 Task: Add an event with the title Team Building Retreat: Leadership Development and Team Bonding, date '2024/04/17', time 9:40 AM to 11:40 AMand add a description: Participants will gain insights into leading and managing change within their teams and organizations. They will learn how to navigate change effectively, engage team members in the change process, and create a culture of adaptability and resilience.Select event color  Peacock . Add location for the event as: Jerusalem, Israel, logged in from the account softage.4@softage.netand send the event invitation to softage.5@softage.net and softage.6@softage.net. Set a reminder for the event Monthly on the third Sunday
Action: Mouse moved to (85, 128)
Screenshot: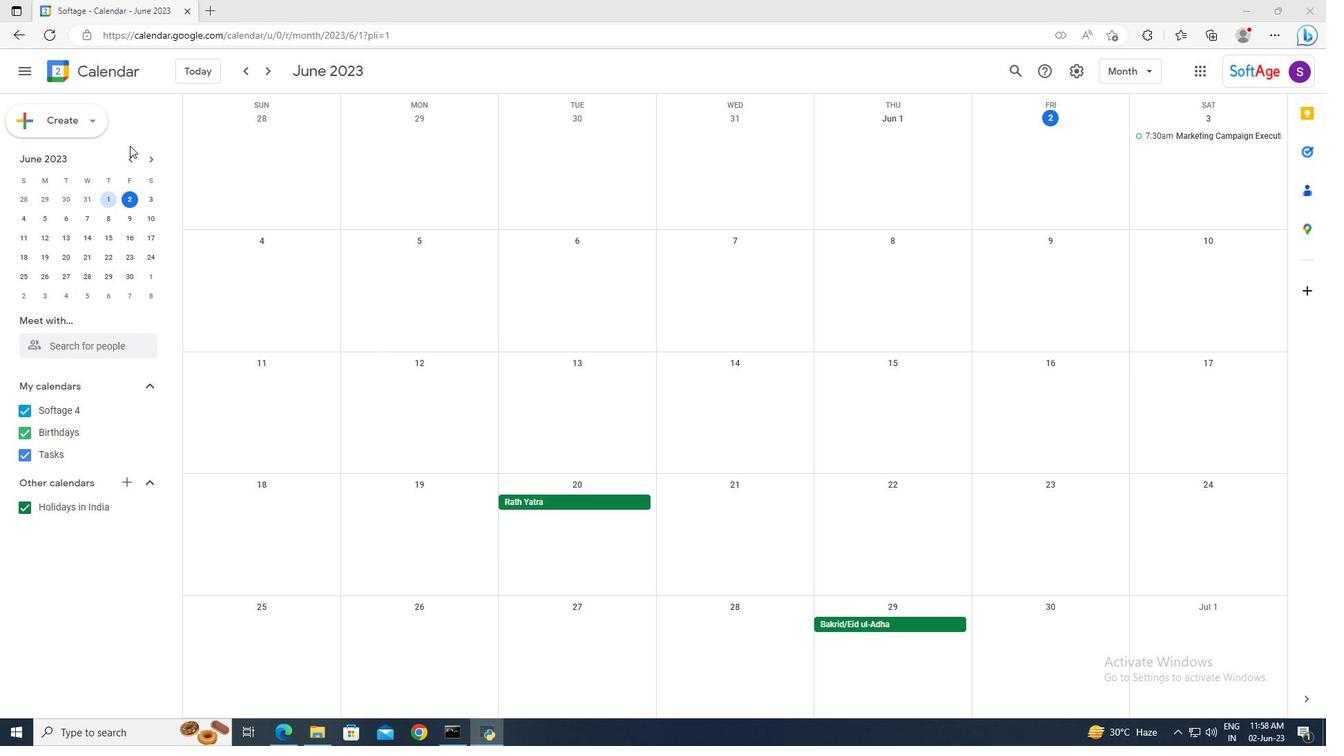 
Action: Mouse pressed left at (85, 128)
Screenshot: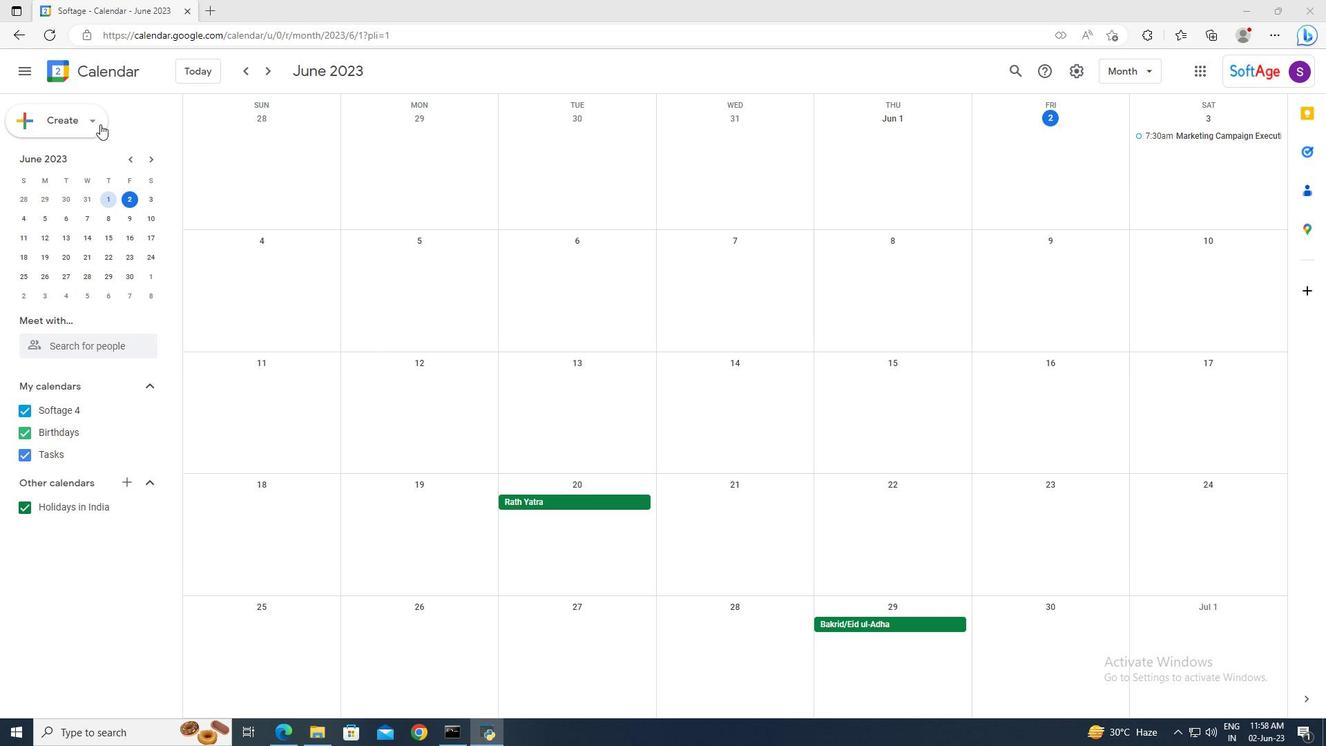
Action: Mouse moved to (88, 153)
Screenshot: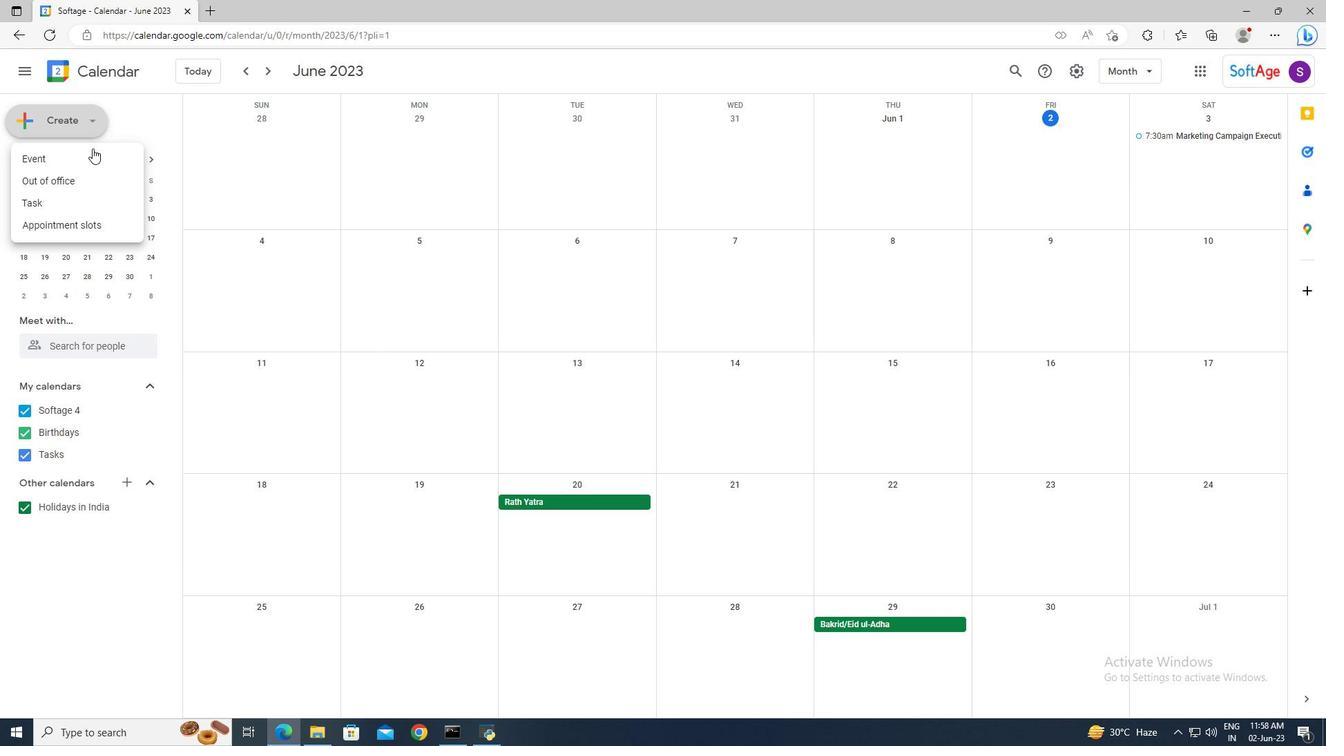 
Action: Mouse pressed left at (88, 153)
Screenshot: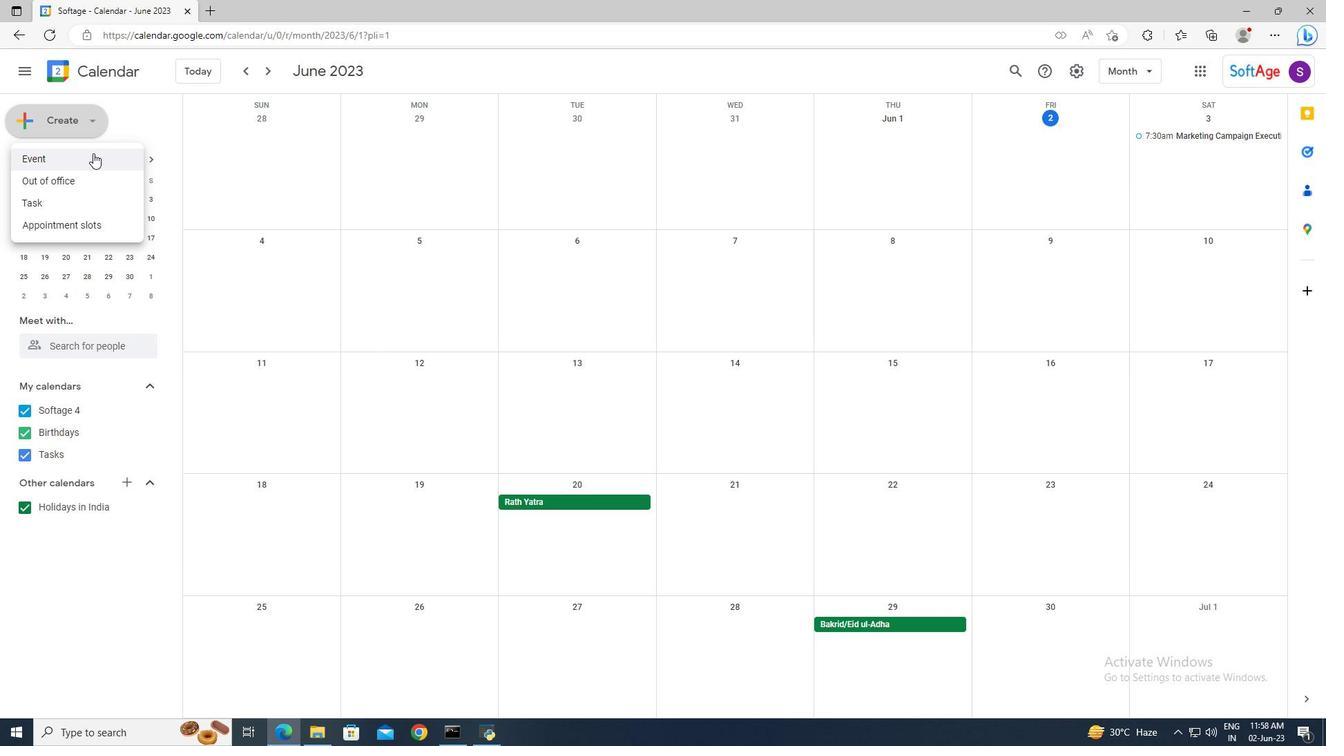 
Action: Mouse moved to (232, 460)
Screenshot: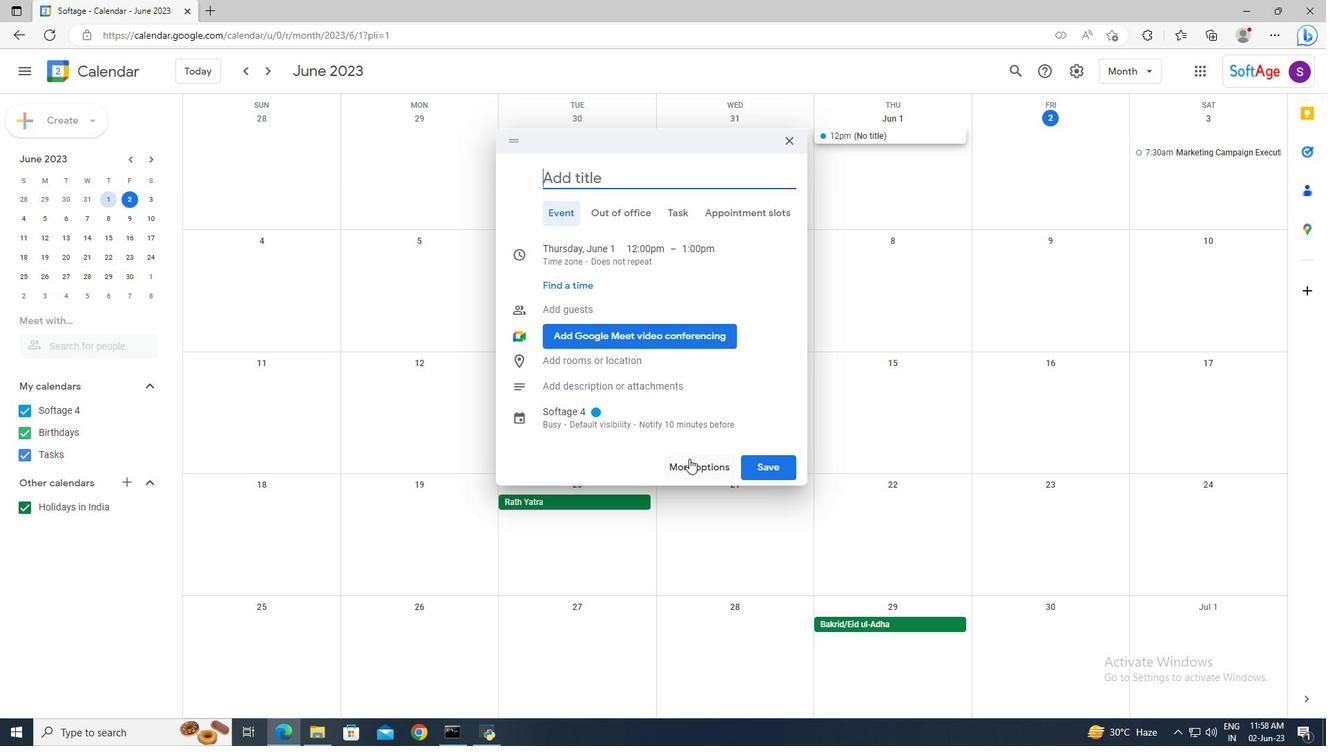 
Action: Mouse pressed left at (232, 460)
Screenshot: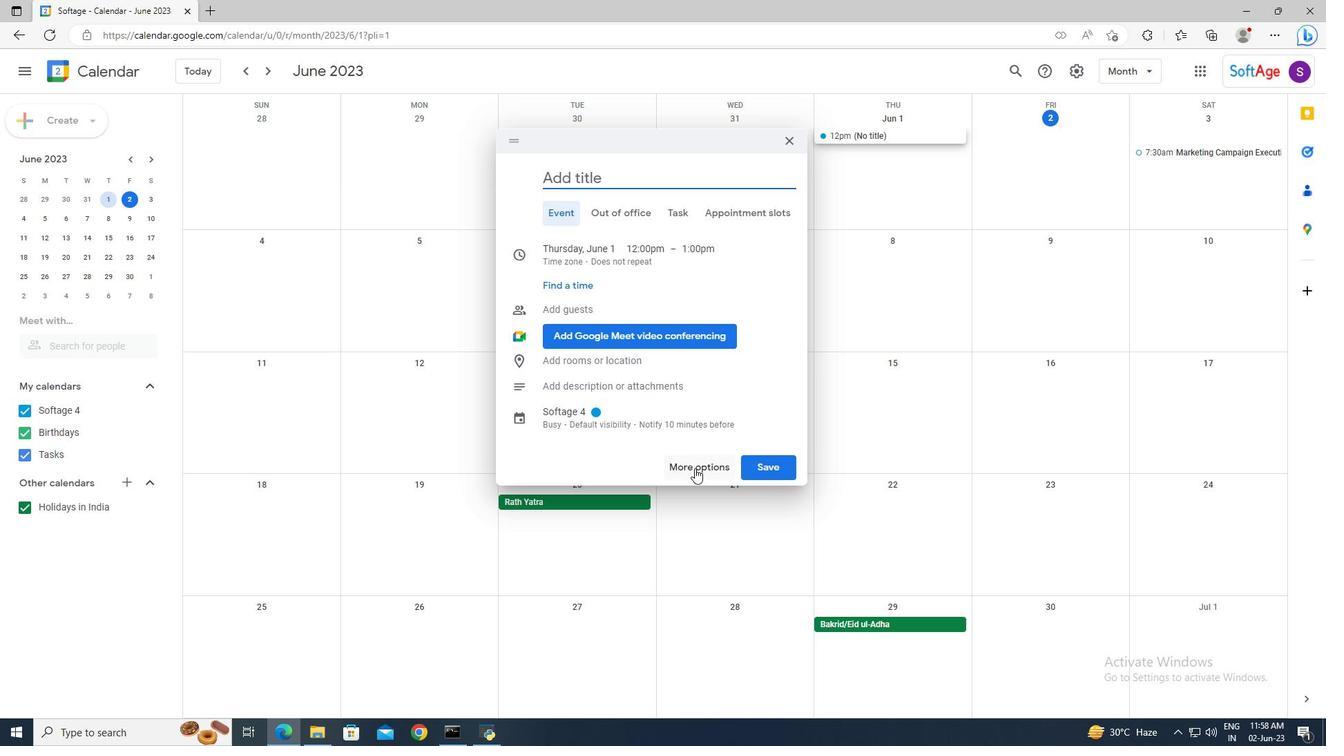 
Action: Mouse moved to (143, 77)
Screenshot: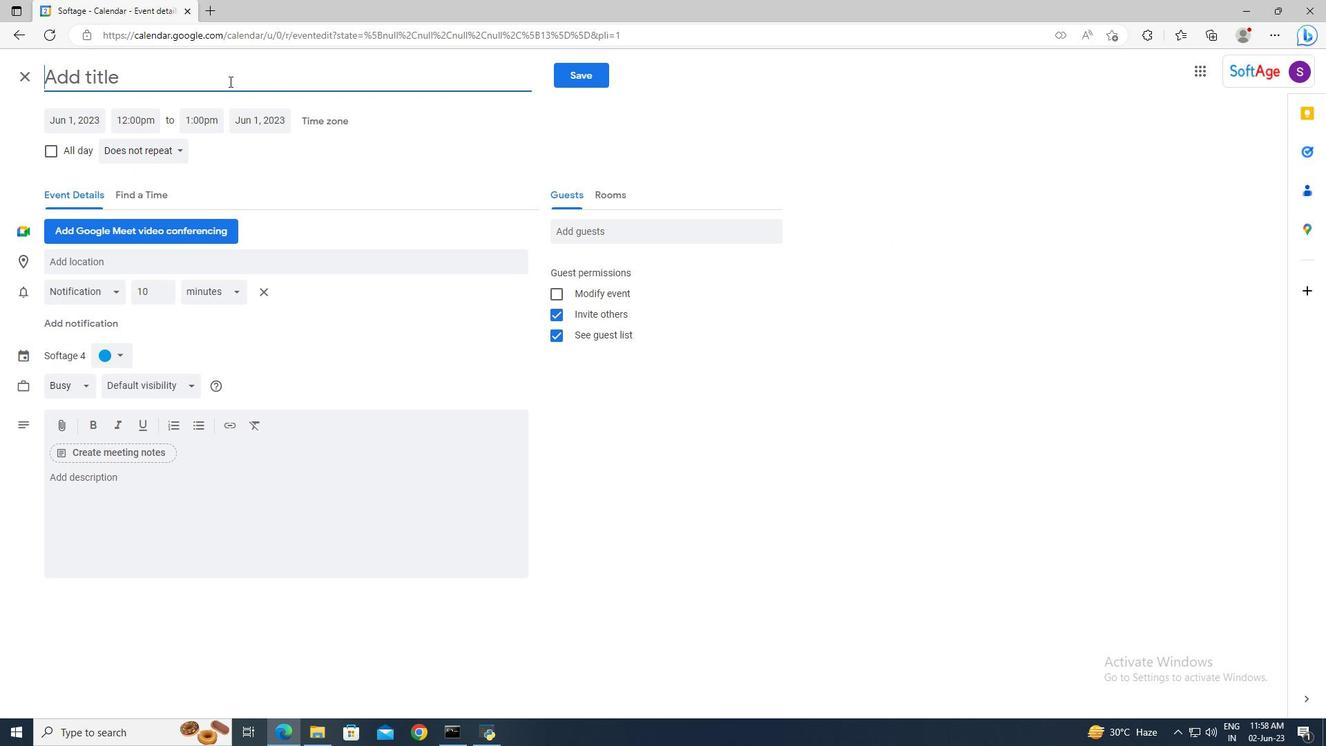 
Action: Mouse pressed left at (143, 77)
Screenshot: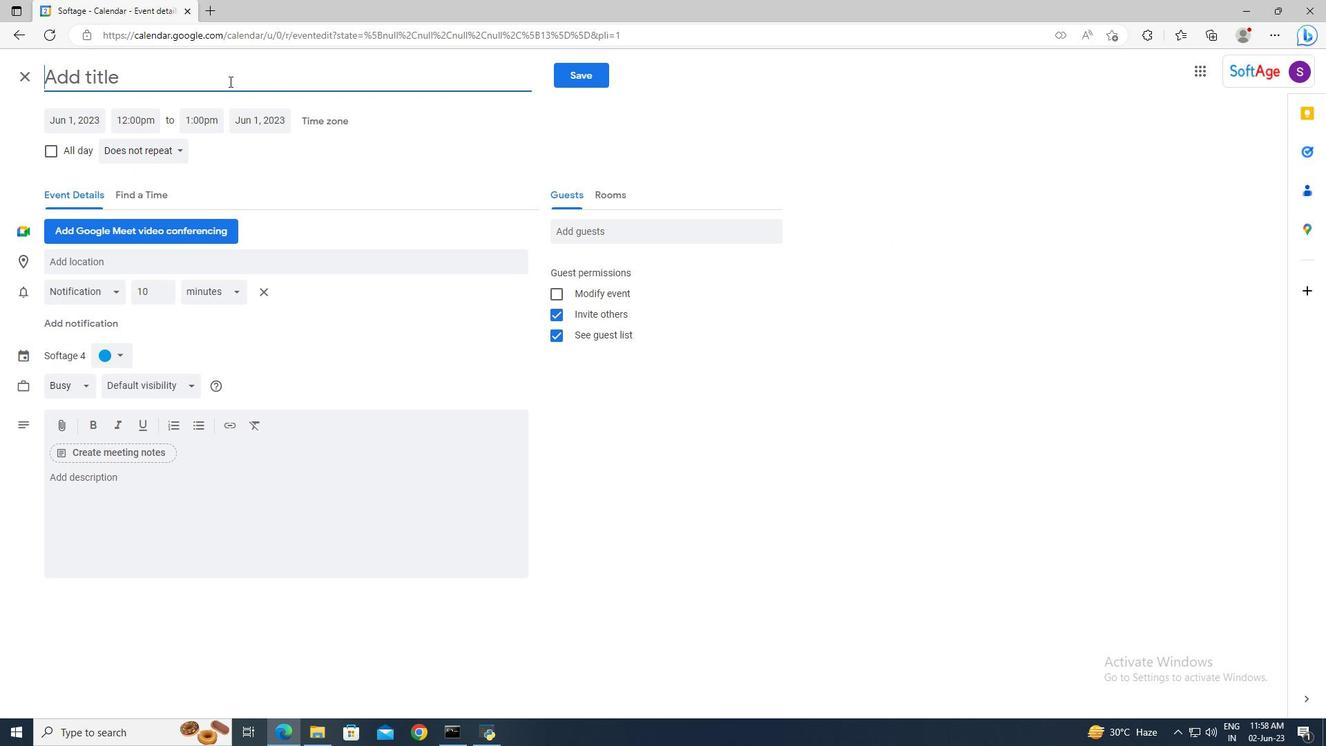 
Action: Key pressed <Key.shift>Team<Key.space><Key.shift><Key.shift>Building<Key.space><Key.shift>Retreat<Key.shift>:<Key.space><Key.shift>Leadership<Key.space><Key.shift>Development<Key.space>and<Key.space><Key.shift>Team<Key.space><Key.shift>Bonding<Key.enter>
Screenshot: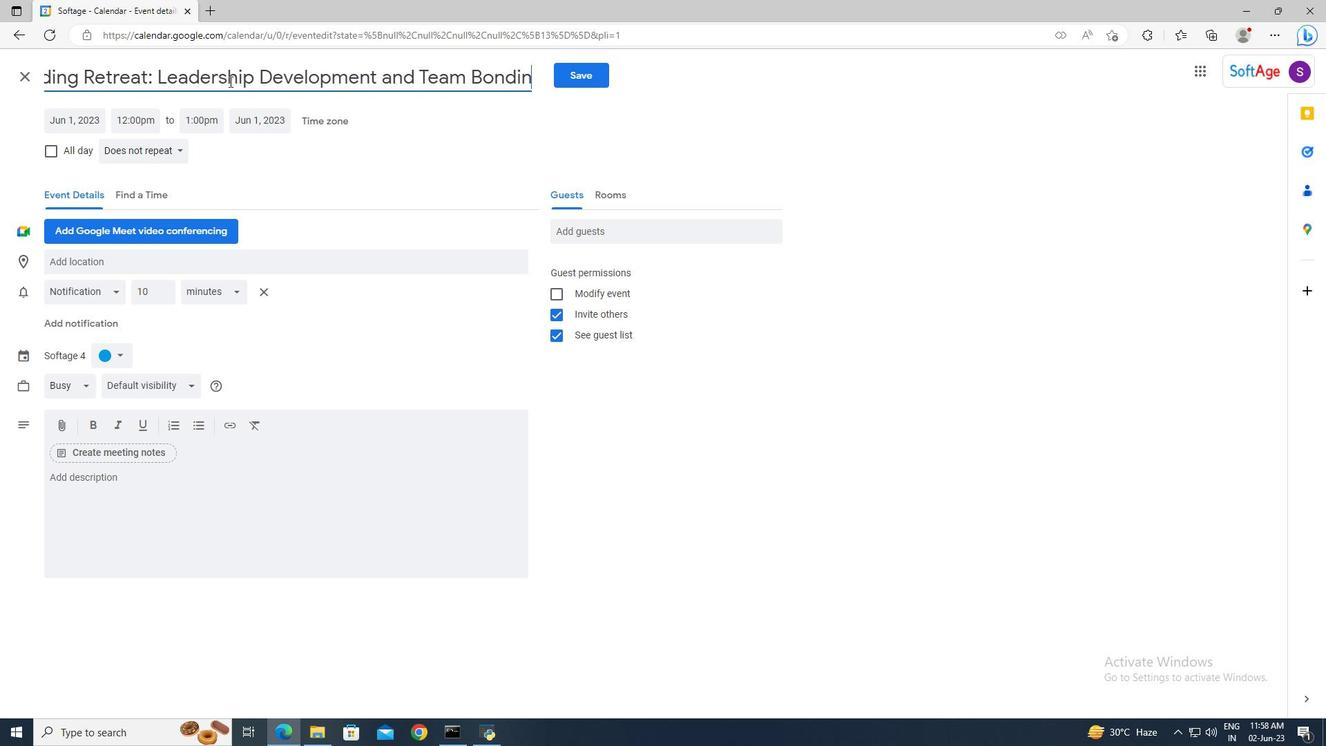 
Action: Mouse moved to (86, 111)
Screenshot: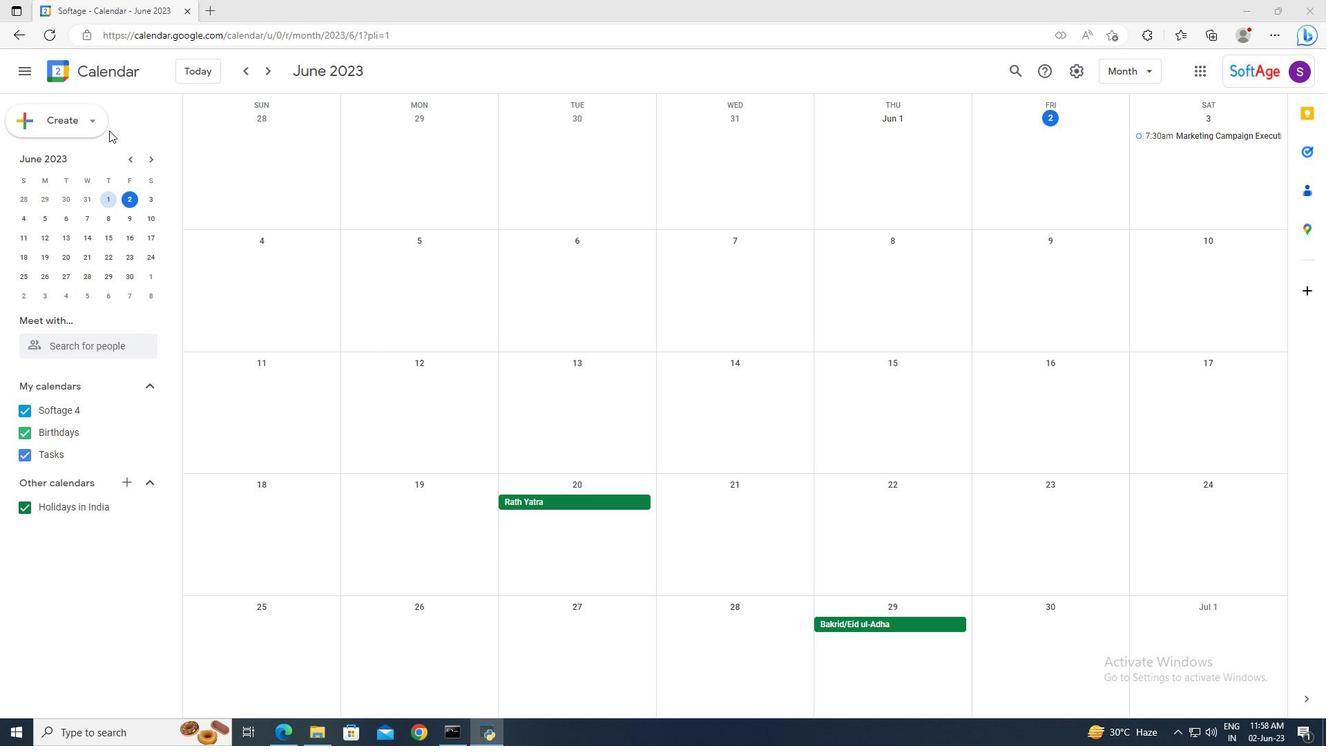 
Action: Mouse pressed left at (86, 111)
Screenshot: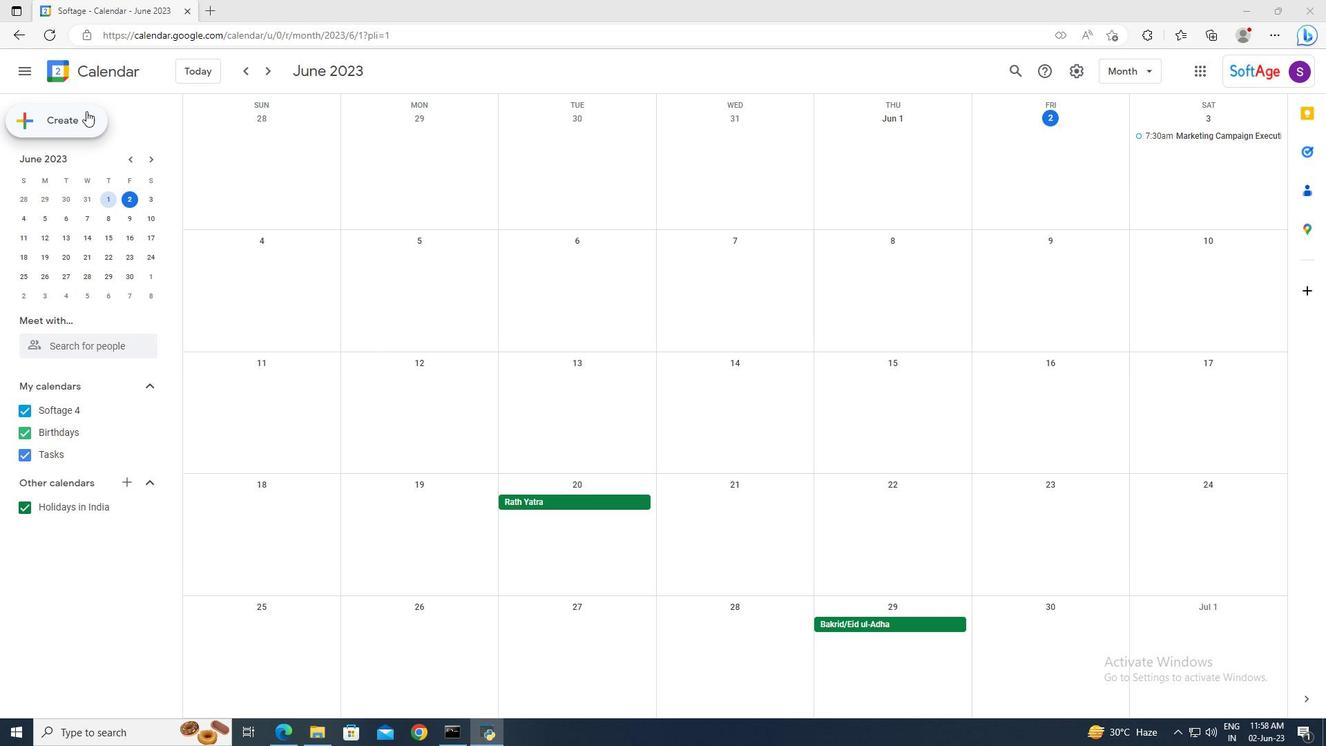 
Action: Mouse moved to (93, 153)
Screenshot: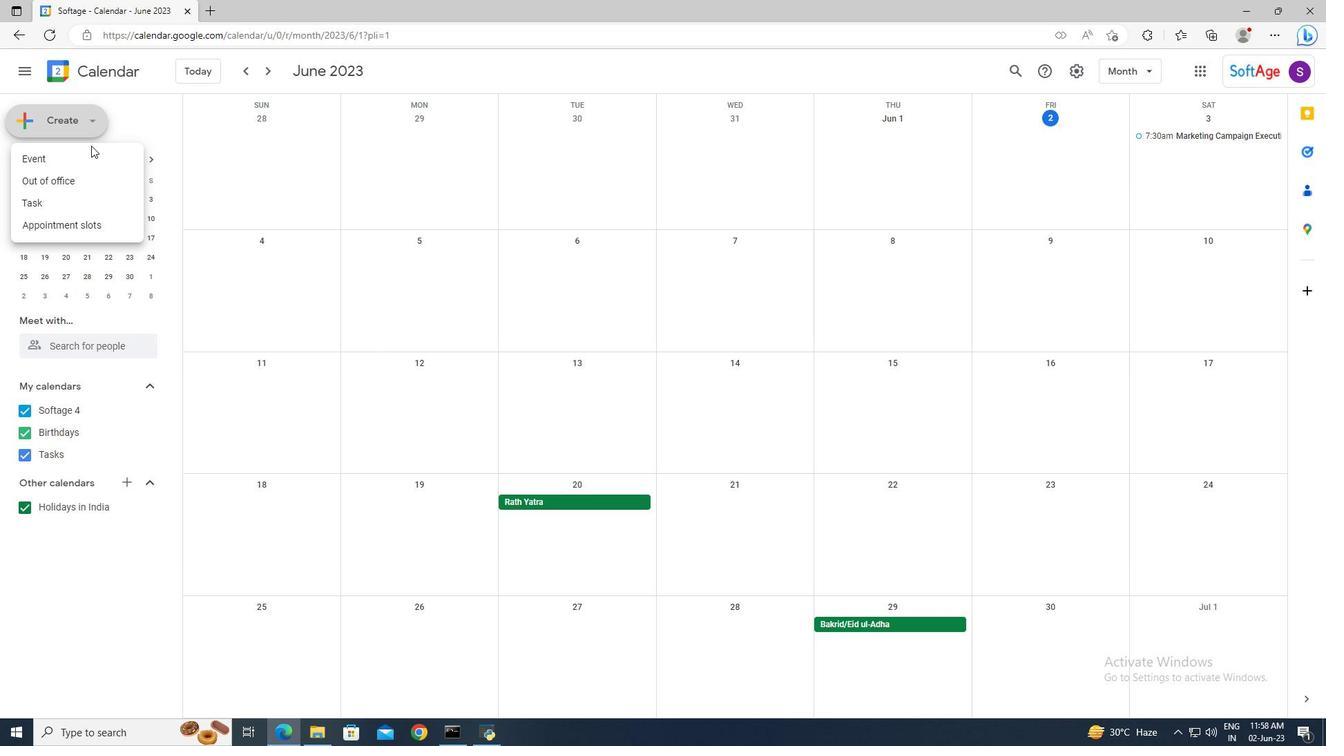 
Action: Mouse pressed left at (93, 153)
Screenshot: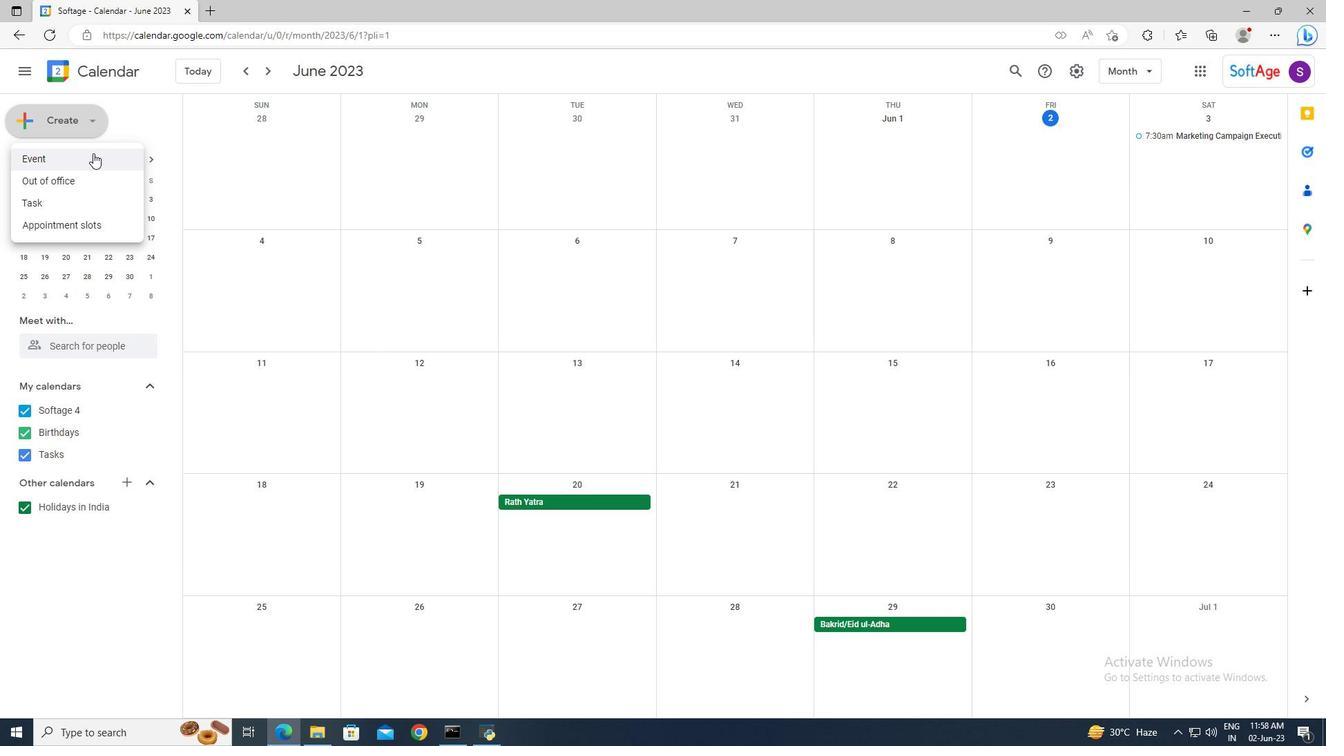 
Action: Mouse moved to (695, 468)
Screenshot: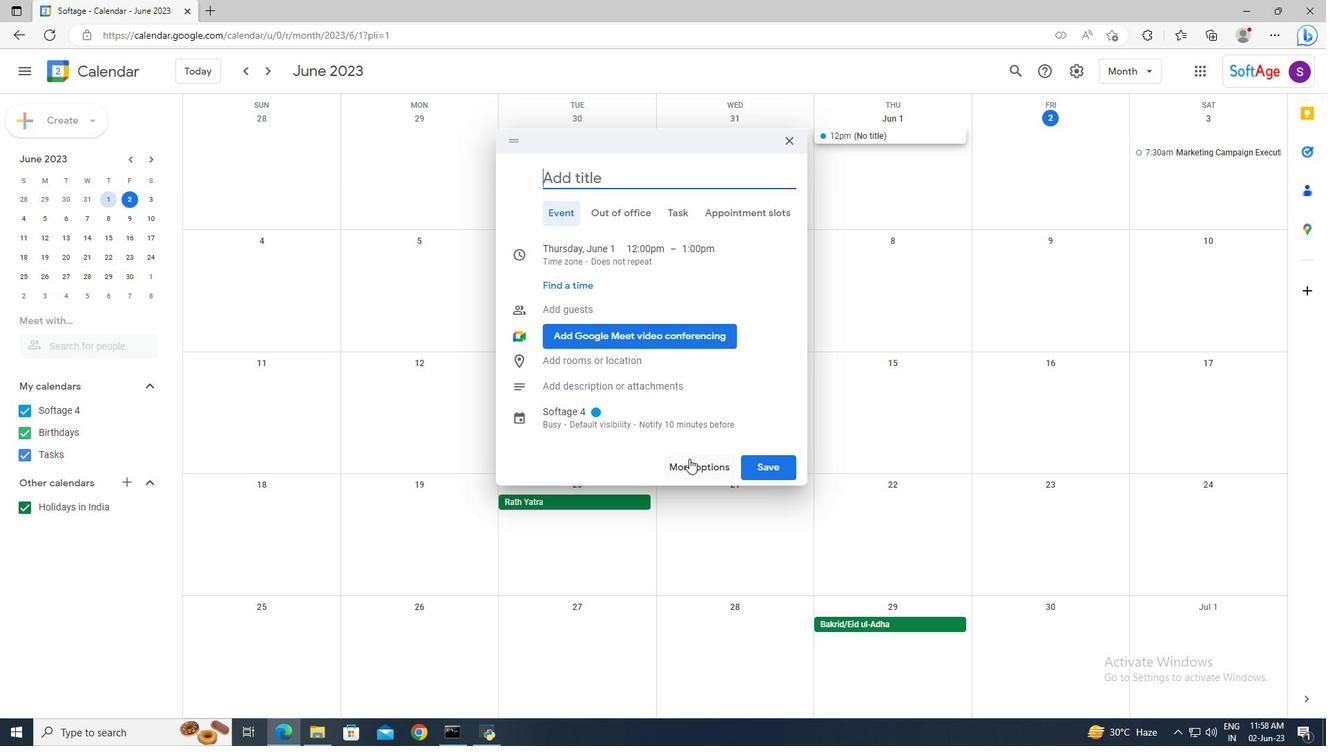 
Action: Mouse pressed left at (695, 468)
Screenshot: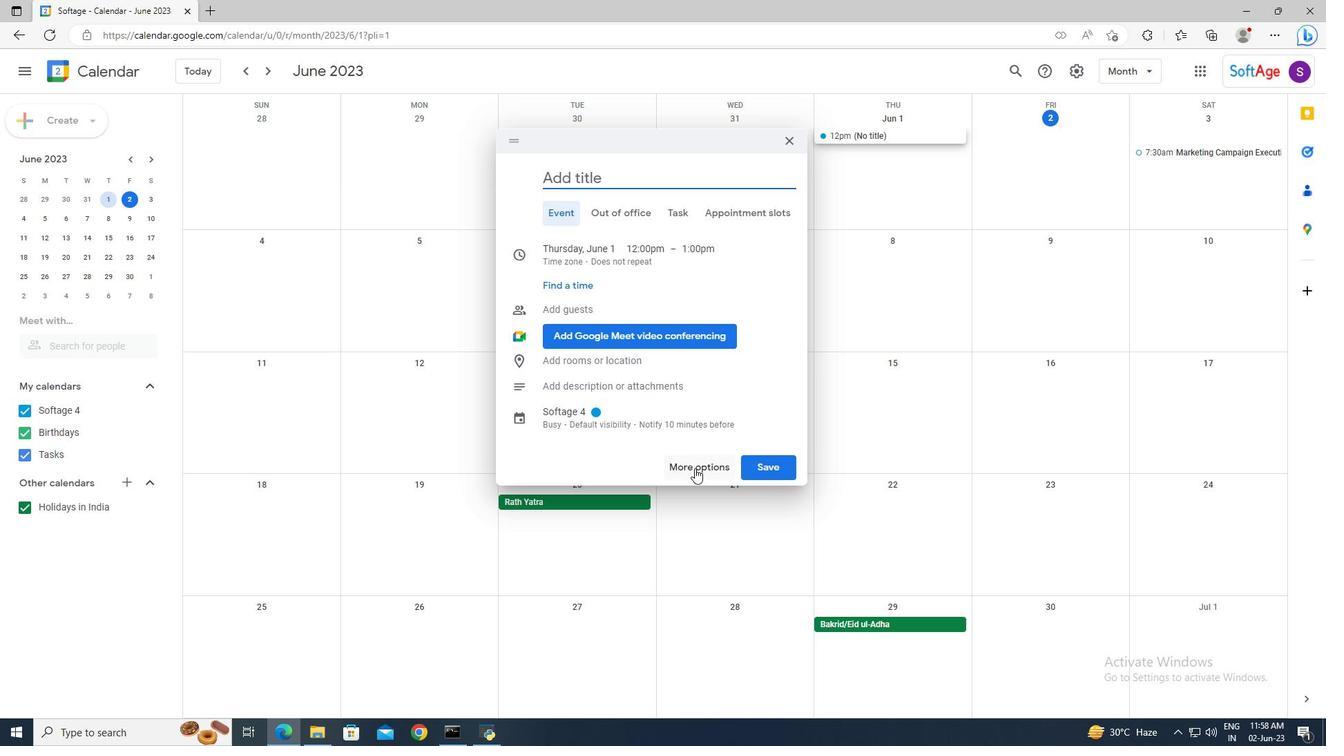 
Action: Mouse moved to (229, 81)
Screenshot: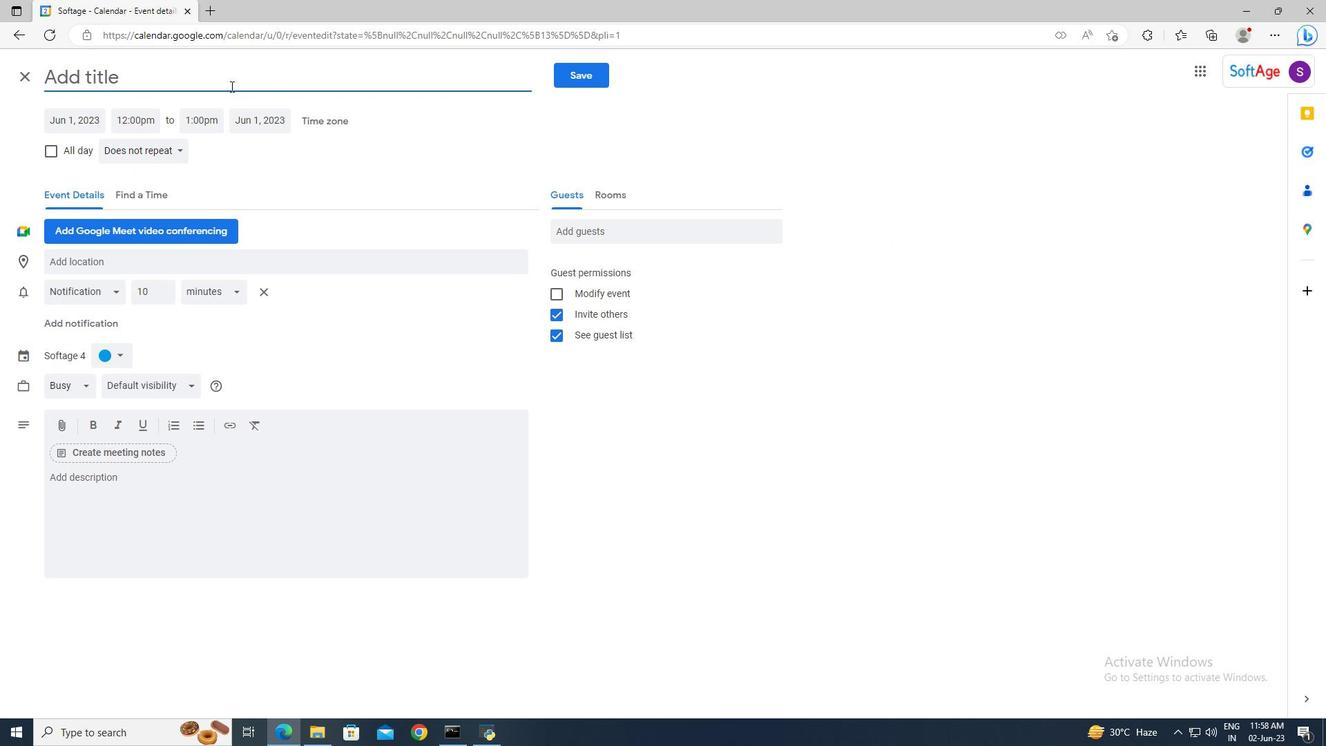 
Action: Mouse pressed left at (229, 81)
Screenshot: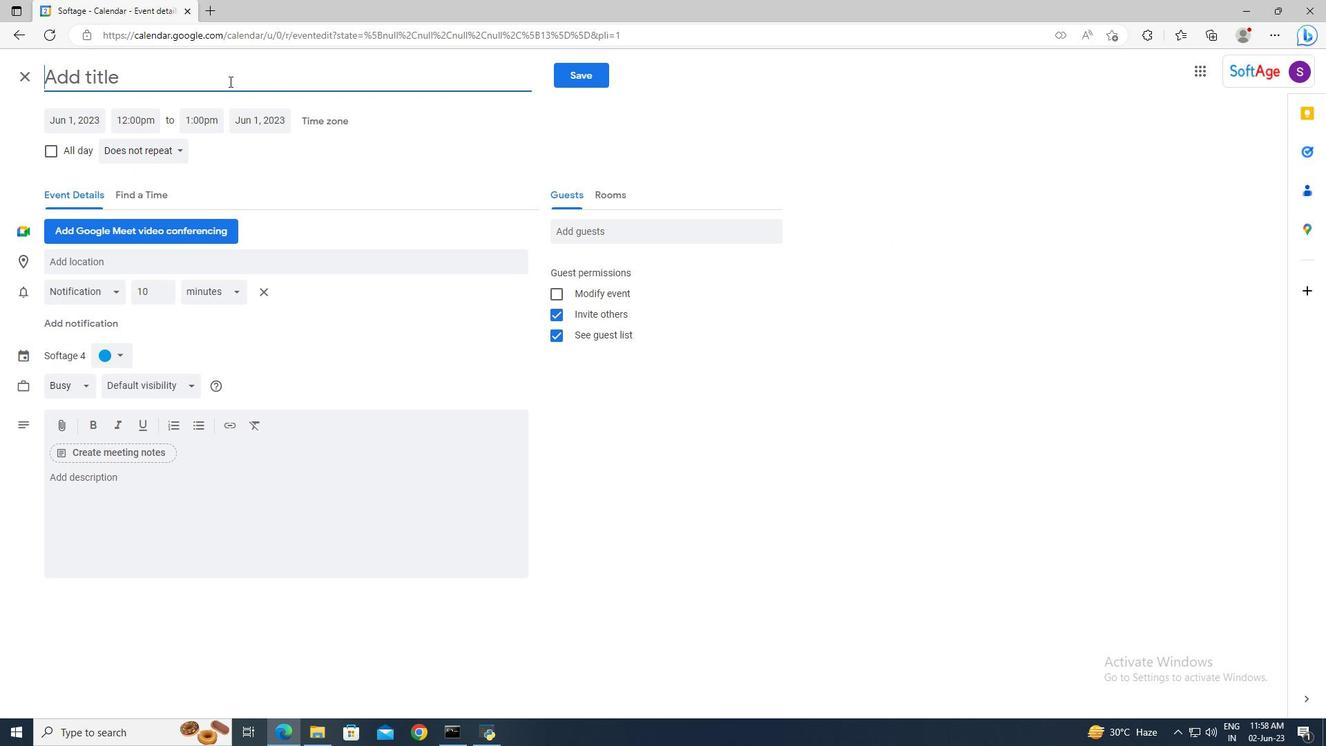
Action: Key pressed <Key.shift>Team<Key.space><Key.shift>Building<Key.space><Key.shift>Retreat<Key.shift>:<Key.space><Key.shift>Leadership<Key.space><Key.shift>Development<Key.space>and<Key.space><Key.shift>Team<Key.space><Key.shift>Bod<Key.backspace>nding
Screenshot: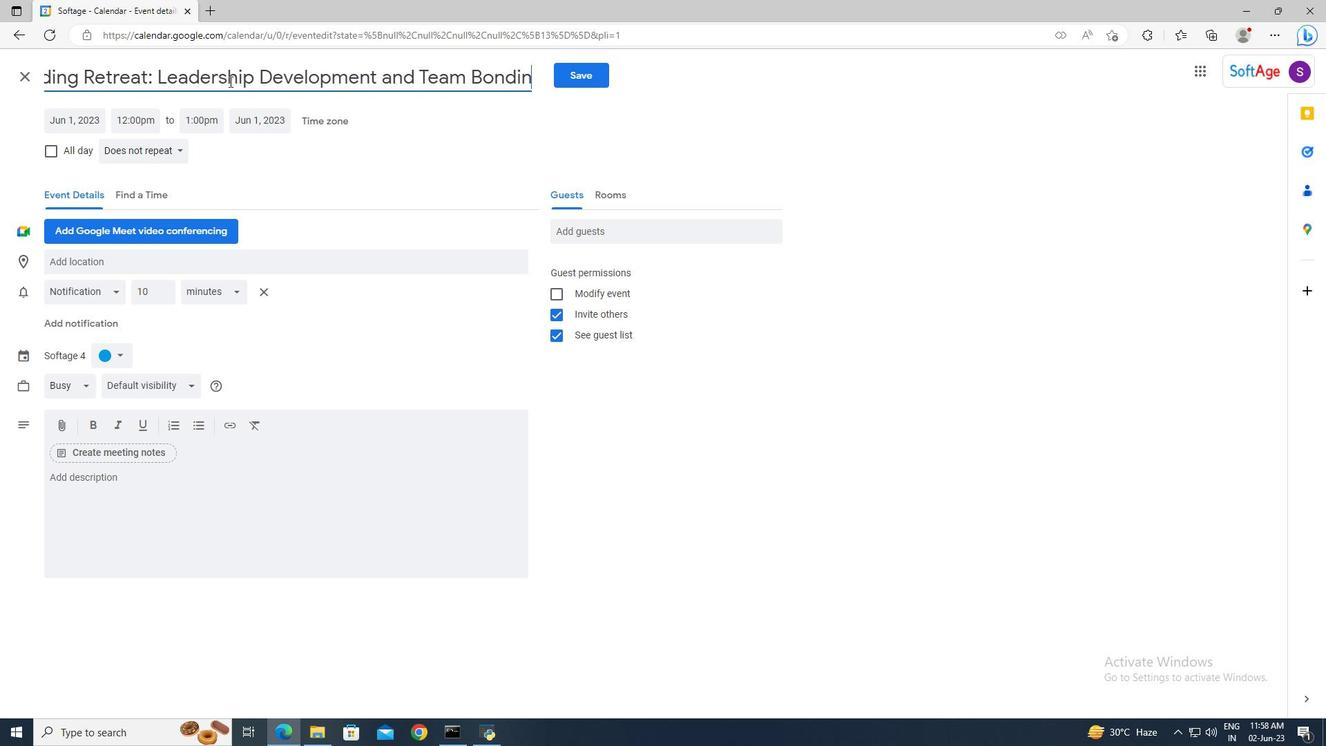 
Action: Mouse moved to (85, 122)
Screenshot: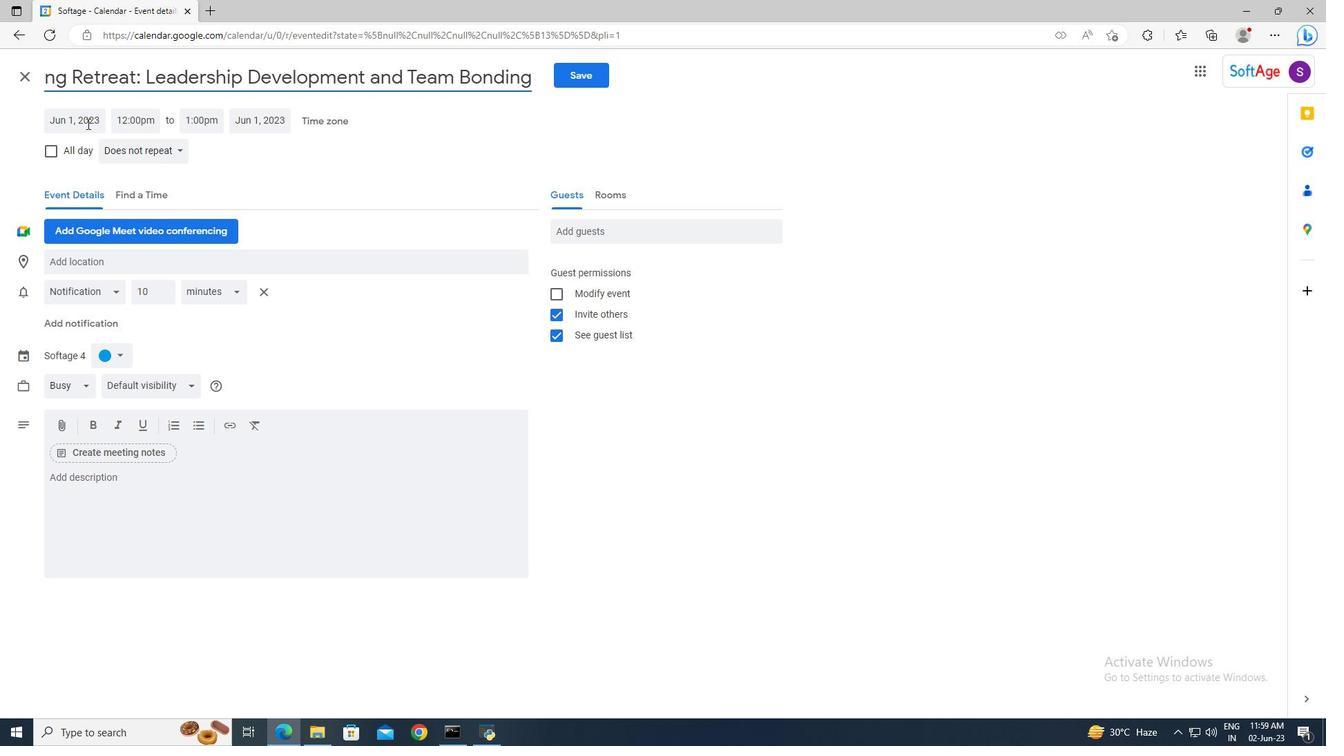 
Action: Mouse pressed left at (85, 122)
Screenshot: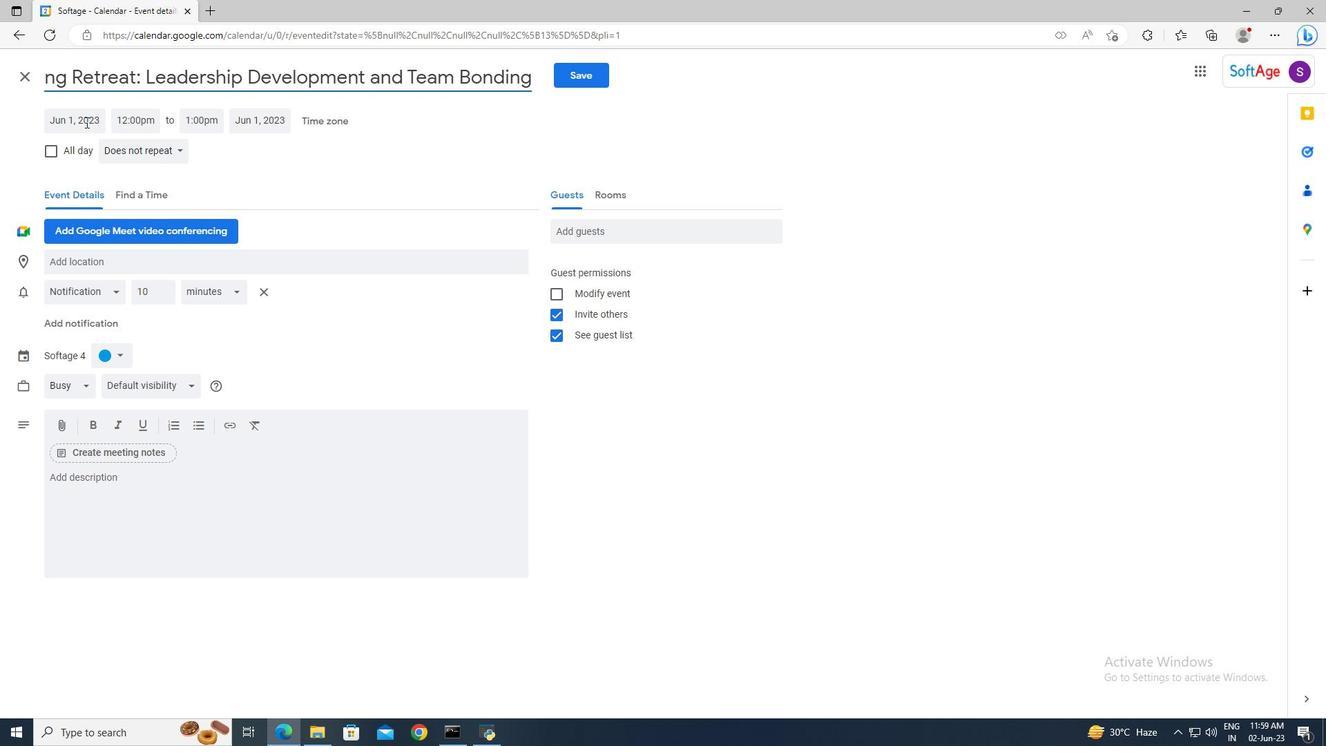 
Action: Mouse moved to (200, 153)
Screenshot: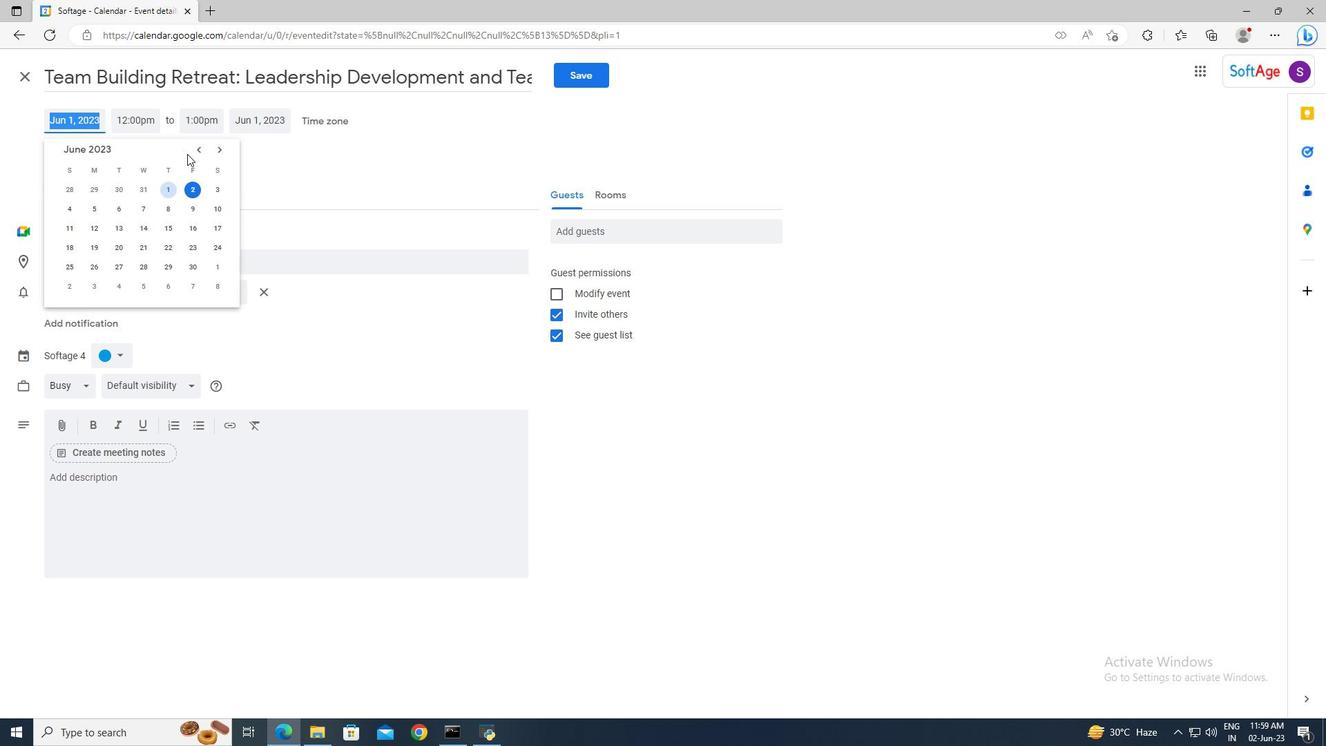 
Action: Mouse pressed left at (200, 153)
Screenshot: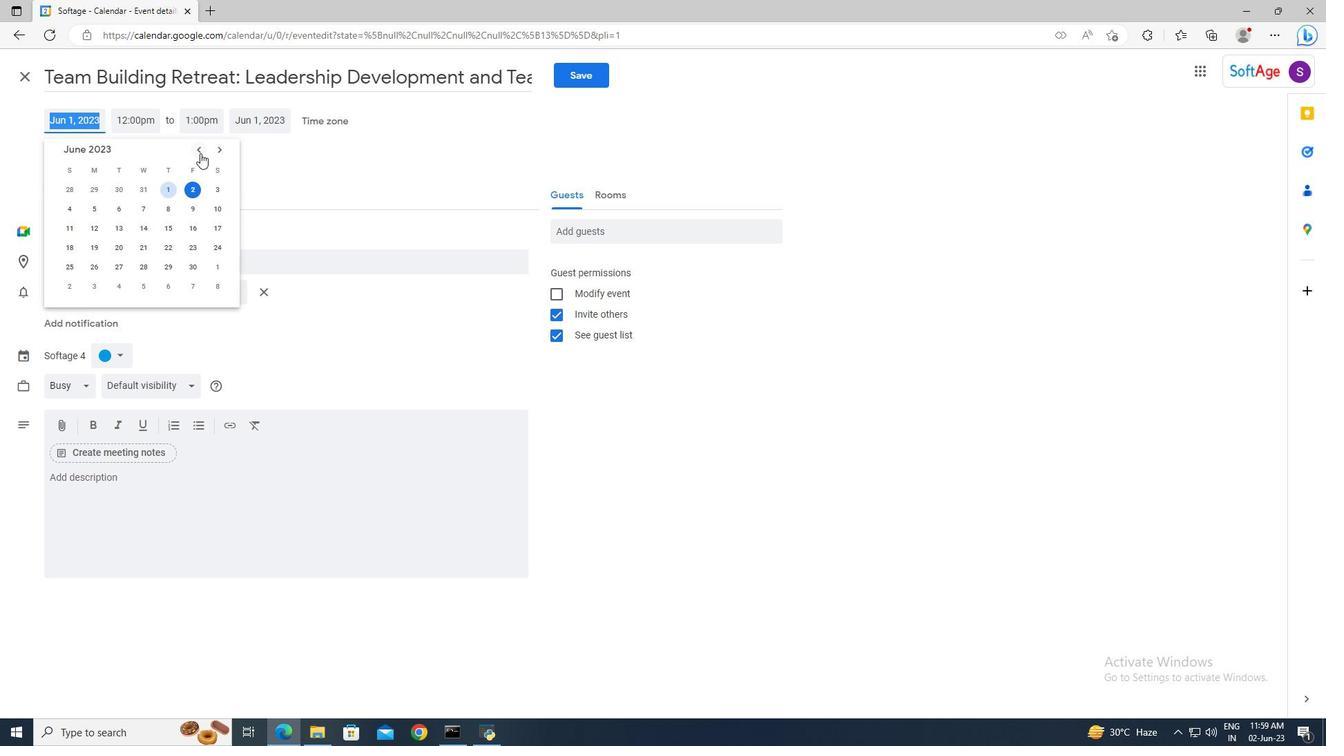 
Action: Mouse pressed left at (200, 153)
Screenshot: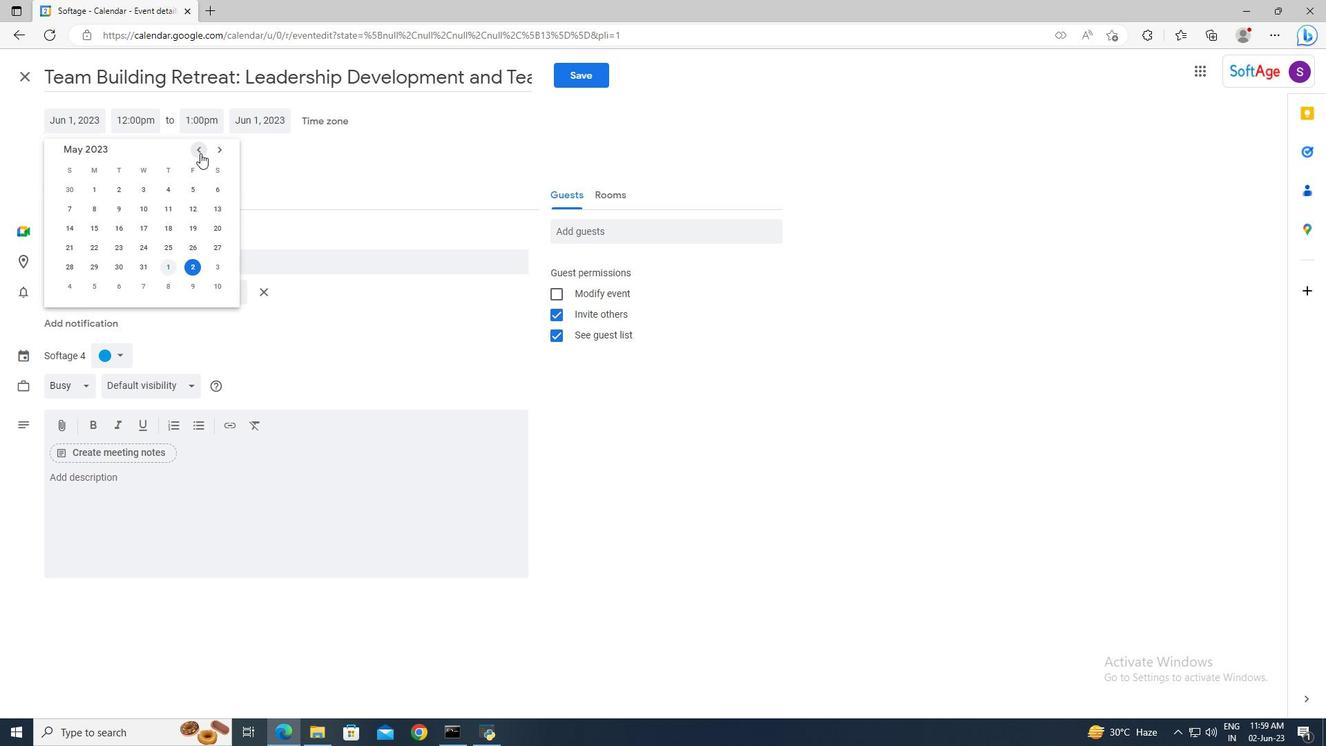 
Action: Mouse moved to (98, 243)
Screenshot: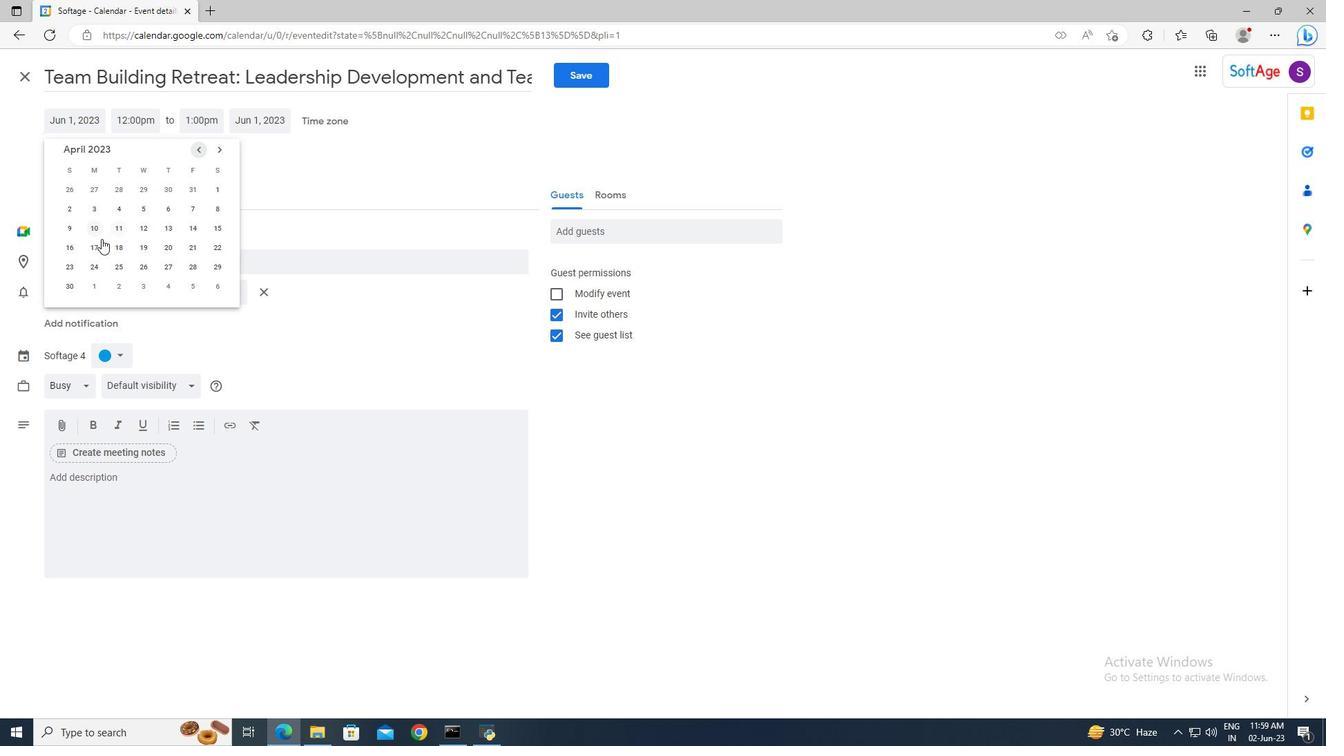 
Action: Mouse pressed left at (98, 243)
Screenshot: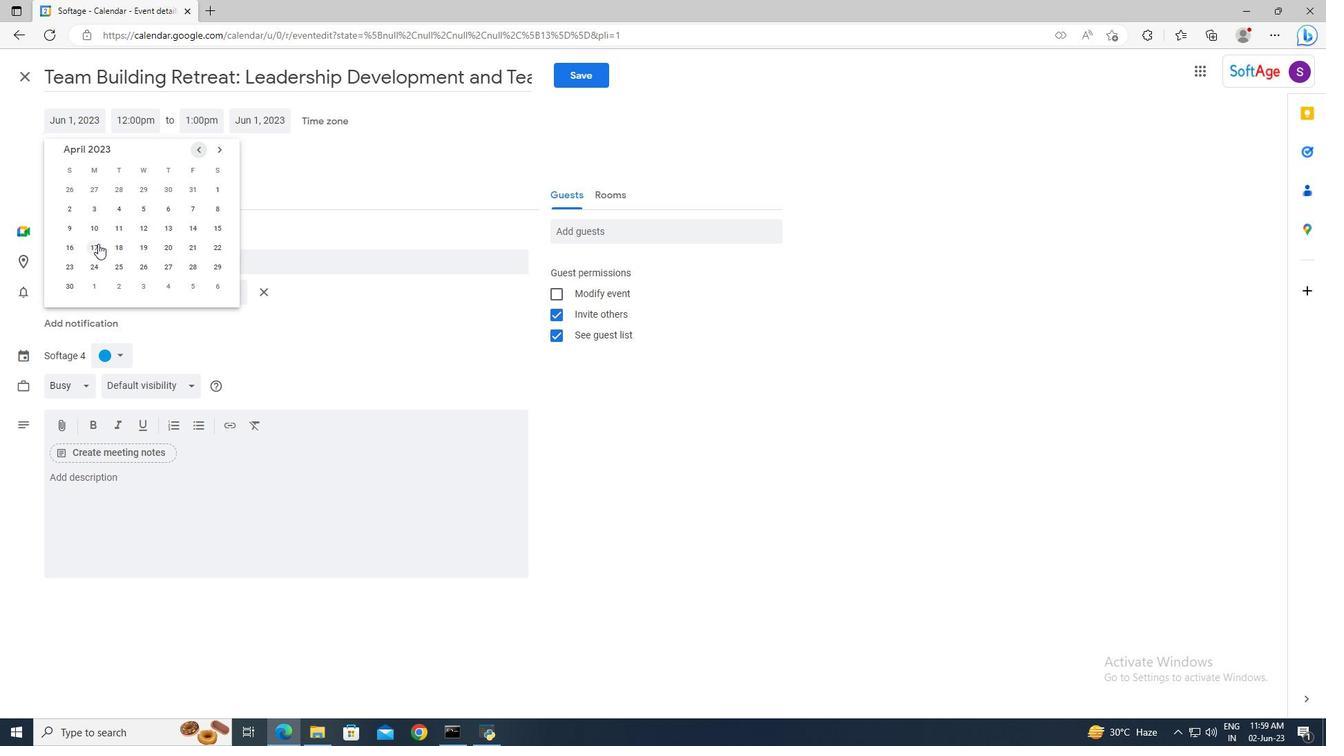 
Action: Mouse moved to (144, 121)
Screenshot: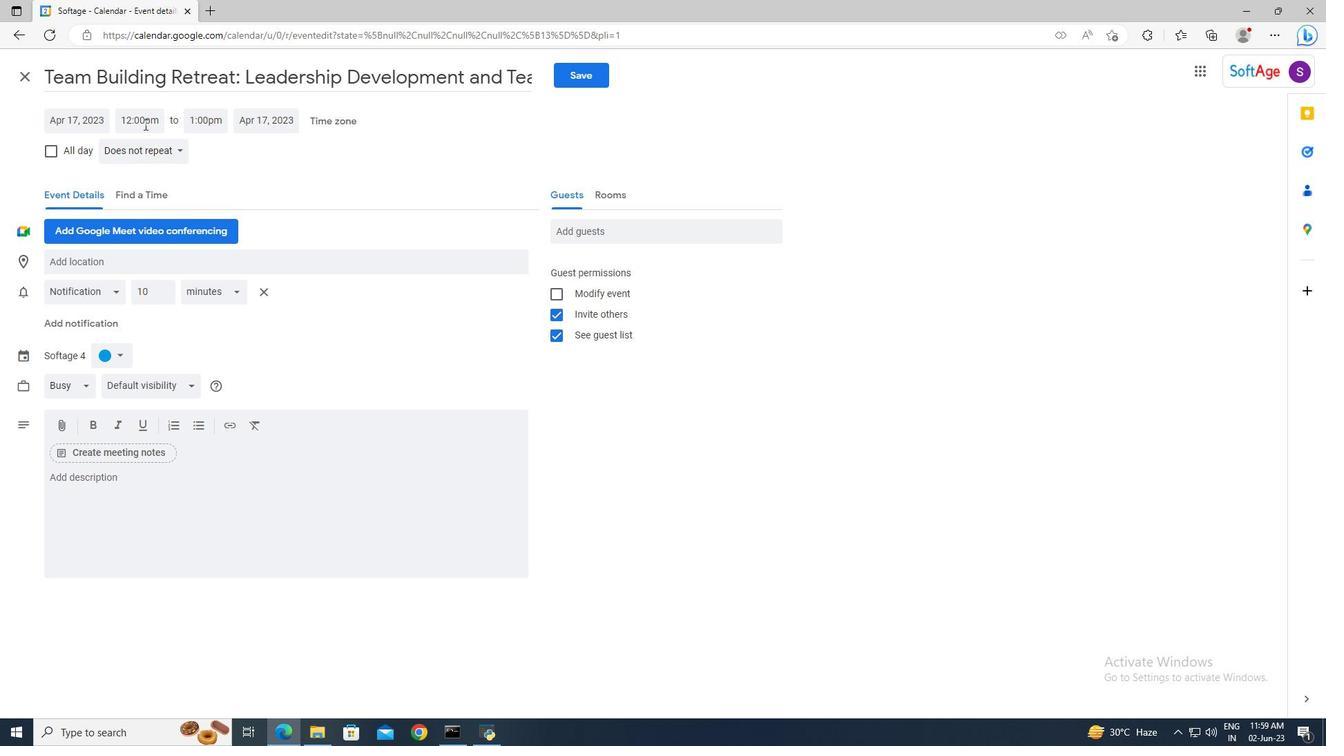 
Action: Mouse pressed left at (144, 121)
Screenshot: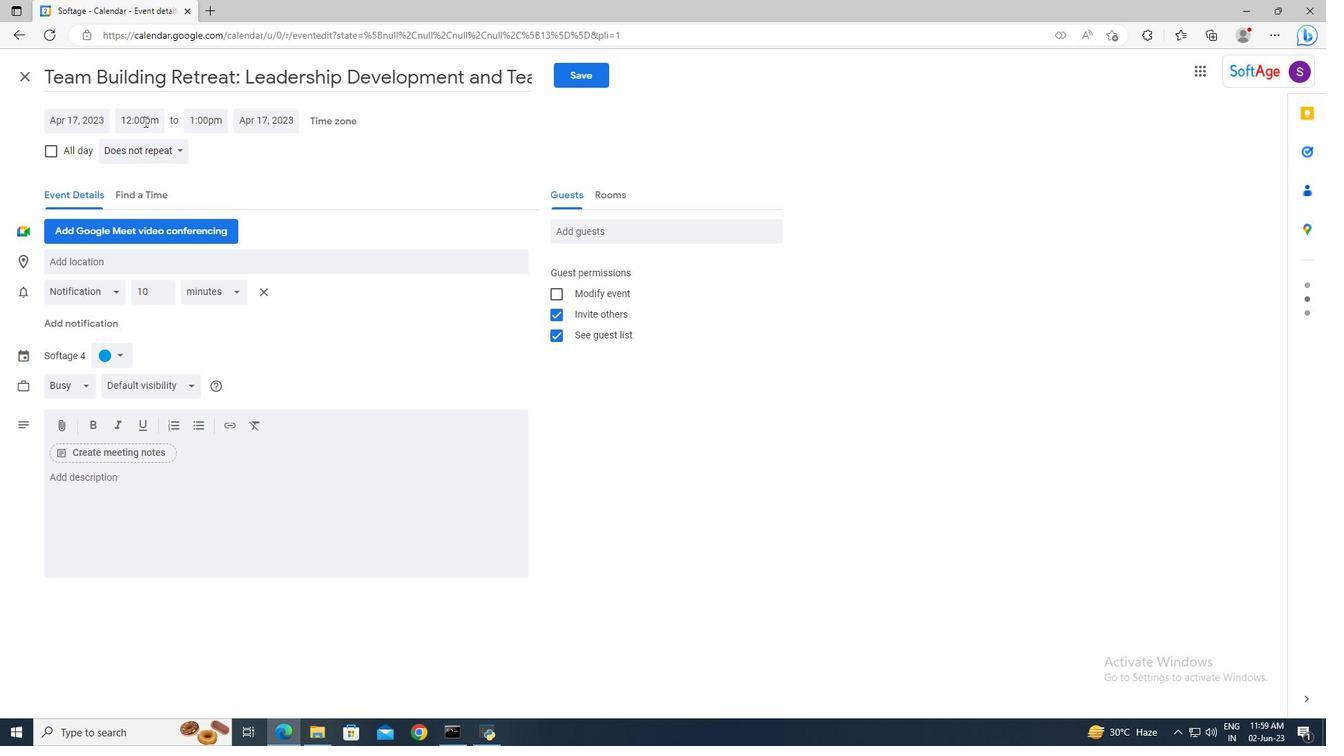 
Action: Key pressed 9<Key.shift>:40<Key.space><Key.shift><Key.shift><Key.shift>AM<Key.enter>
Screenshot: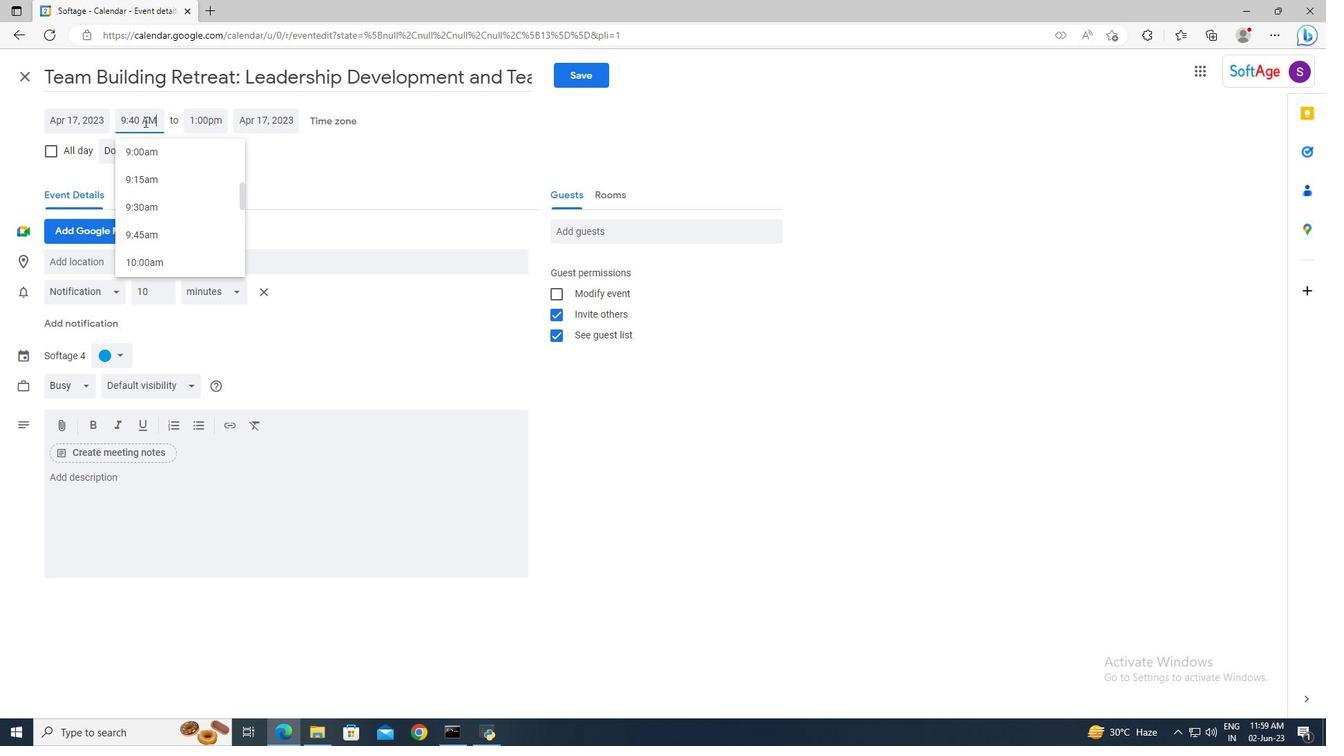 
Action: Mouse moved to (207, 115)
Screenshot: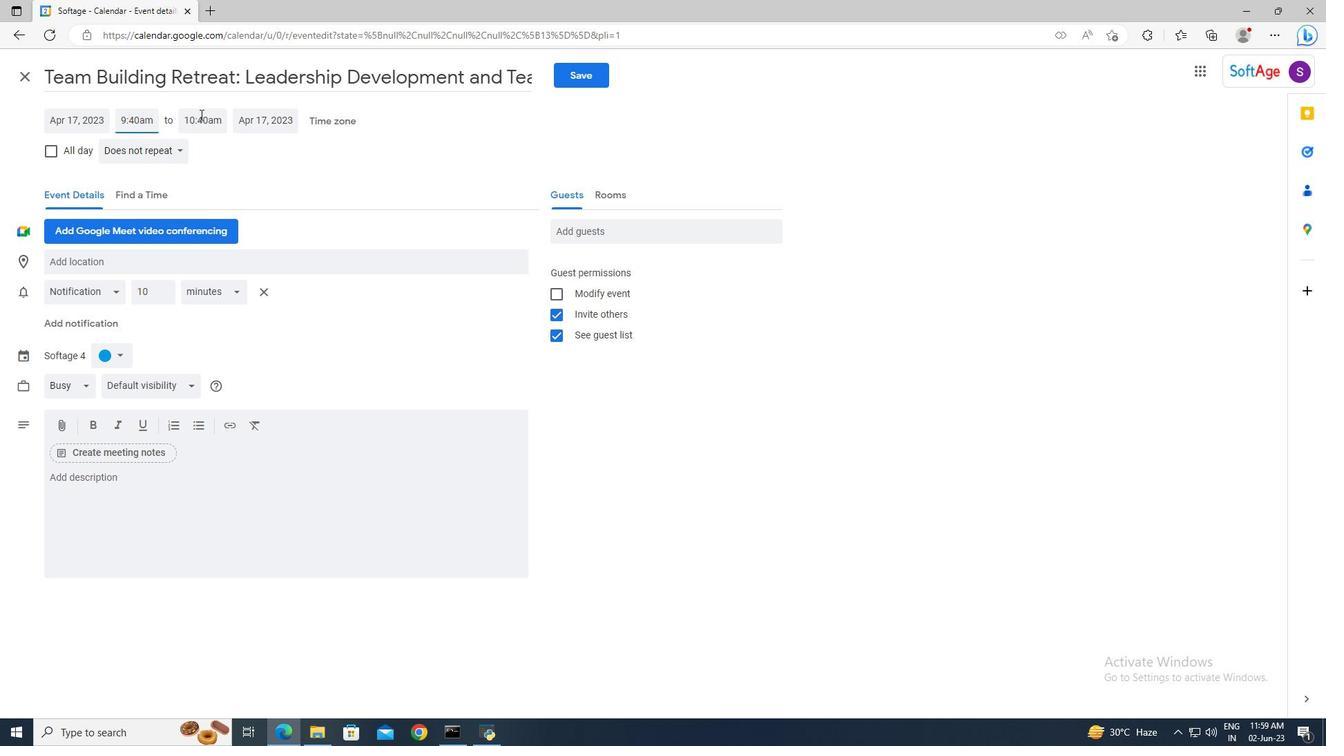 
Action: Mouse pressed left at (207, 115)
Screenshot: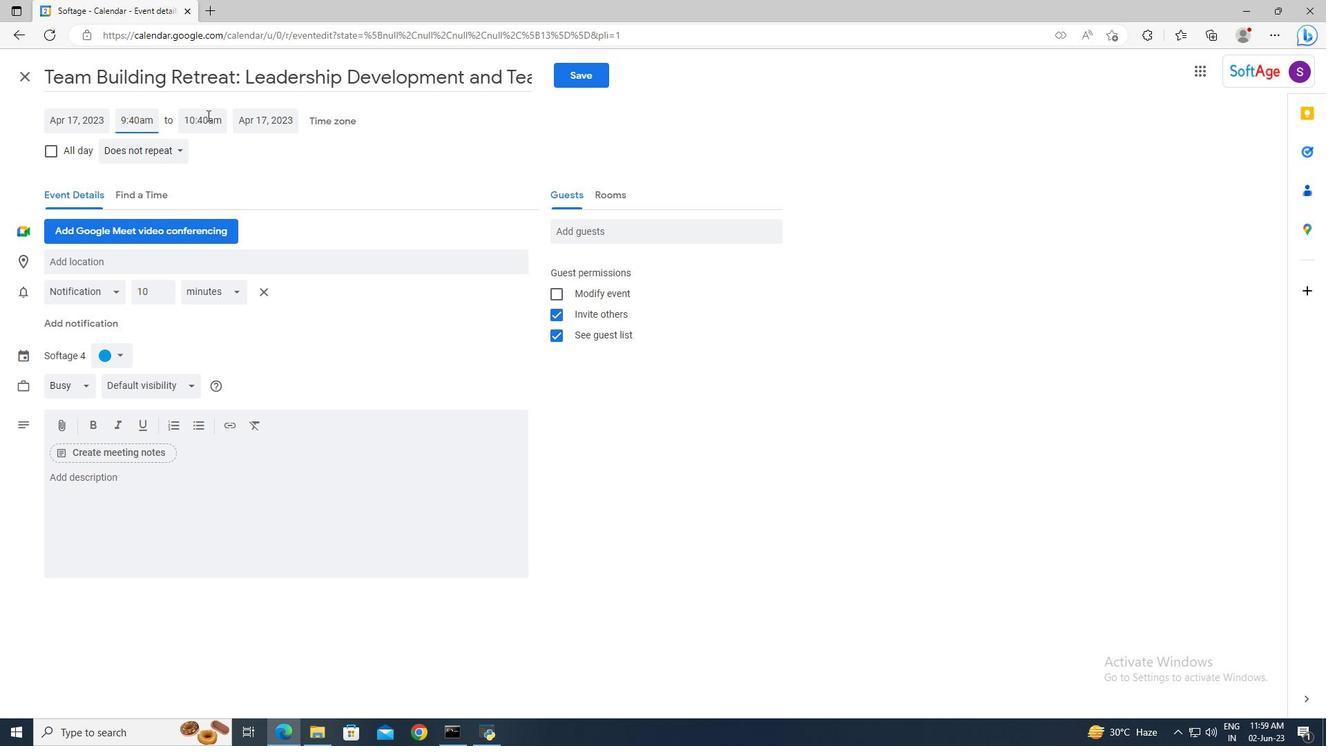 
Action: Key pressed 11<Key.shift_r>:40<Key.enter>
Screenshot: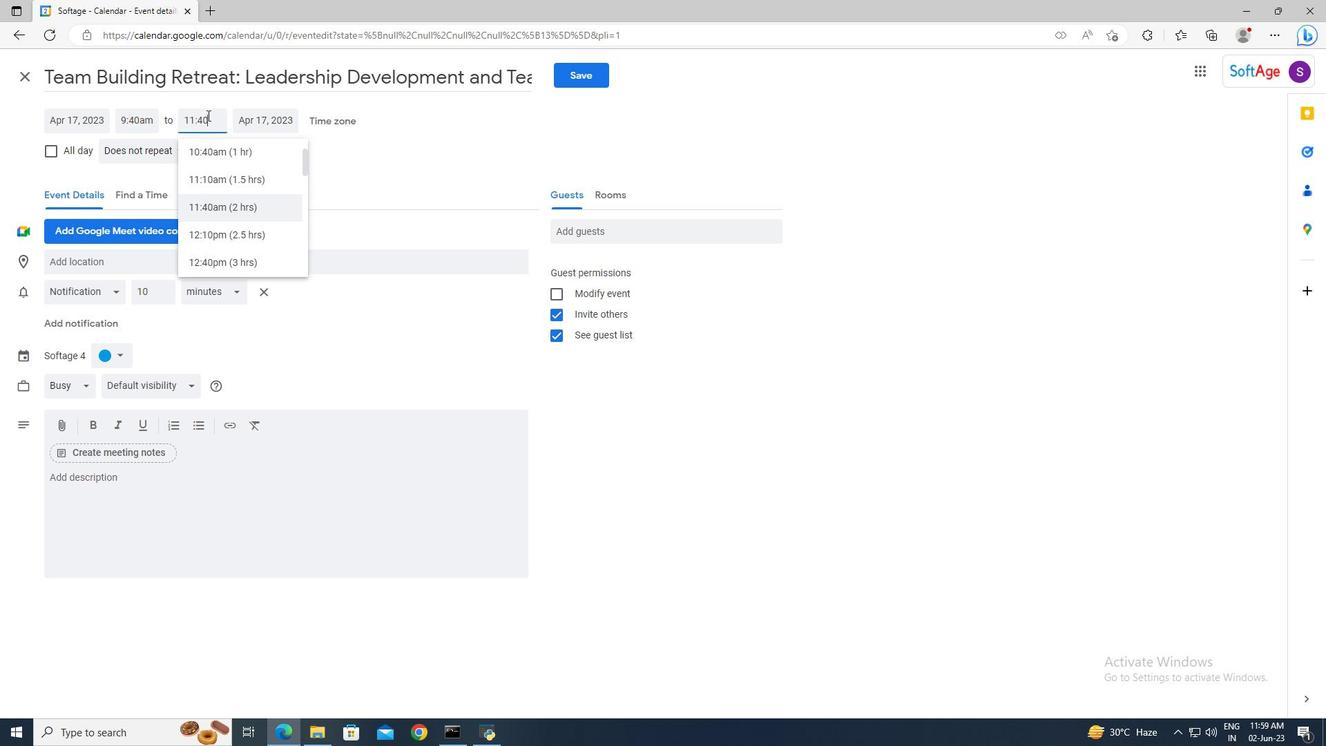 
Action: Mouse moved to (160, 481)
Screenshot: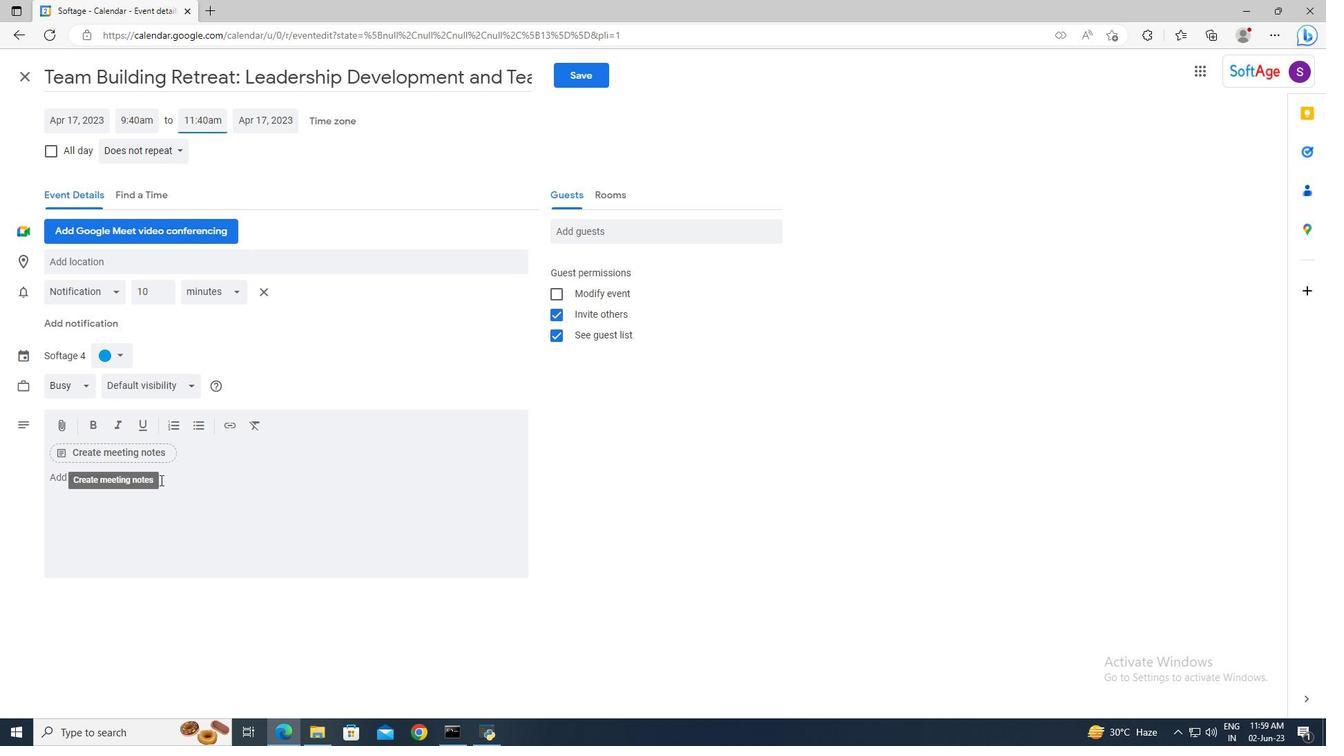 
Action: Mouse pressed left at (160, 481)
Screenshot: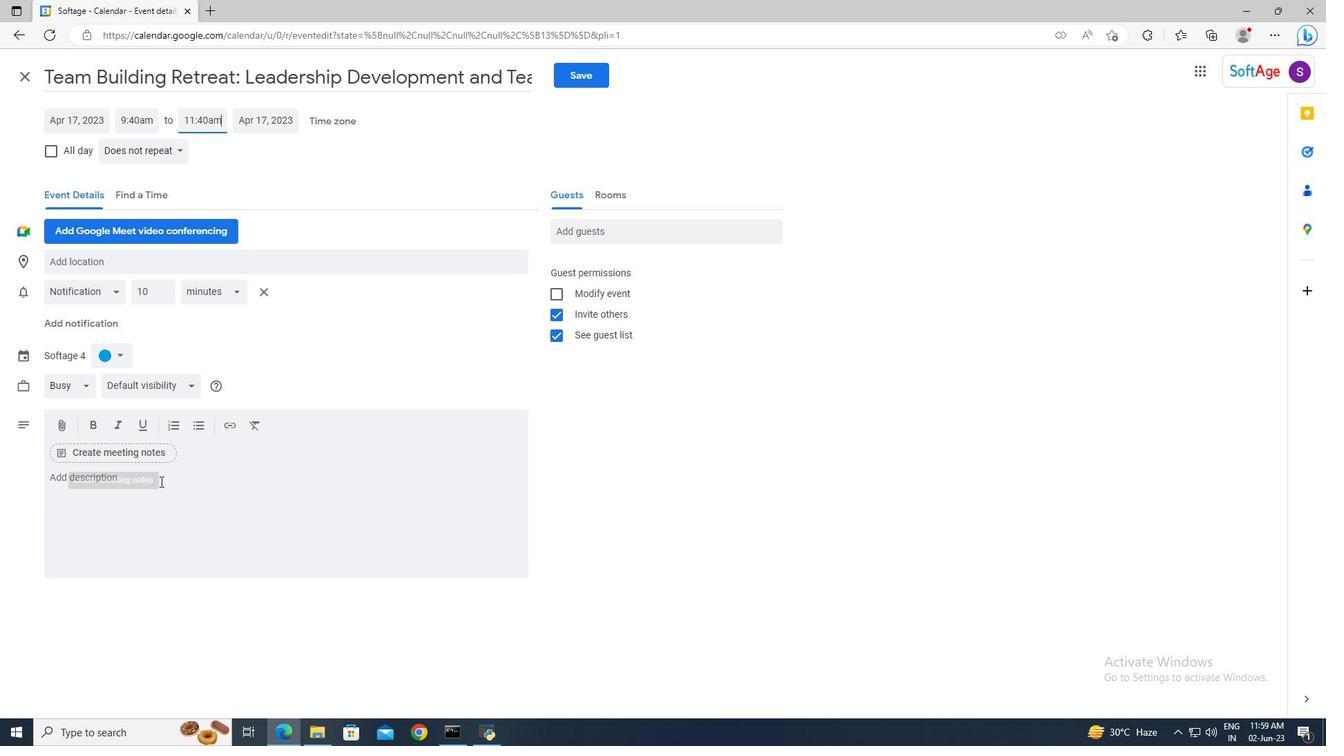 
Action: Key pressed <Key.shift>Participants<Key.space>will<Key.space>gain<Key.space>insights<Key.space>into<Key.space>leading<Key.space>and<Key.space>managing<Key.space>change<Key.space>within<Key.space>their<Key.space>teams<Key.space>and<Key.space>orga
Screenshot: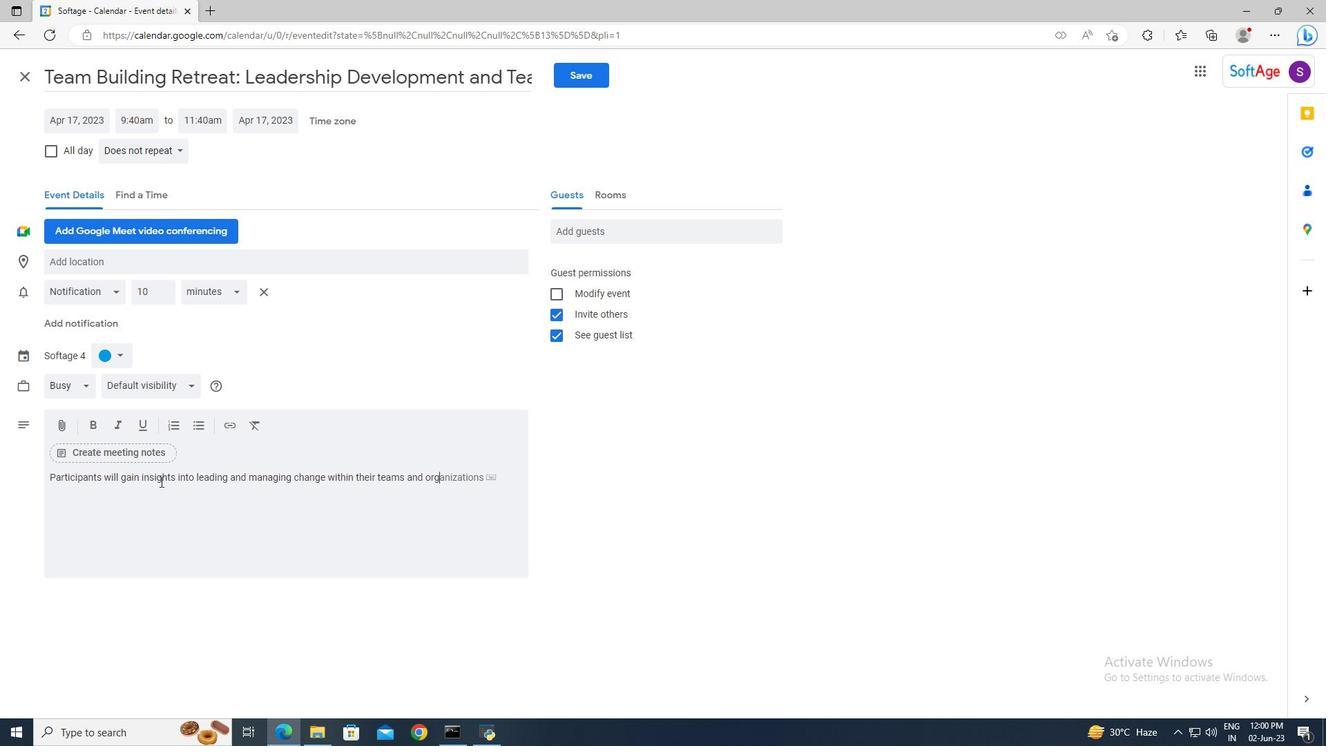 
Action: Mouse moved to (139, 158)
Screenshot: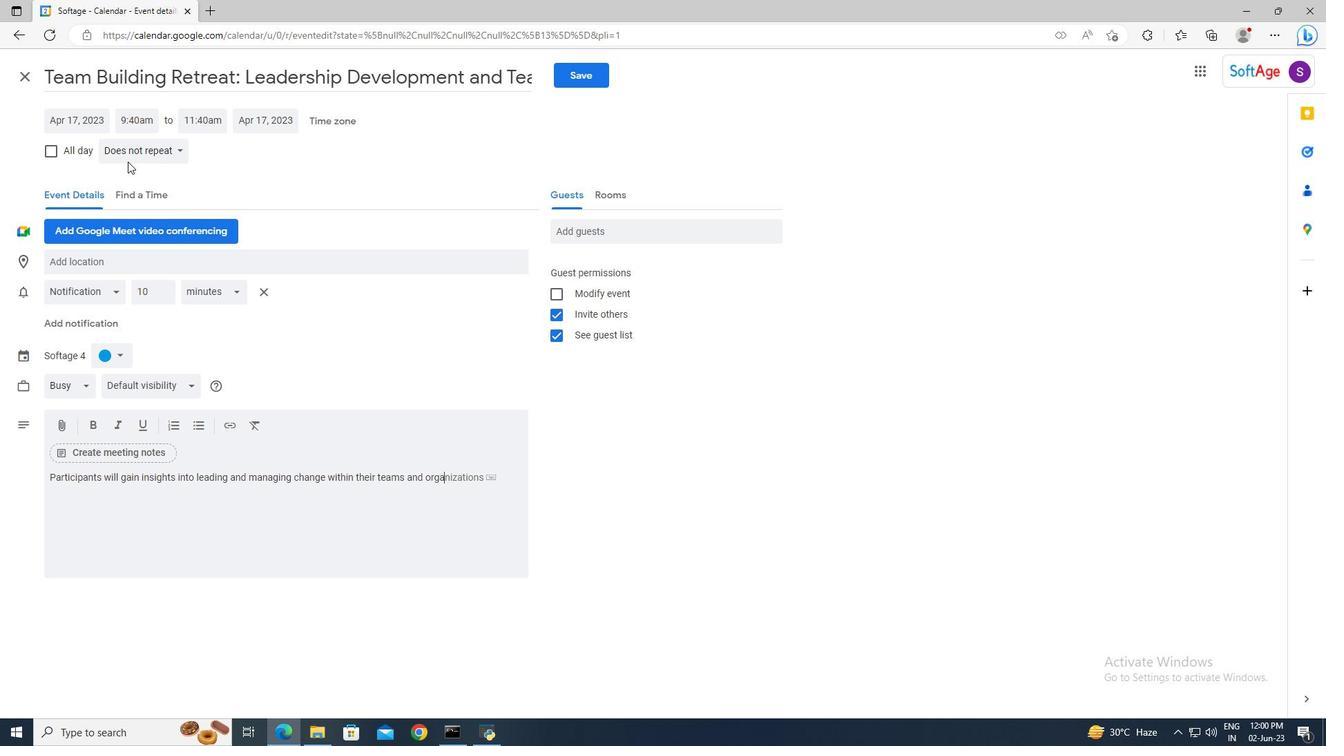
Action: Key pressed n
Screenshot: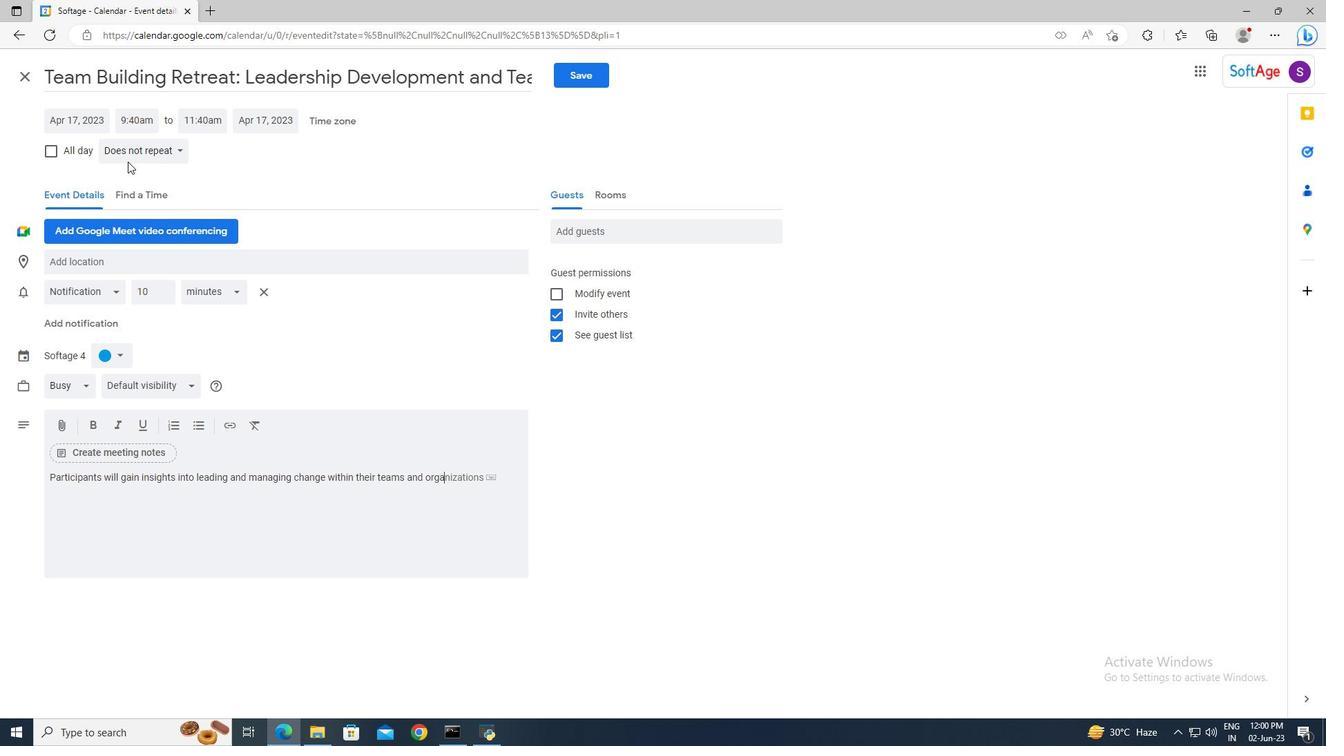 
Action: Mouse moved to (371, 225)
Screenshot: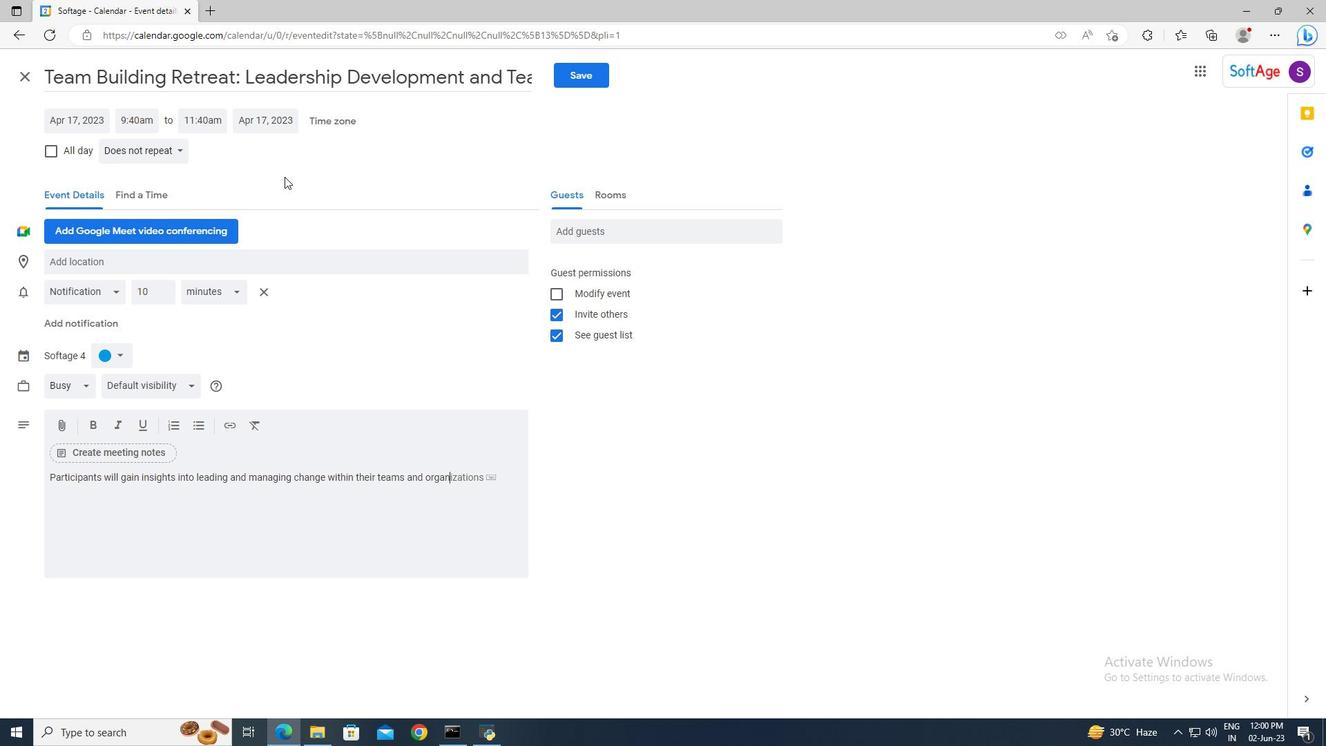 
Action: Key pressed i
Screenshot: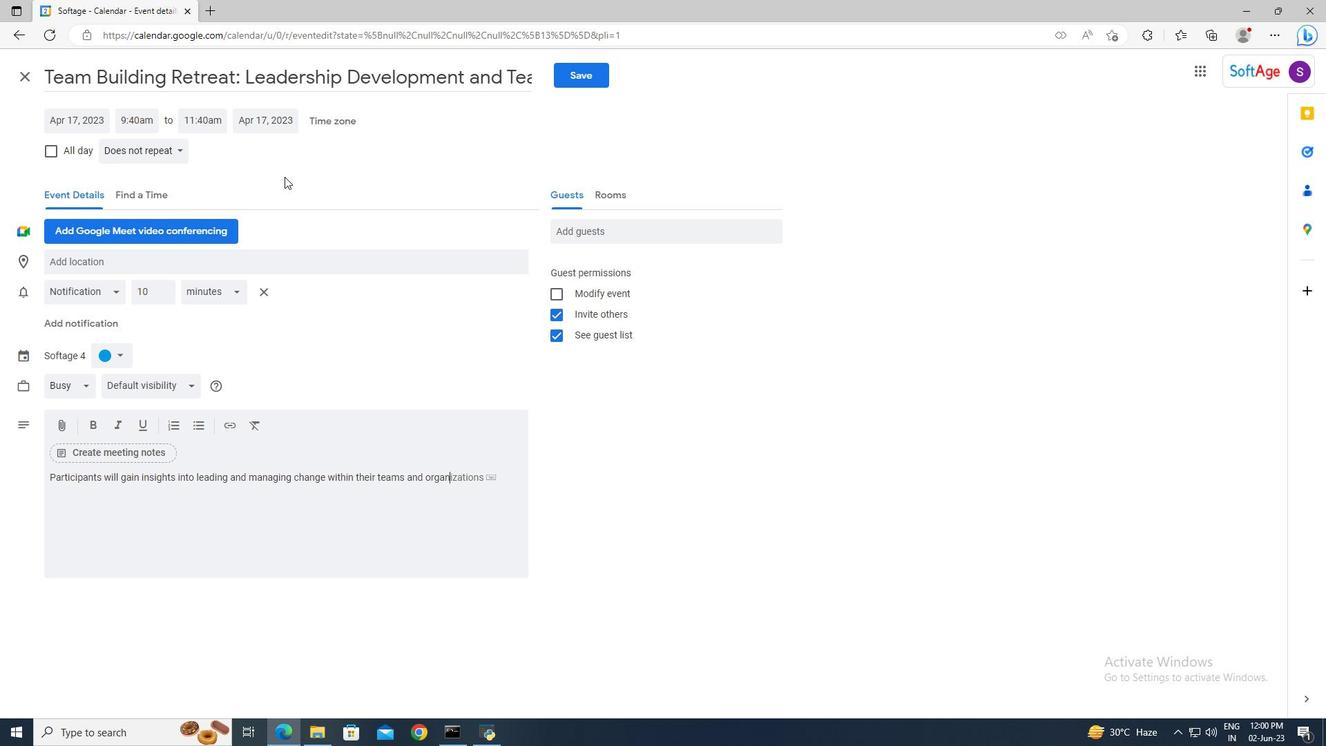 
Action: Mouse moved to (1018, 607)
Screenshot: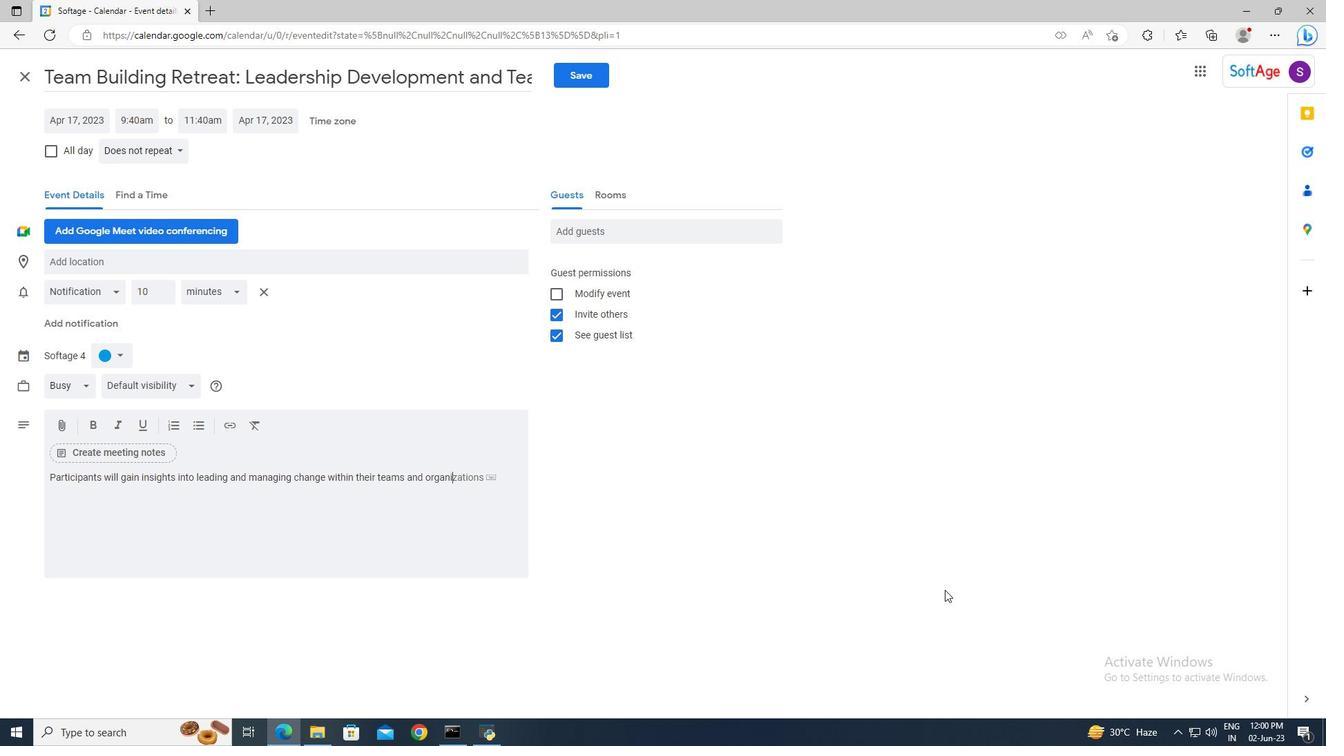 
Action: Key pressed z
Screenshot: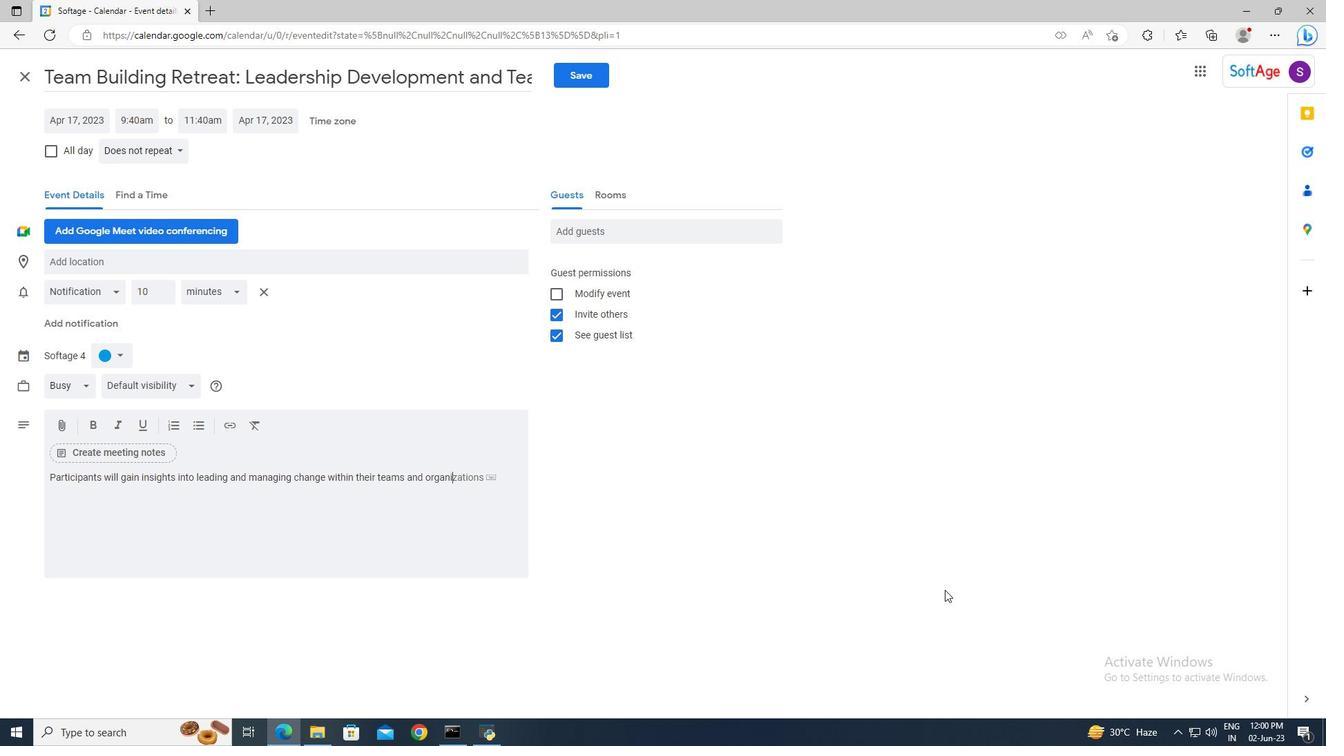 
Action: Mouse moved to (986, 534)
Screenshot: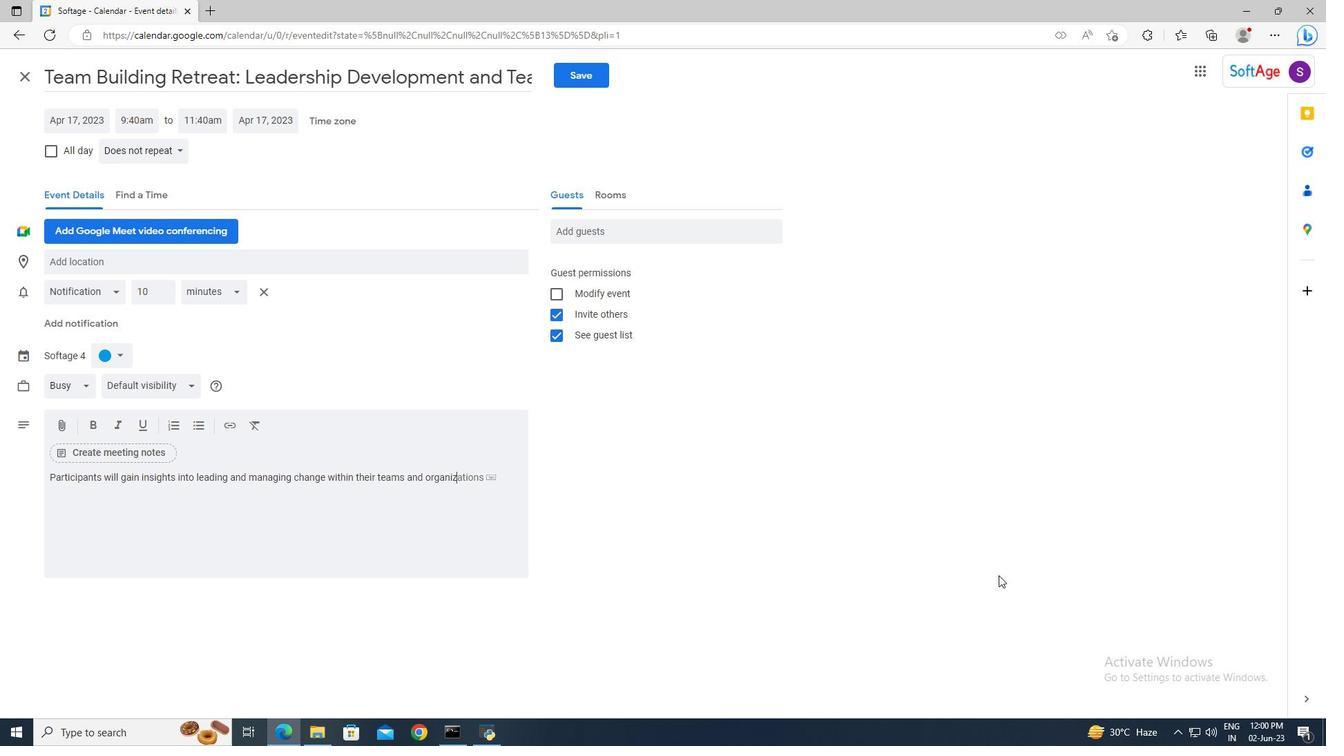 
Action: Key pressed ations.<Key.space><Key.shift>They<Key.space>will<Key.space>learn<Key.space>how<Key.space>to<Key.space>navigate<Key.space>change<Key.space>effectively,<Key.space>engage<Key.space>team<Key.space>members<Key.space>in<Key.space>the<Key.space>change<Key.space>process,<Key.space>and<Key.space>create<Key.space>a<Key.space>culture<Key.space>of<Key.space>adaptability<Key.space>and<Key.space>resilience.
Screenshot: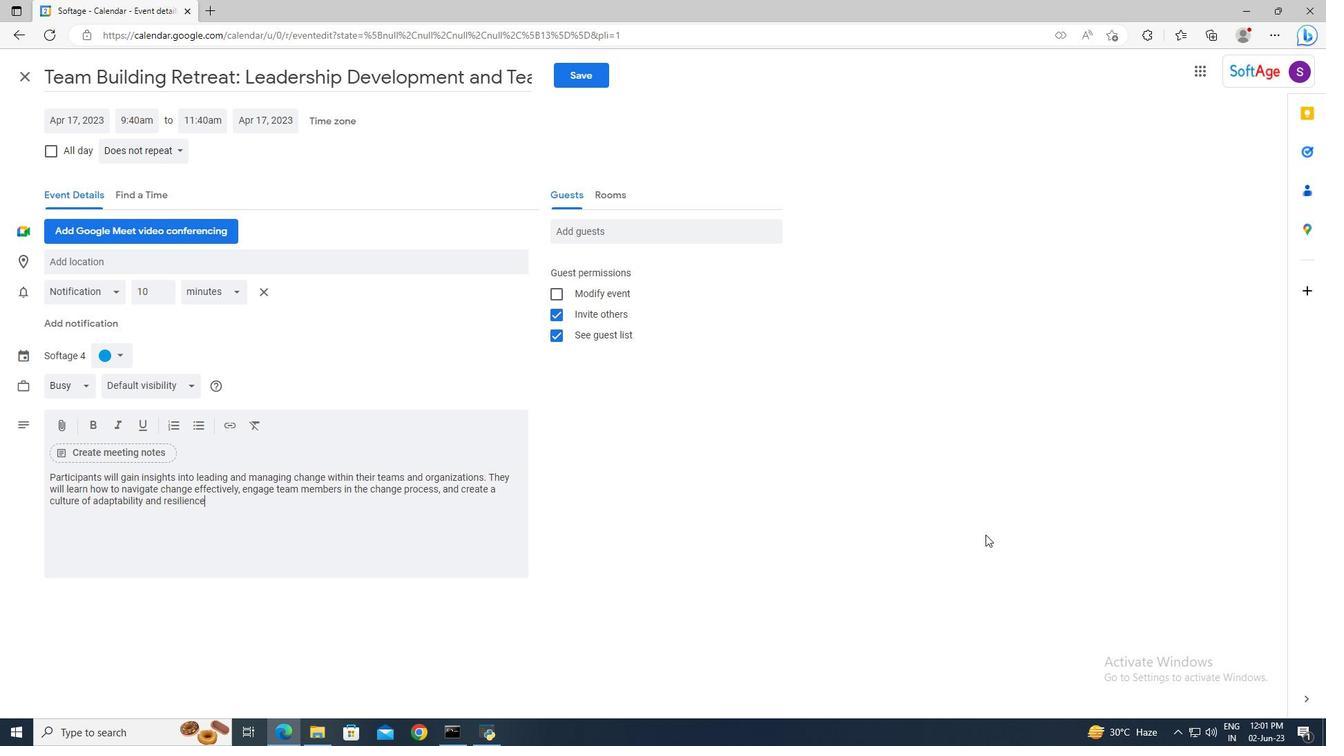 
Action: Mouse moved to (123, 357)
Screenshot: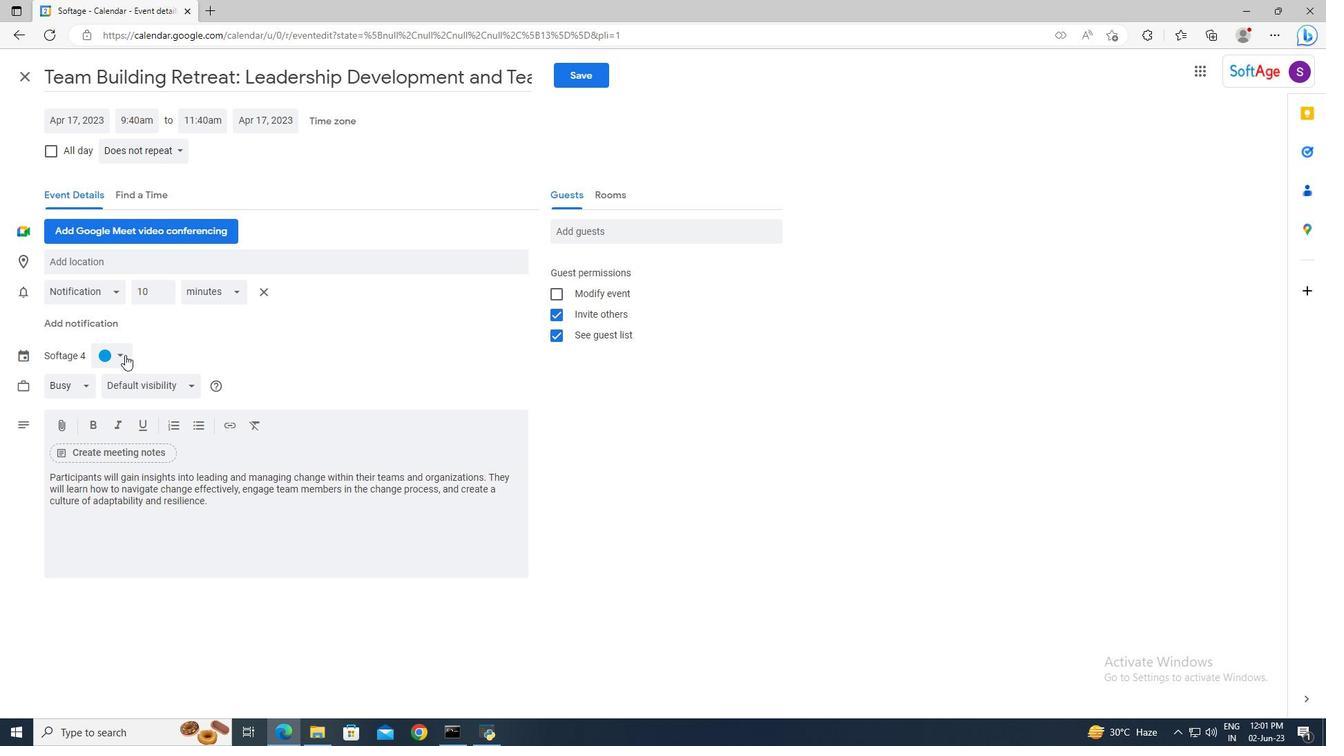 
Action: Mouse pressed left at (123, 357)
Screenshot: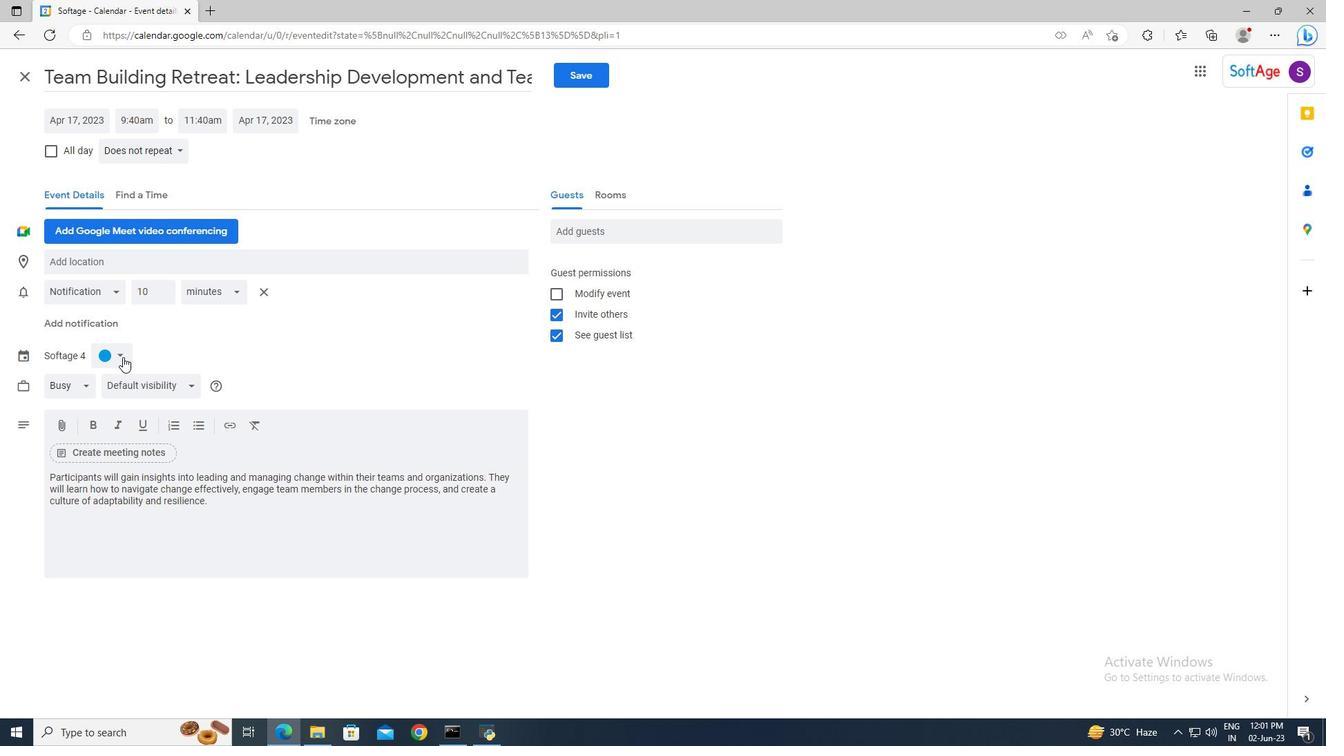 
Action: Mouse moved to (100, 407)
Screenshot: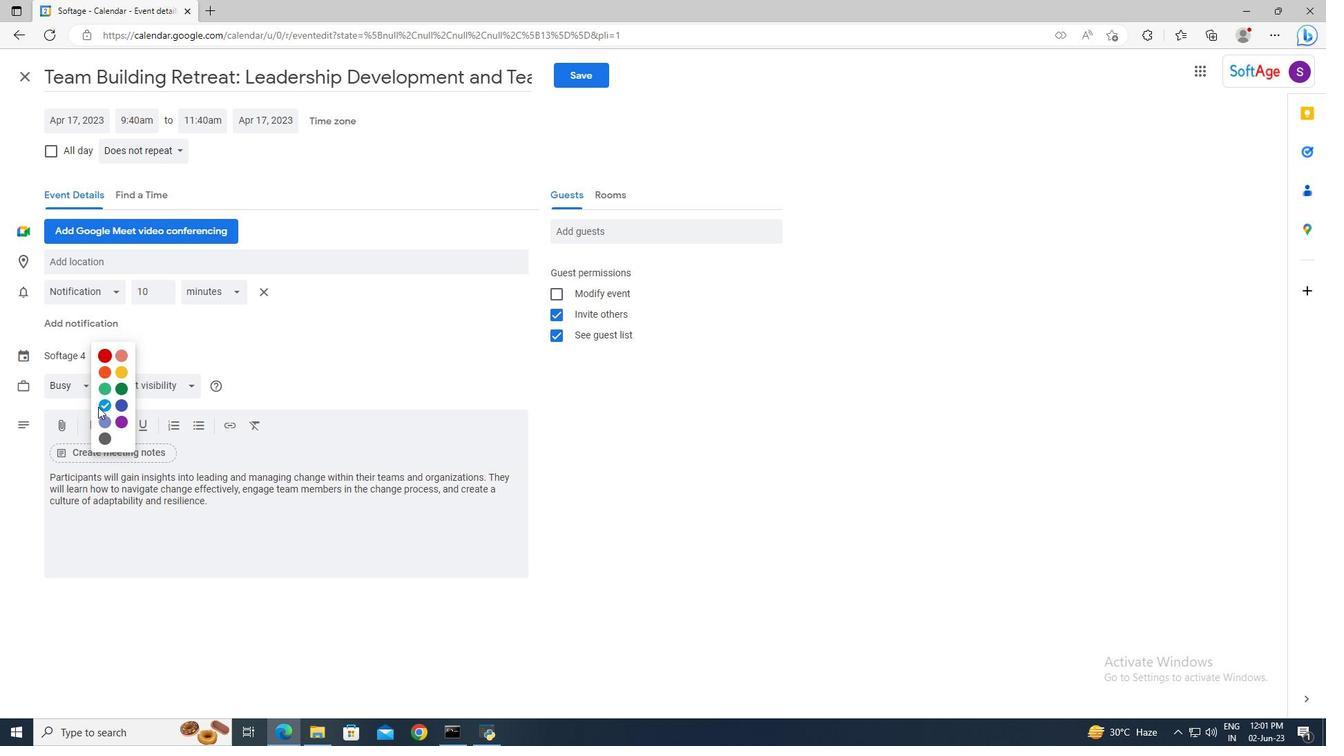 
Action: Mouse pressed left at (100, 407)
Screenshot: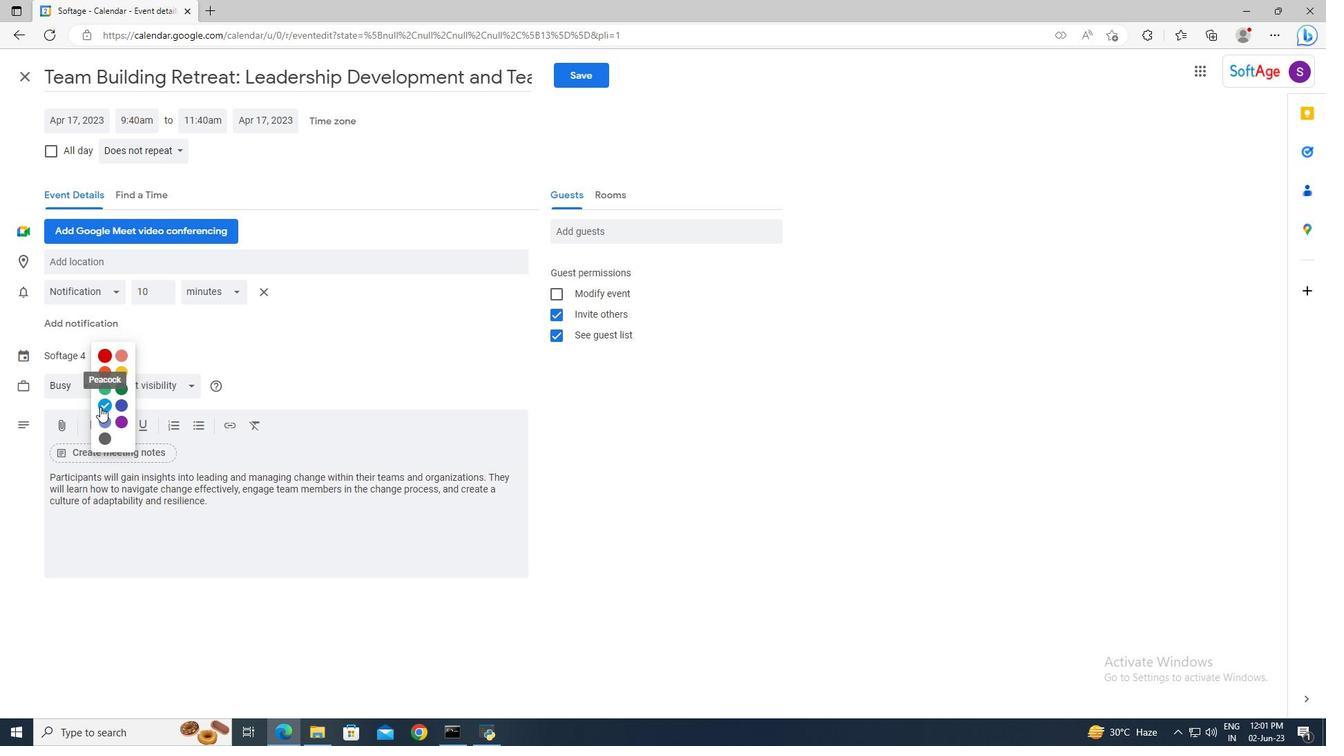 
Action: Mouse moved to (91, 272)
Screenshot: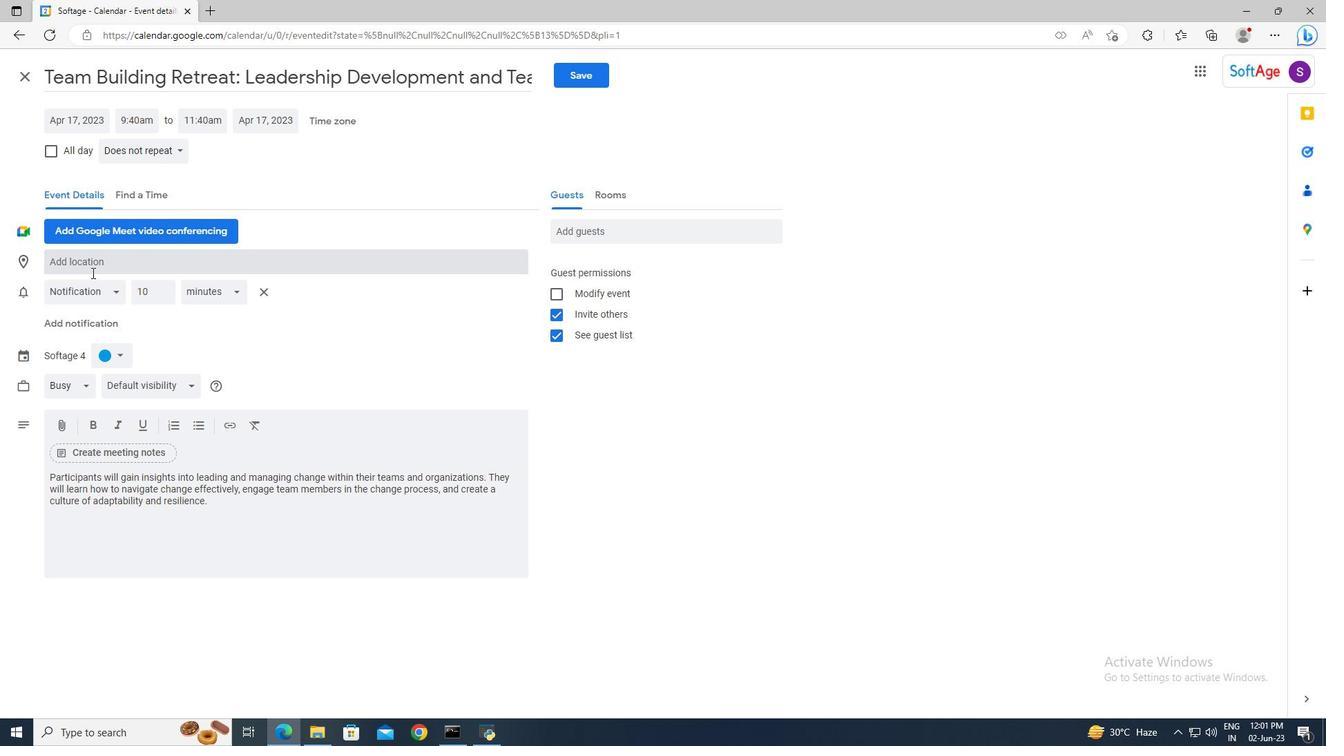 
Action: Mouse pressed left at (91, 272)
Screenshot: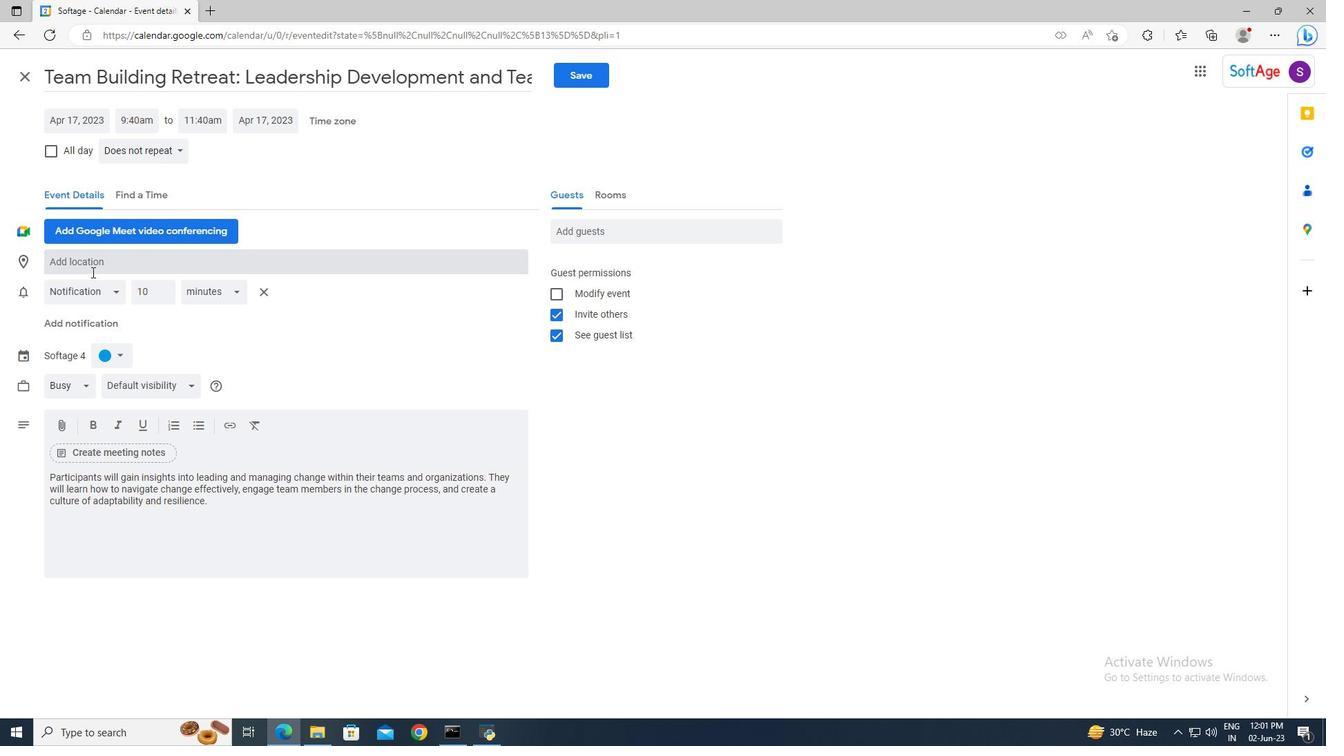 
Action: Mouse moved to (90, 270)
Screenshot: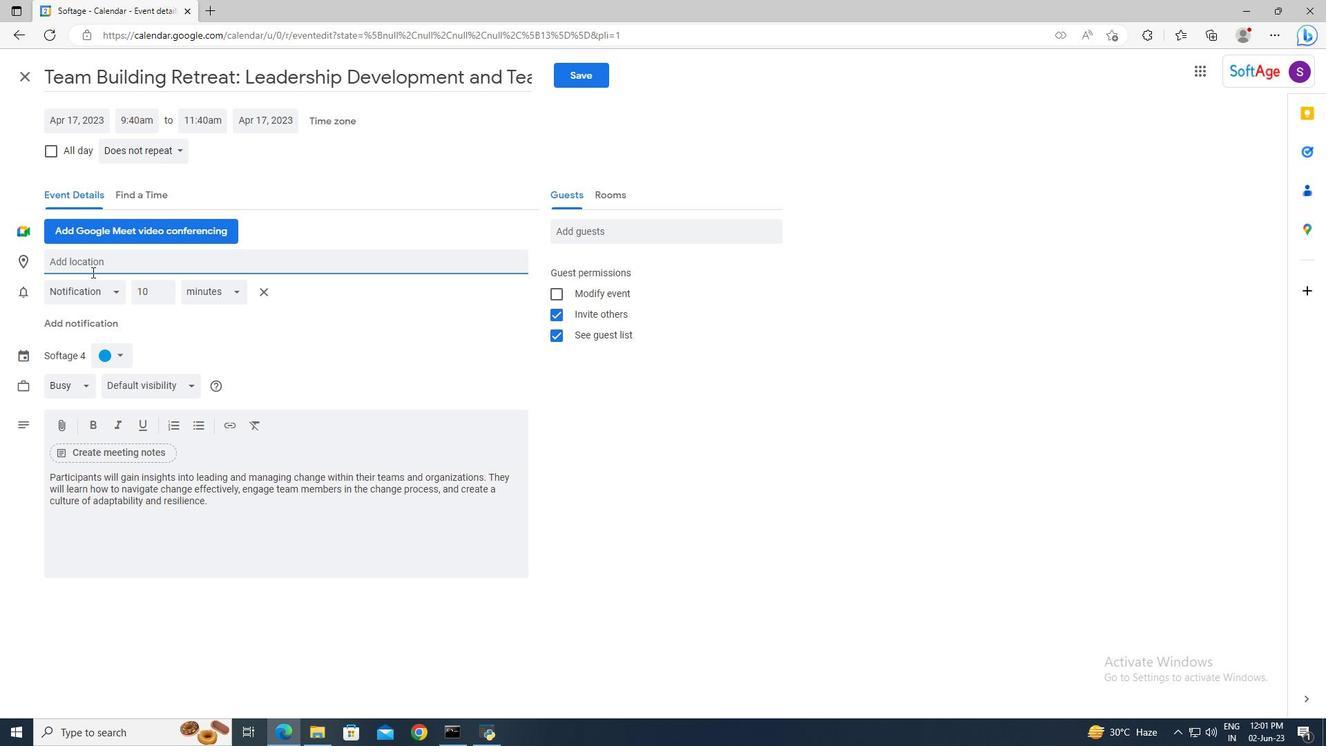 
Action: Key pressed <Key.shift_r>Jerusalem,<Key.space><Key.shift>Israel
Screenshot: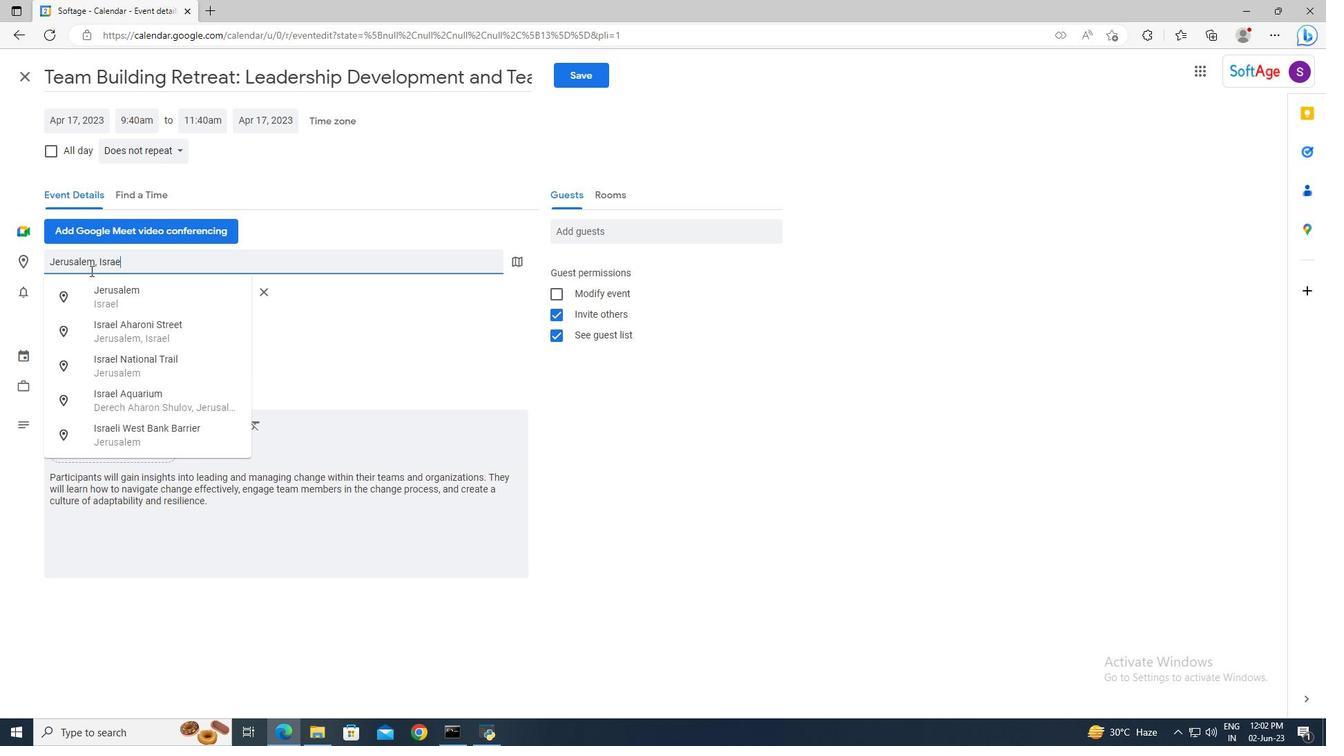 
Action: Mouse moved to (104, 295)
Screenshot: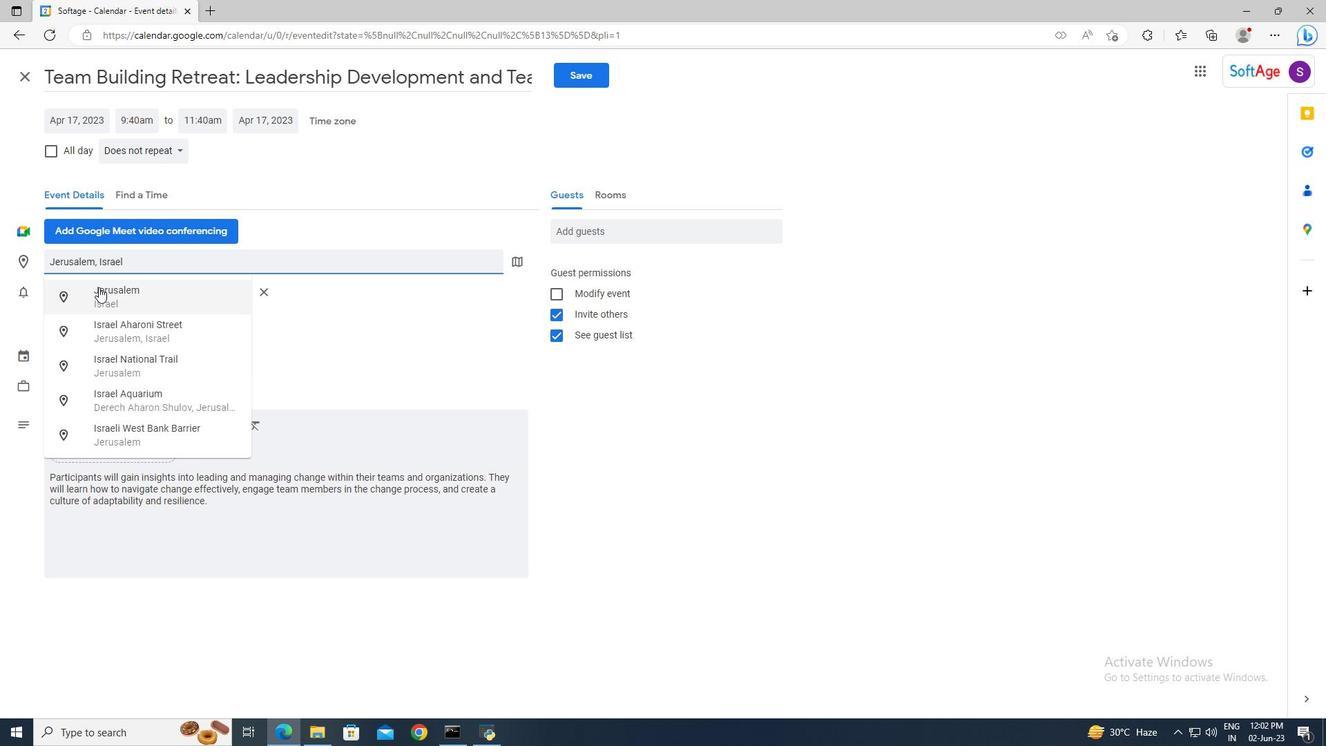 
Action: Mouse pressed left at (104, 295)
Screenshot: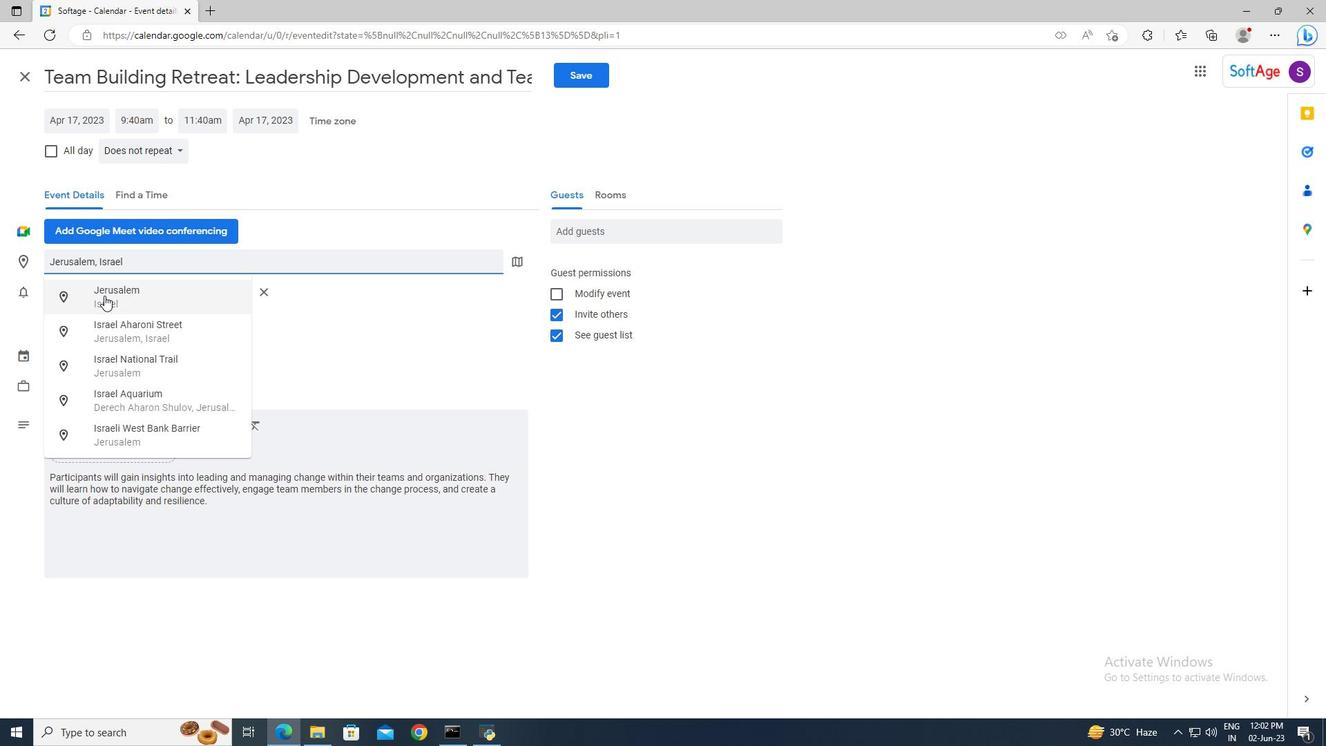 
Action: Mouse moved to (570, 232)
Screenshot: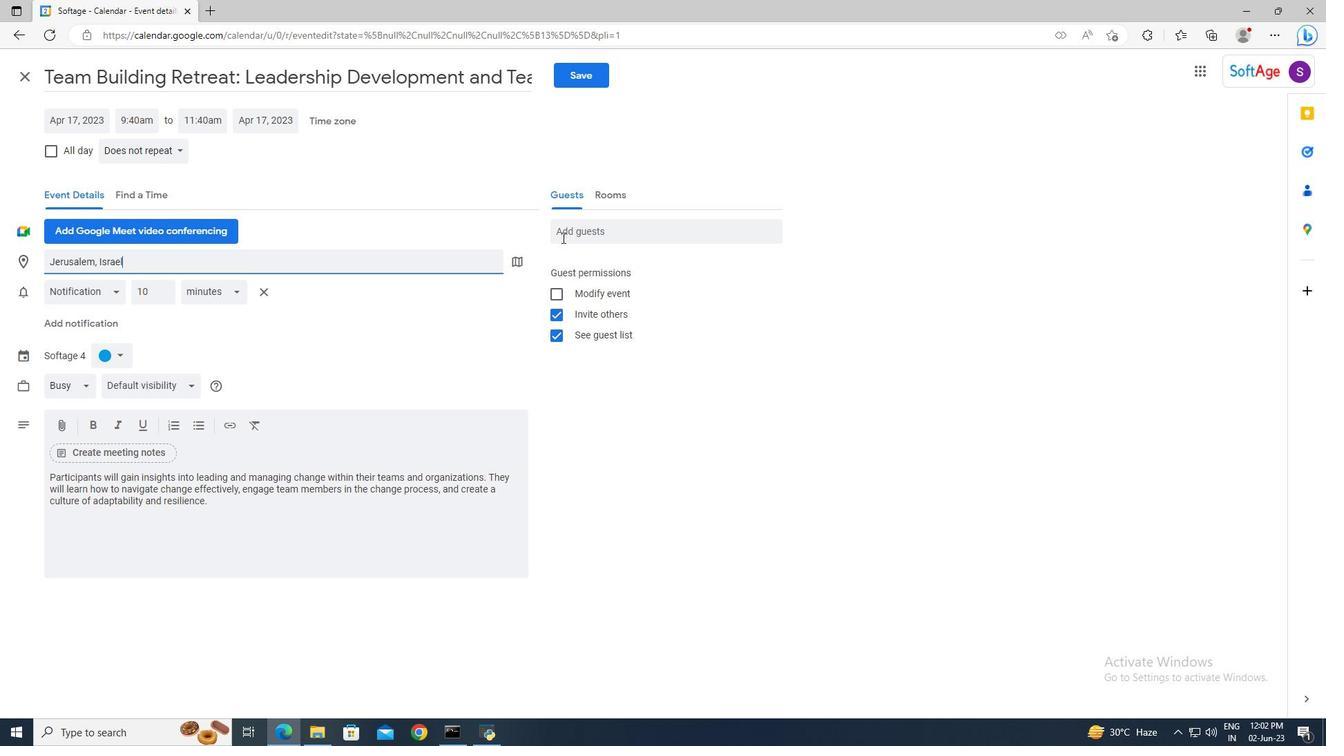 
Action: Mouse pressed left at (570, 232)
Screenshot: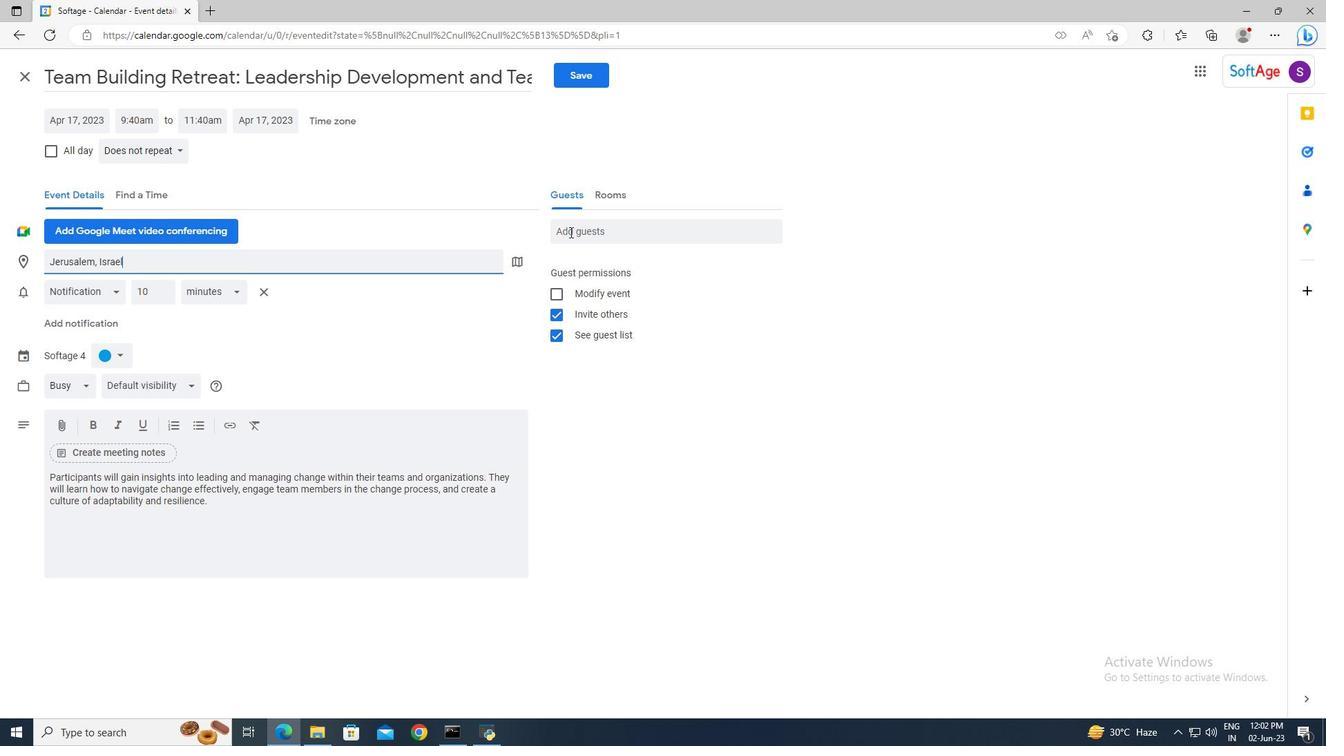 
Action: Mouse moved to (569, 230)
Screenshot: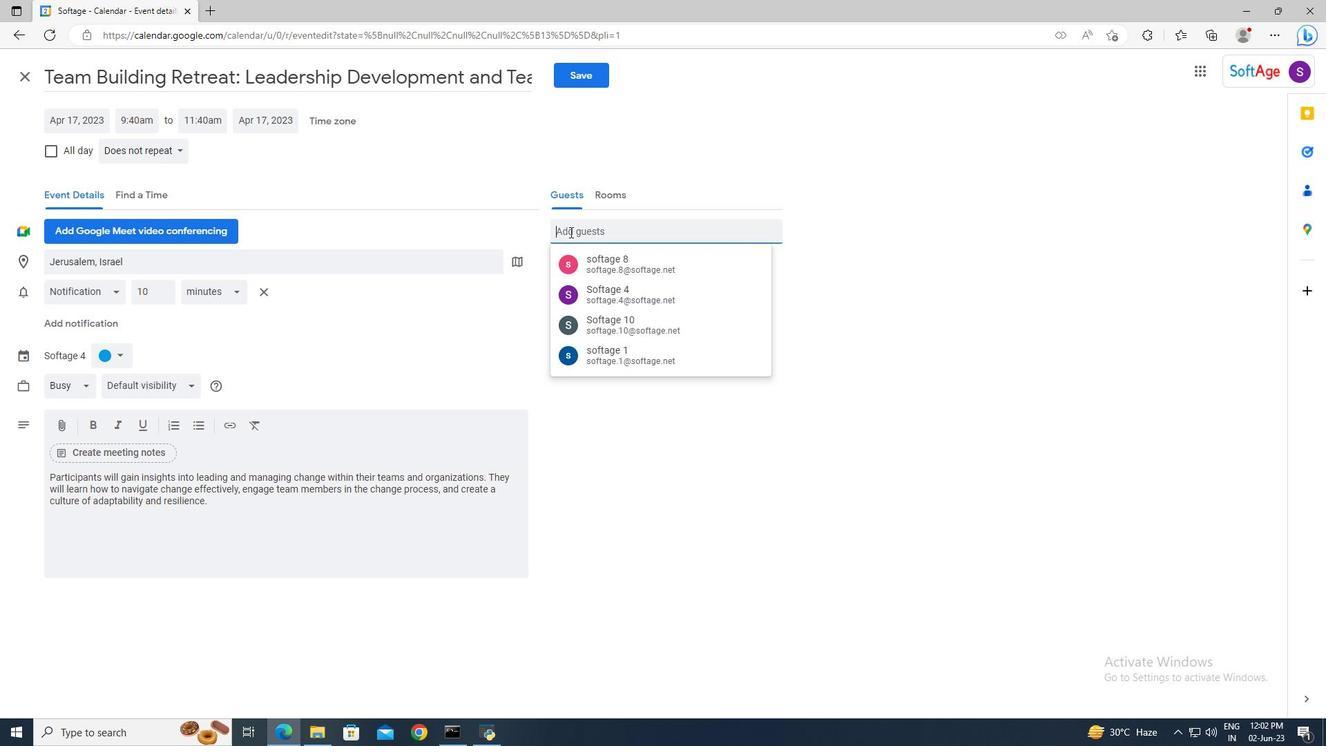 
Action: Key pressed softage.5<Key.shift><Key.shift><Key.shift><Key.shift><Key.shift><Key.shift><Key.shift><Key.shift><Key.shift><Key.shift><Key.shift><Key.shift><Key.shift><Key.shift><Key.shift><Key.shift><Key.shift><Key.shift><Key.shift><Key.shift><Key.shift><Key.shift>@softage.net<Key.enter>softage.6<Key.shift><Key.shift><Key.shift><Key.shift><Key.shift><Key.shift><Key.shift><Key.shift><Key.shift><Key.shift><Key.shift><Key.shift><Key.shift><Key.shift><Key.shift><Key.shift><Key.shift><Key.shift><Key.shift><Key.shift><Key.shift><Key.shift><Key.shift><Key.shift><Key.shift>@softage.net<Key.enter>
Screenshot: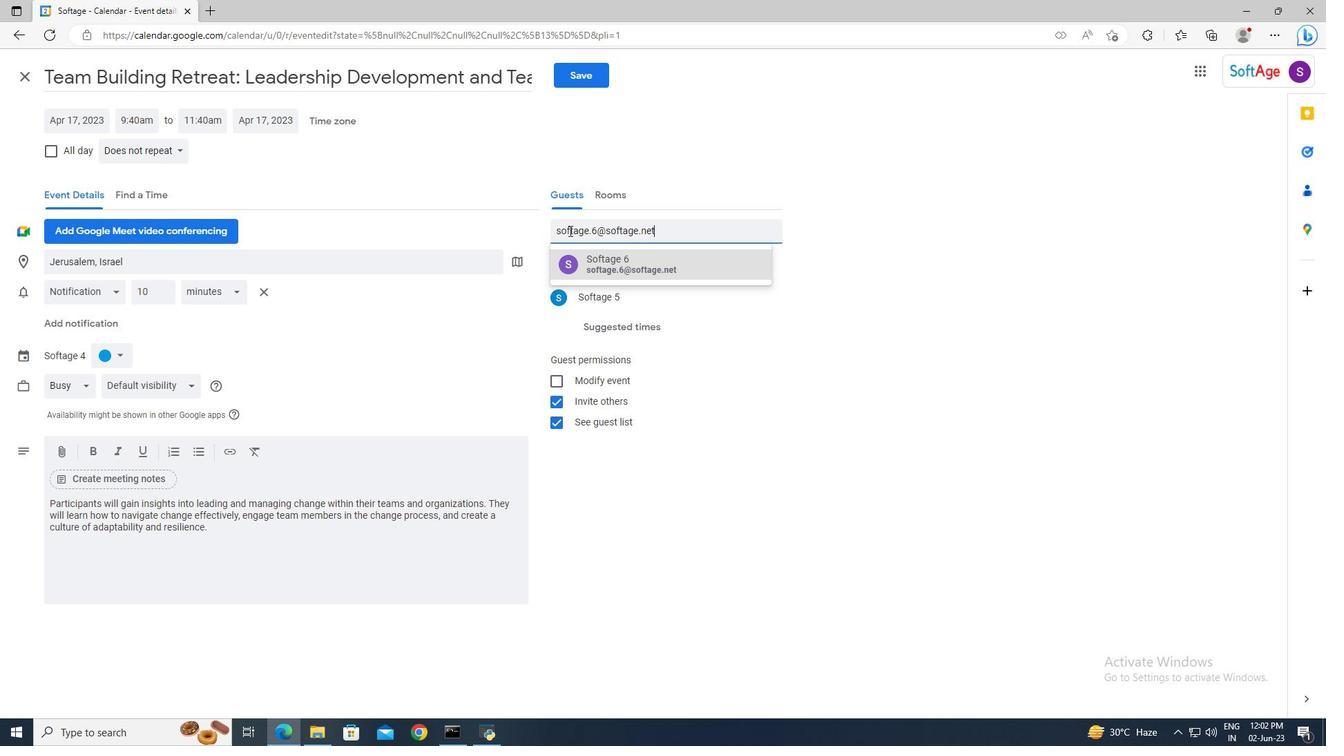 
Action: Mouse moved to (174, 154)
Screenshot: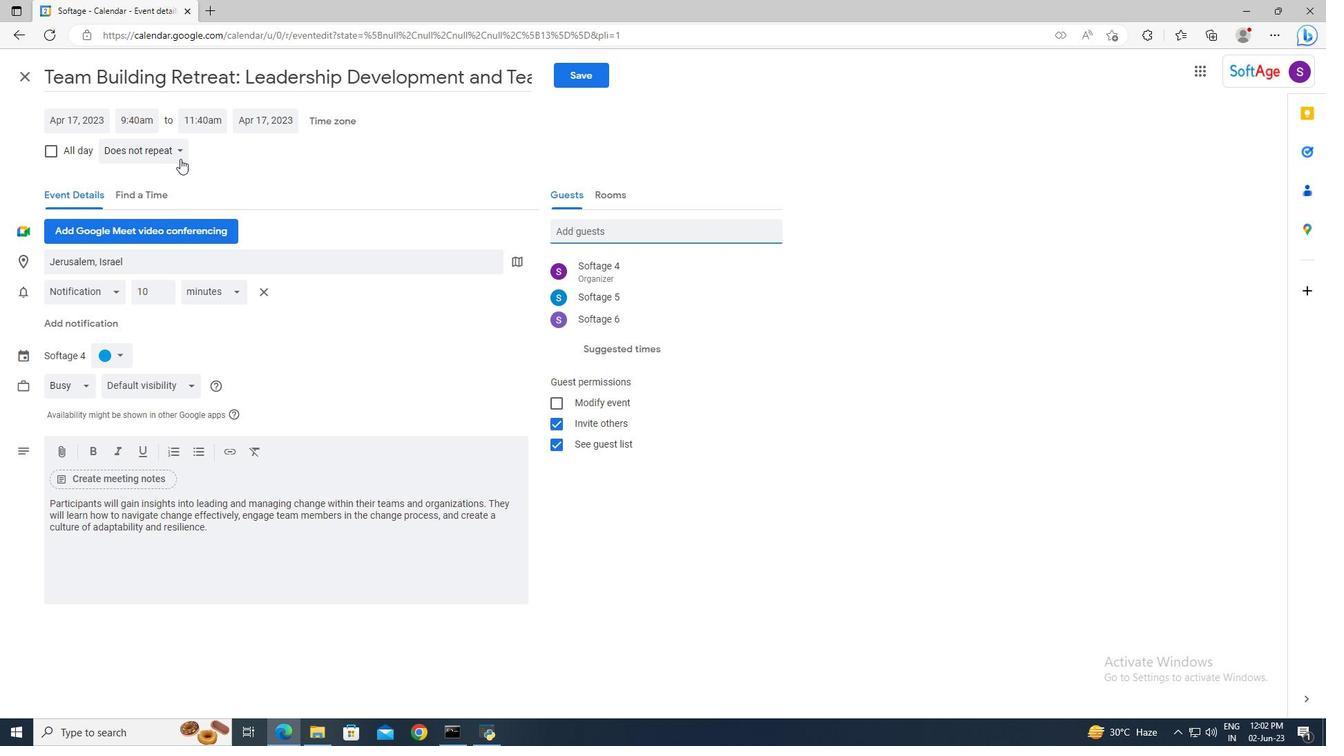 
Action: Mouse pressed left at (174, 154)
Screenshot: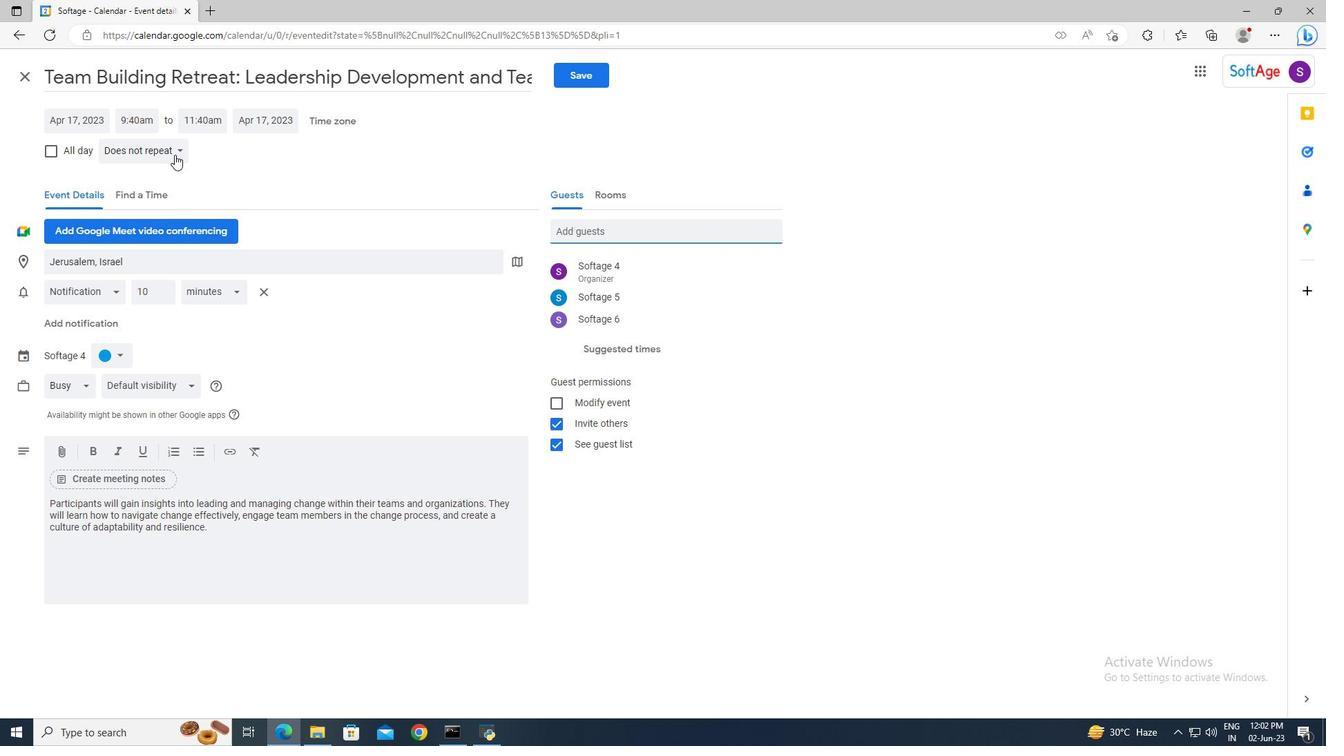 
Action: Mouse moved to (157, 295)
Screenshot: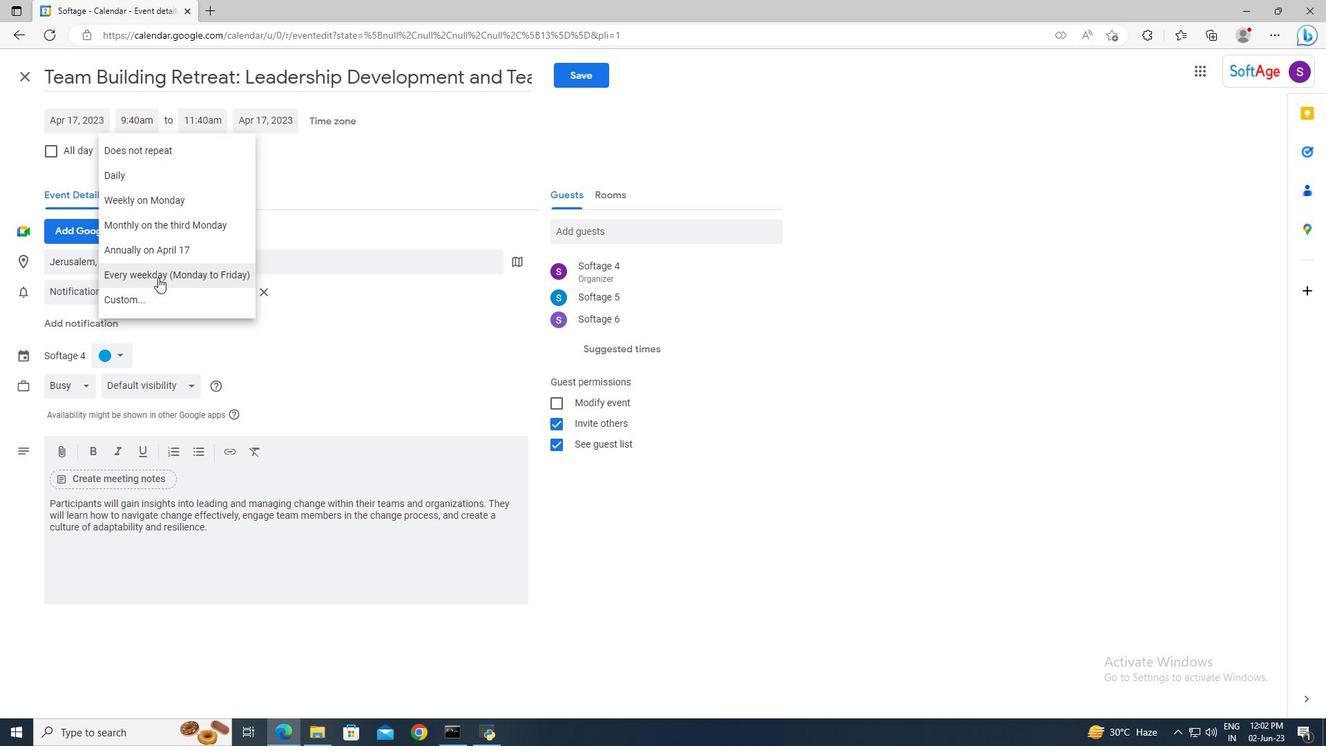 
Action: Mouse pressed left at (157, 295)
Screenshot: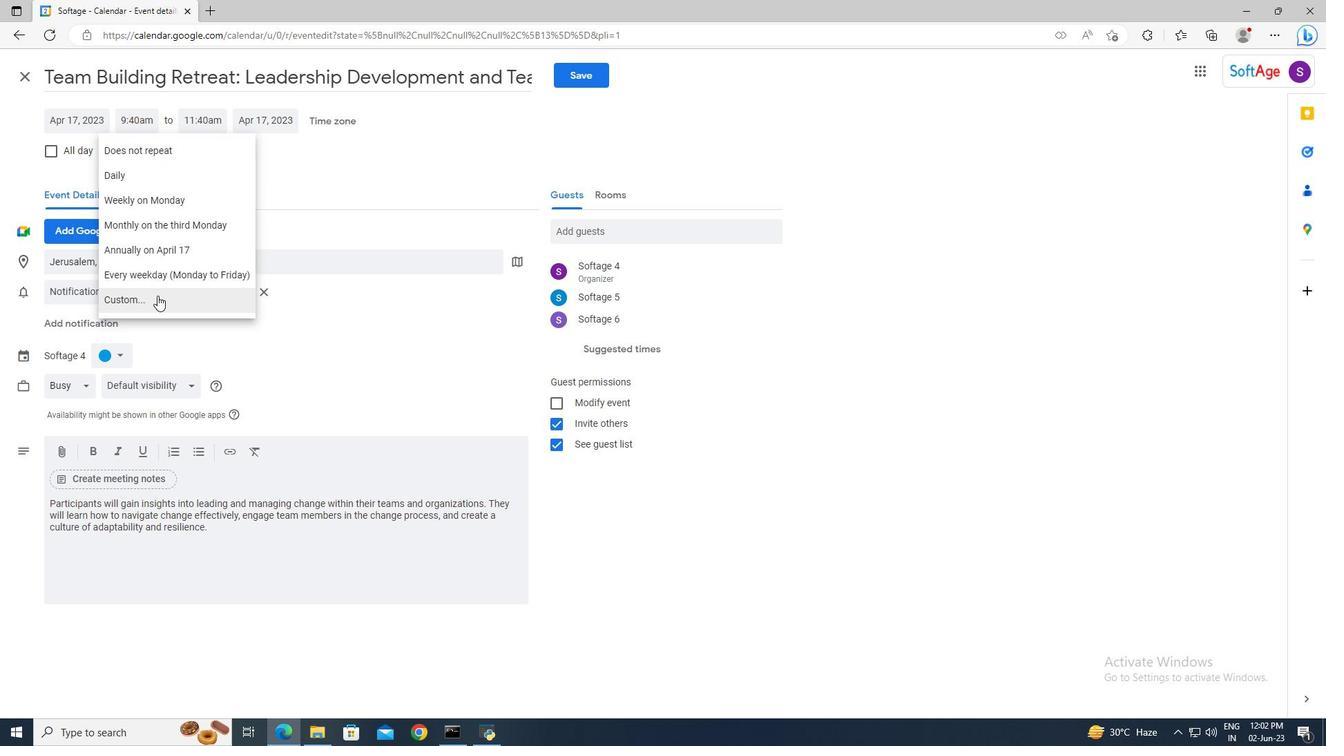 
Action: Mouse moved to (681, 297)
Screenshot: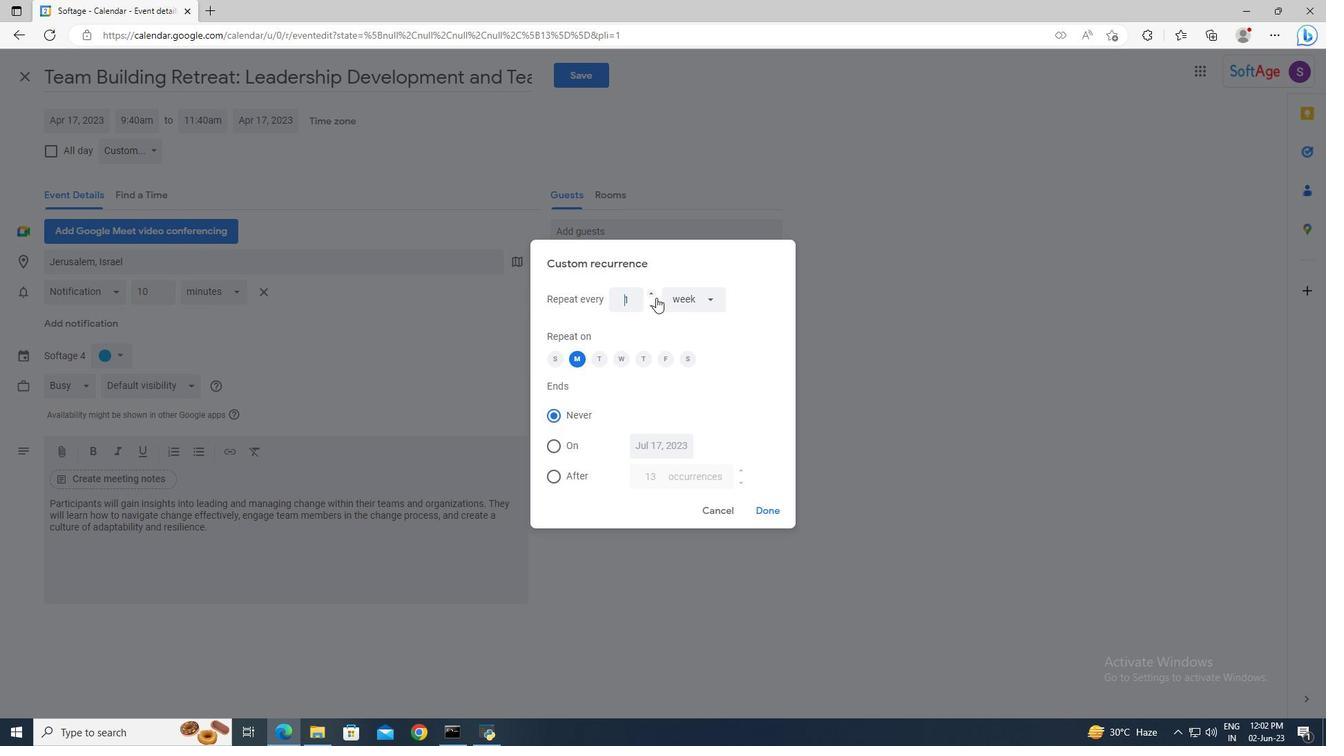 
Action: Mouse pressed left at (681, 297)
Screenshot: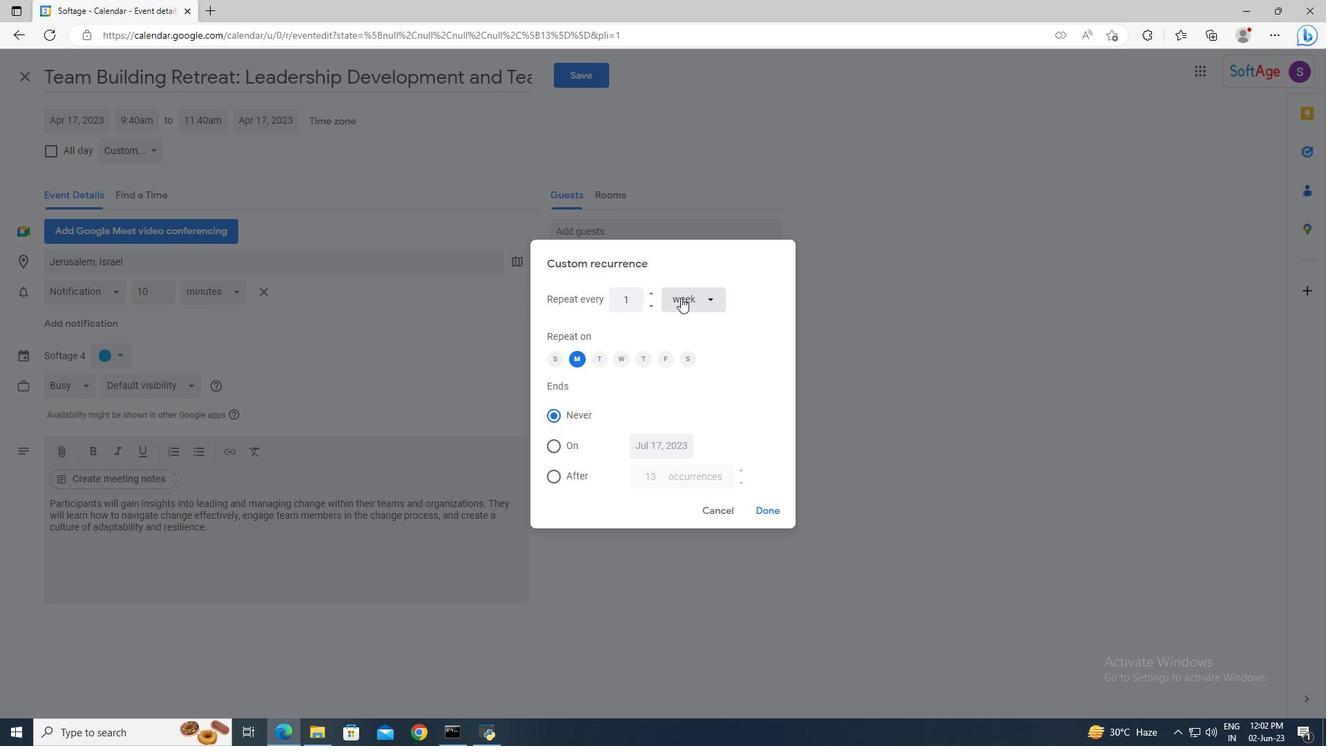 
Action: Mouse moved to (686, 367)
Screenshot: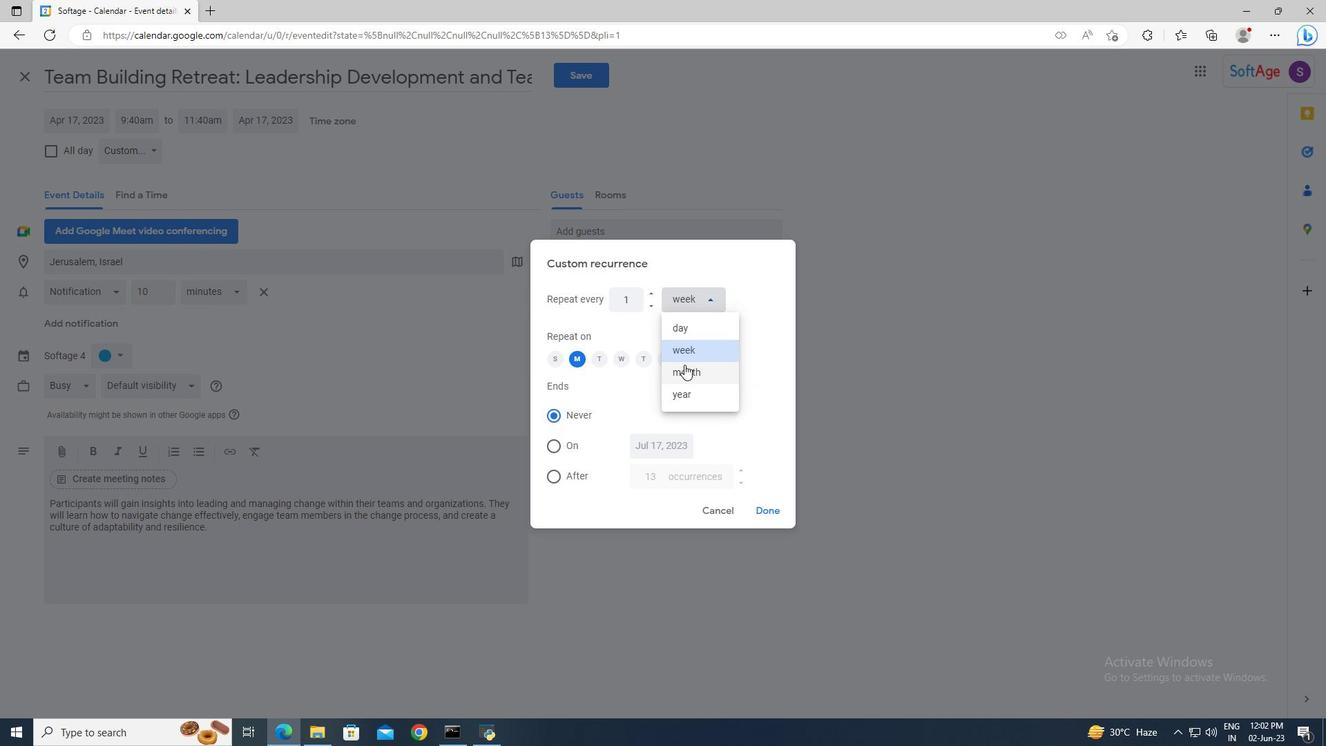 
Action: Mouse pressed left at (686, 367)
Screenshot: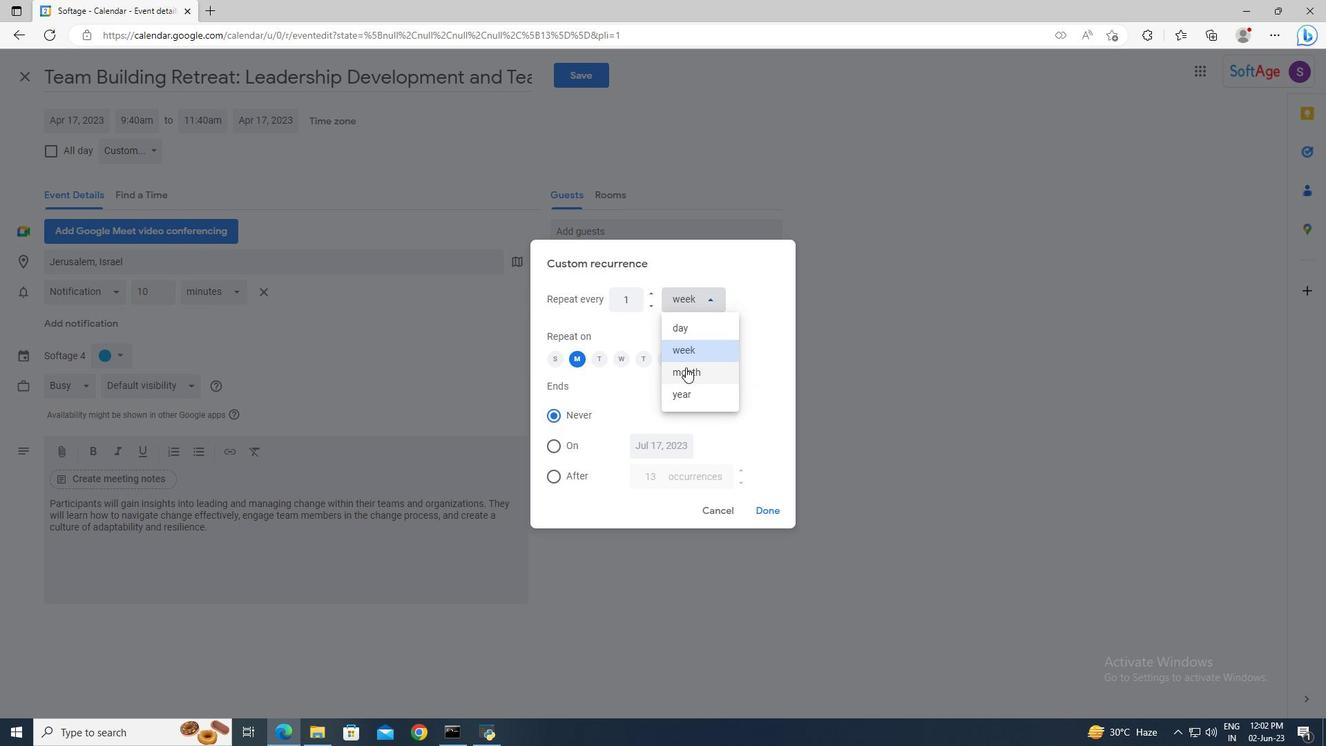 
Action: Mouse moved to (651, 346)
Screenshot: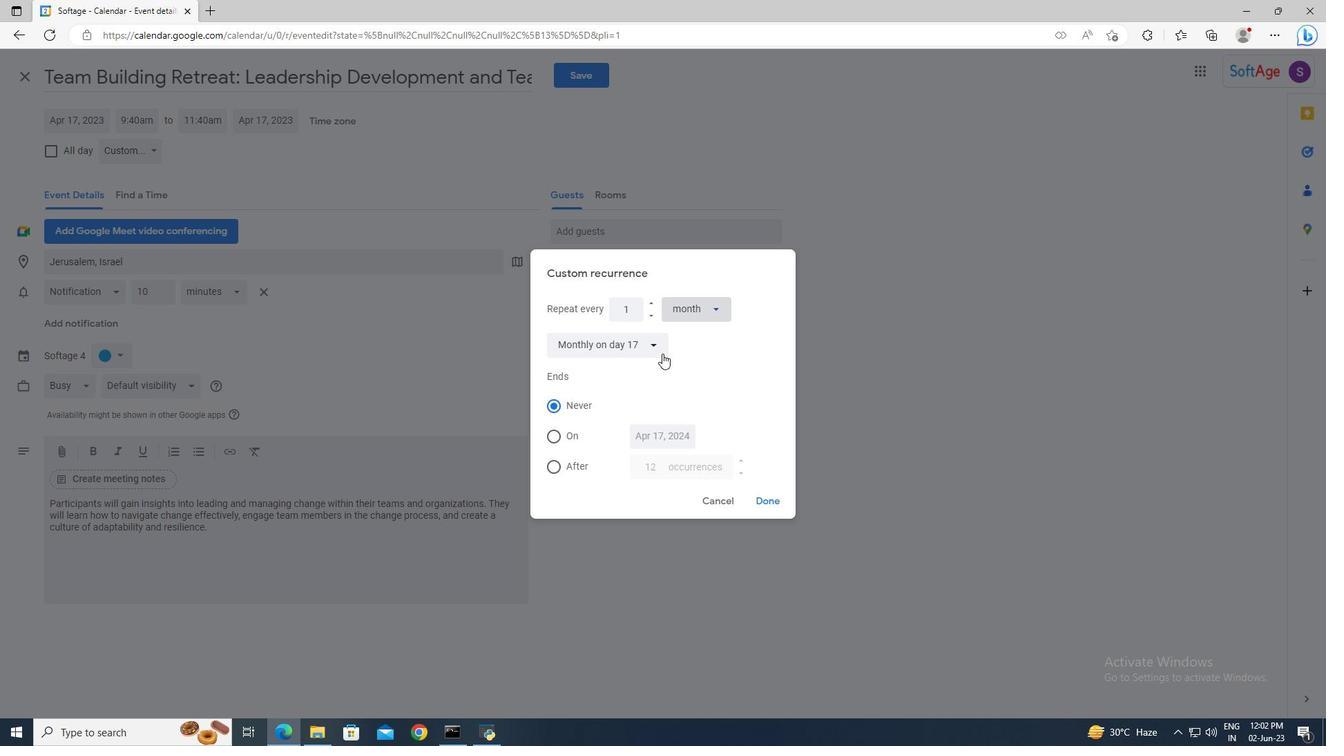 
Action: Mouse pressed left at (651, 346)
Screenshot: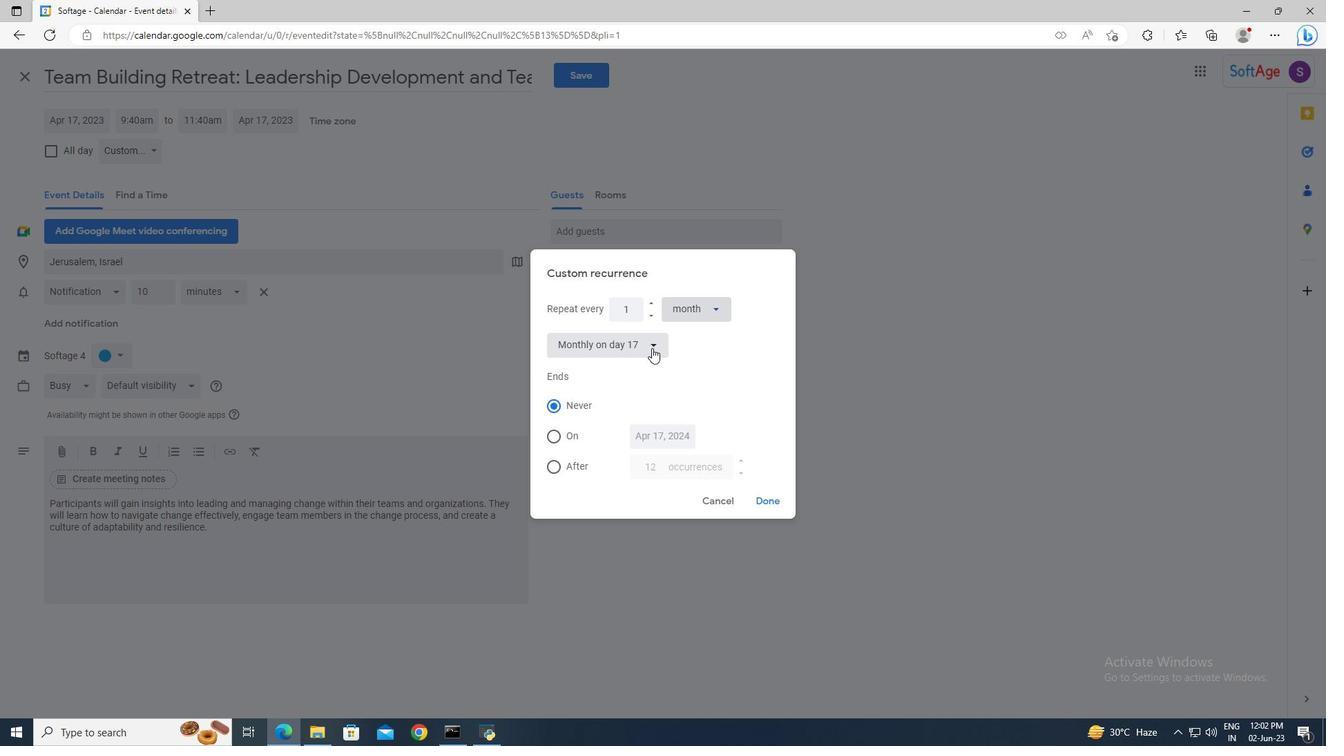 
Action: Mouse moved to (655, 395)
Screenshot: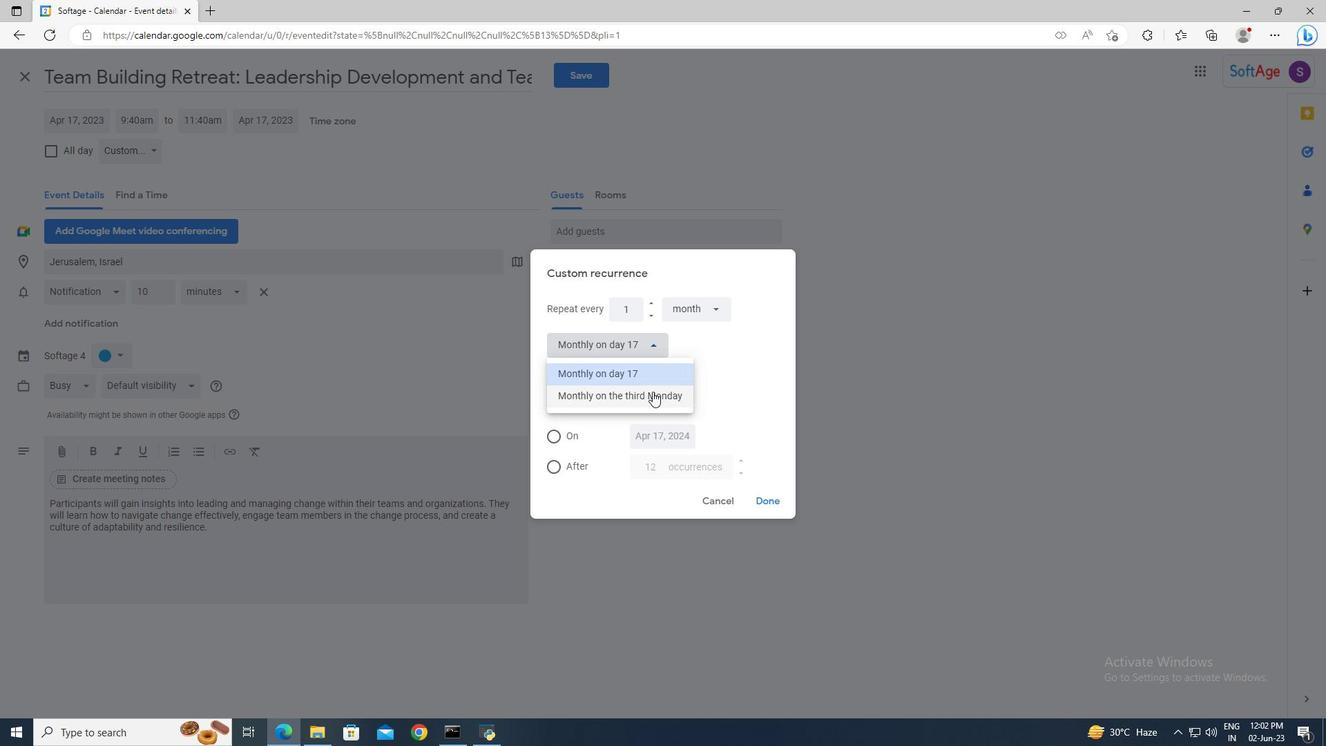 
Action: Mouse pressed left at (655, 395)
Screenshot: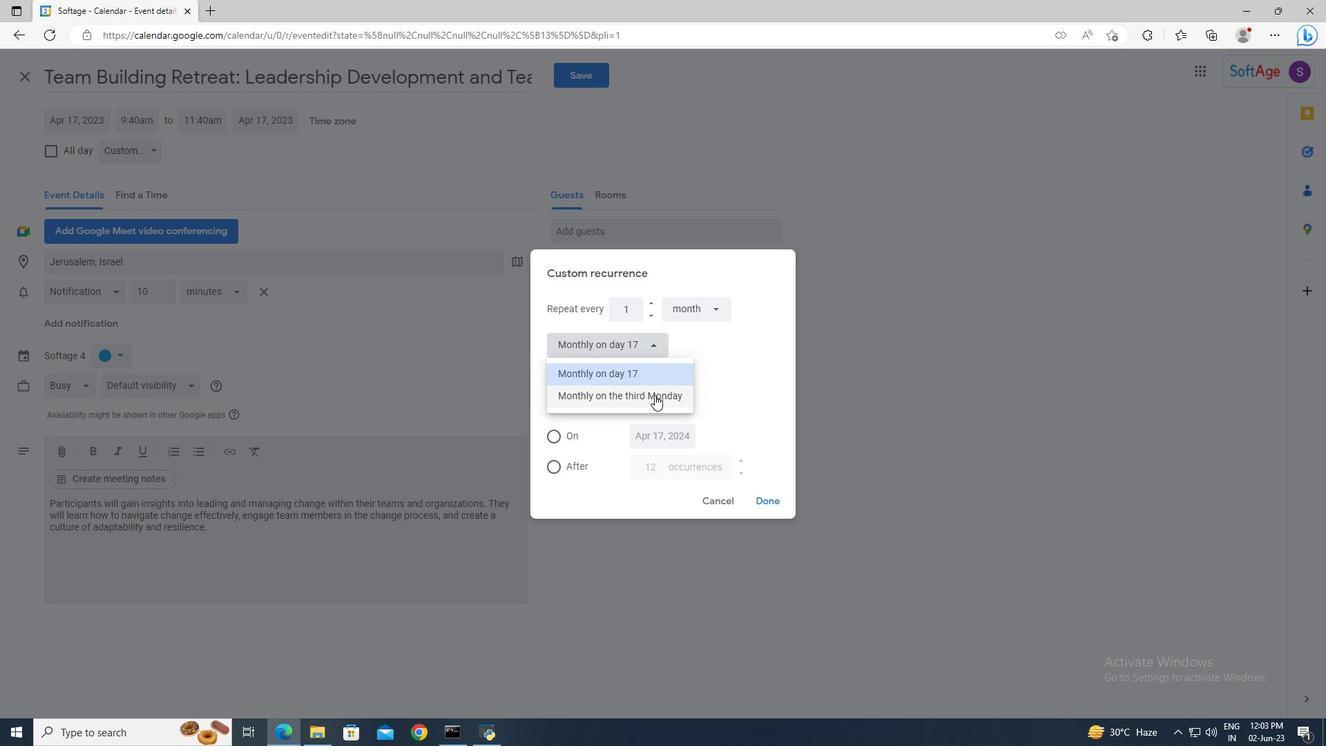 
Action: Mouse moved to (766, 496)
Screenshot: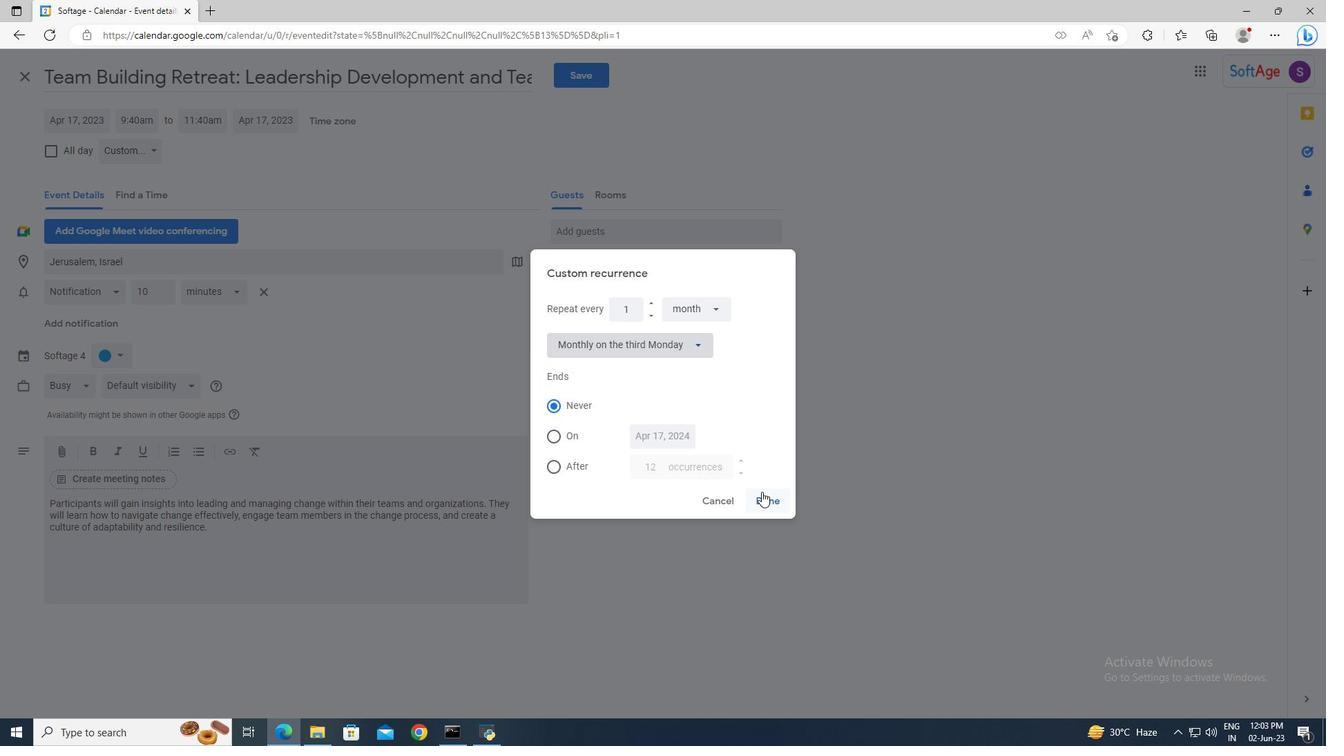 
Action: Mouse pressed left at (766, 496)
Screenshot: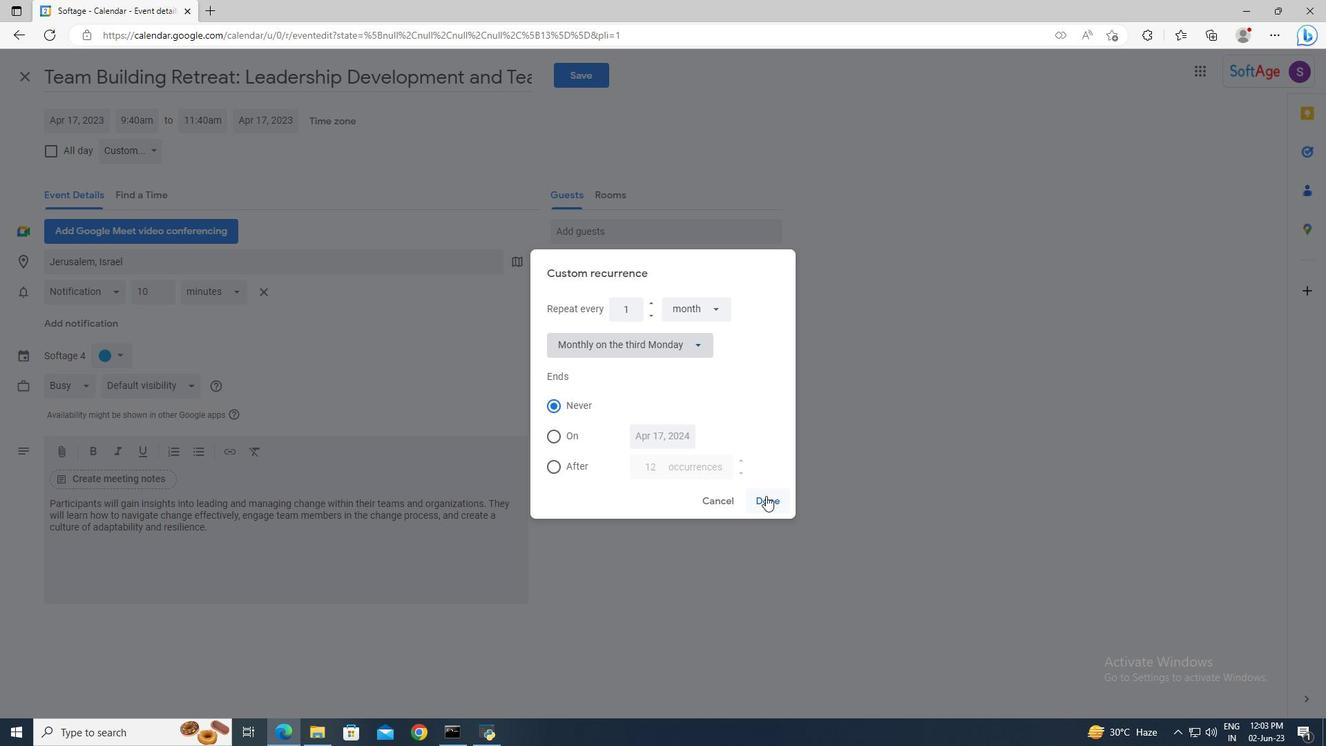 
Action: Mouse moved to (594, 79)
Screenshot: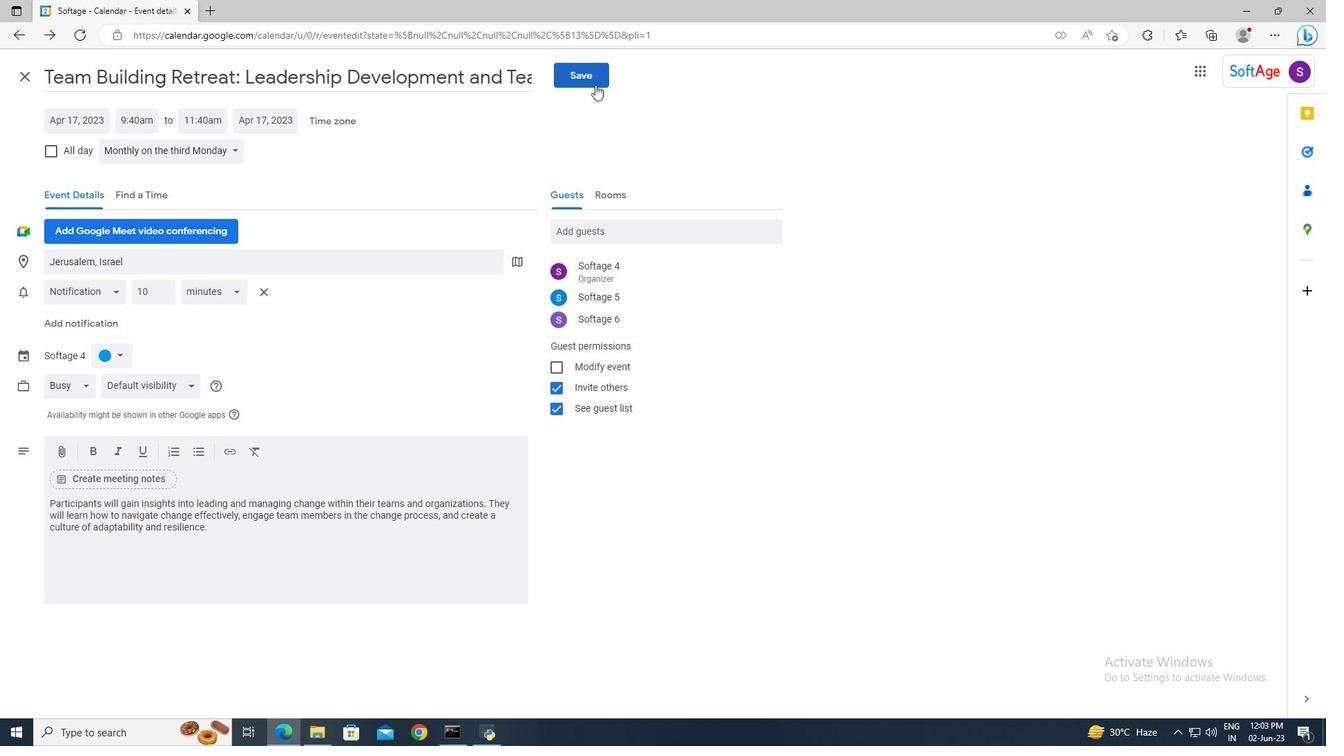 
Action: Mouse pressed left at (594, 79)
Screenshot: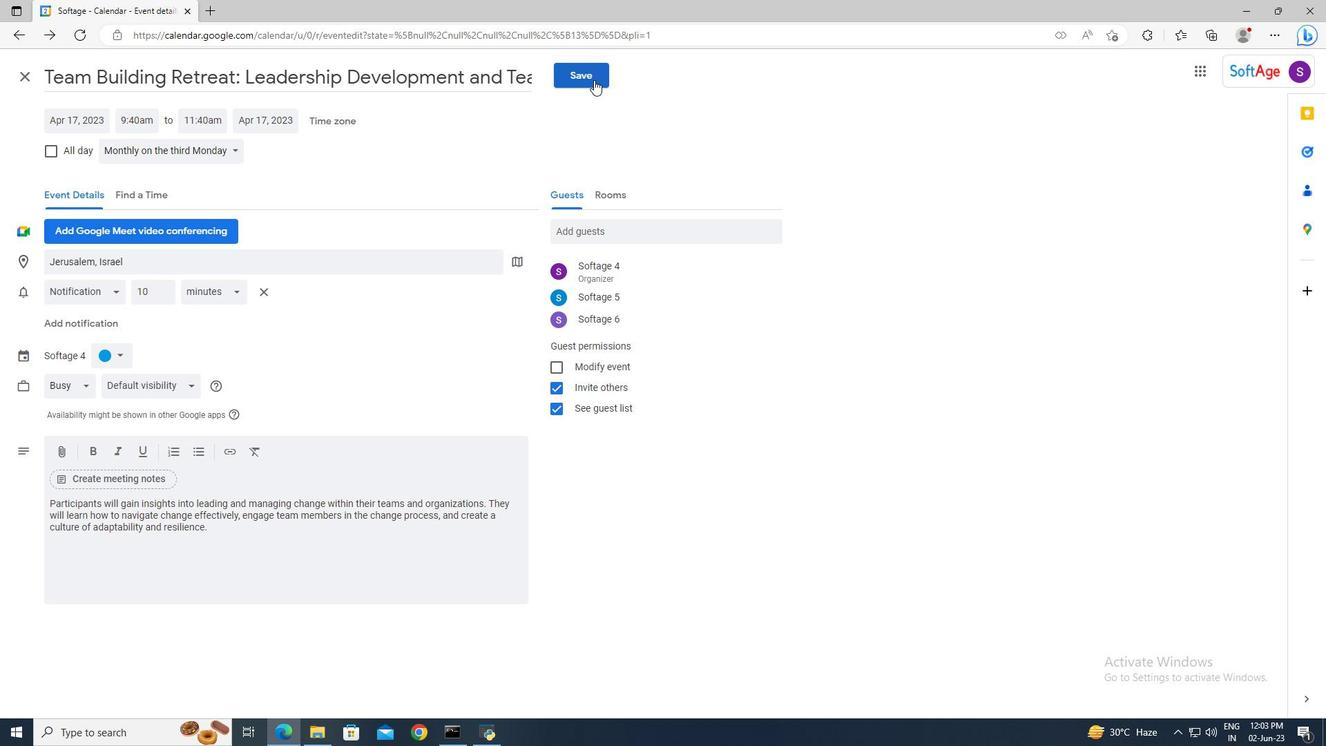 
Action: Mouse moved to (786, 414)
Screenshot: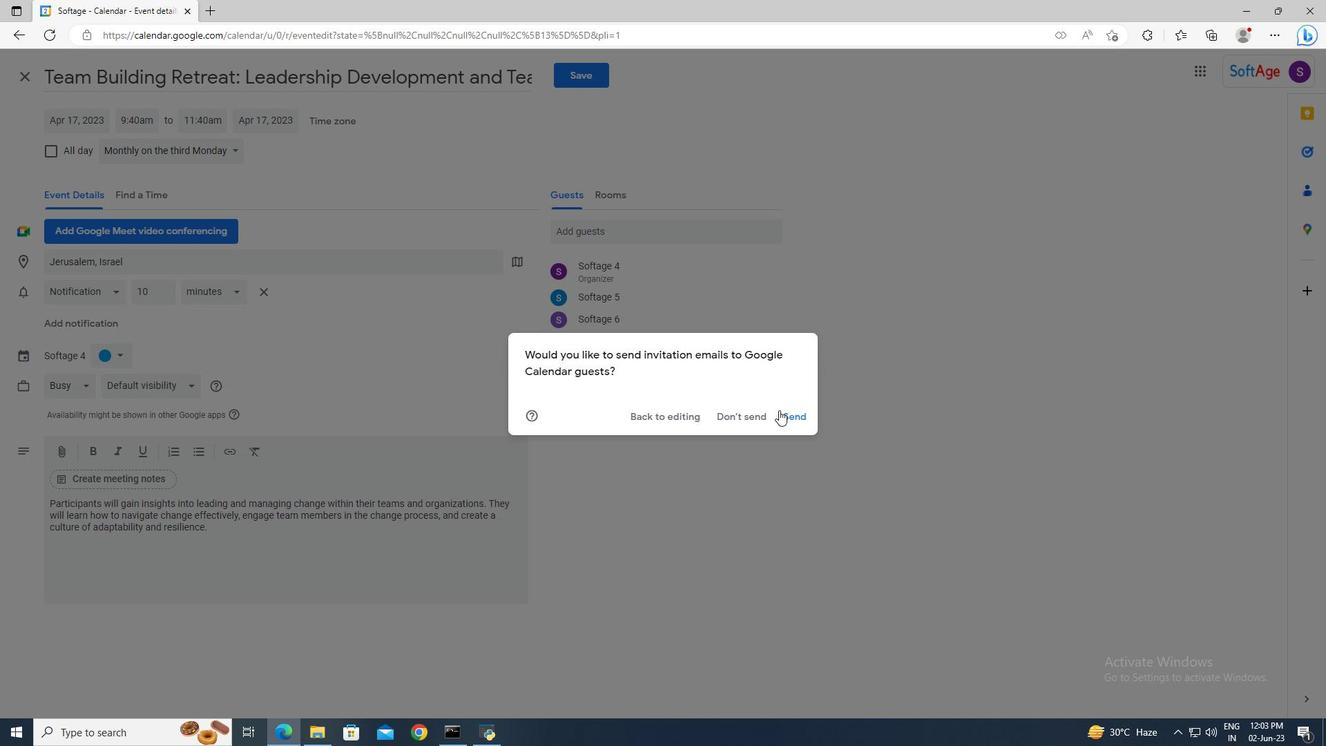 
Action: Mouse pressed left at (786, 414)
Screenshot: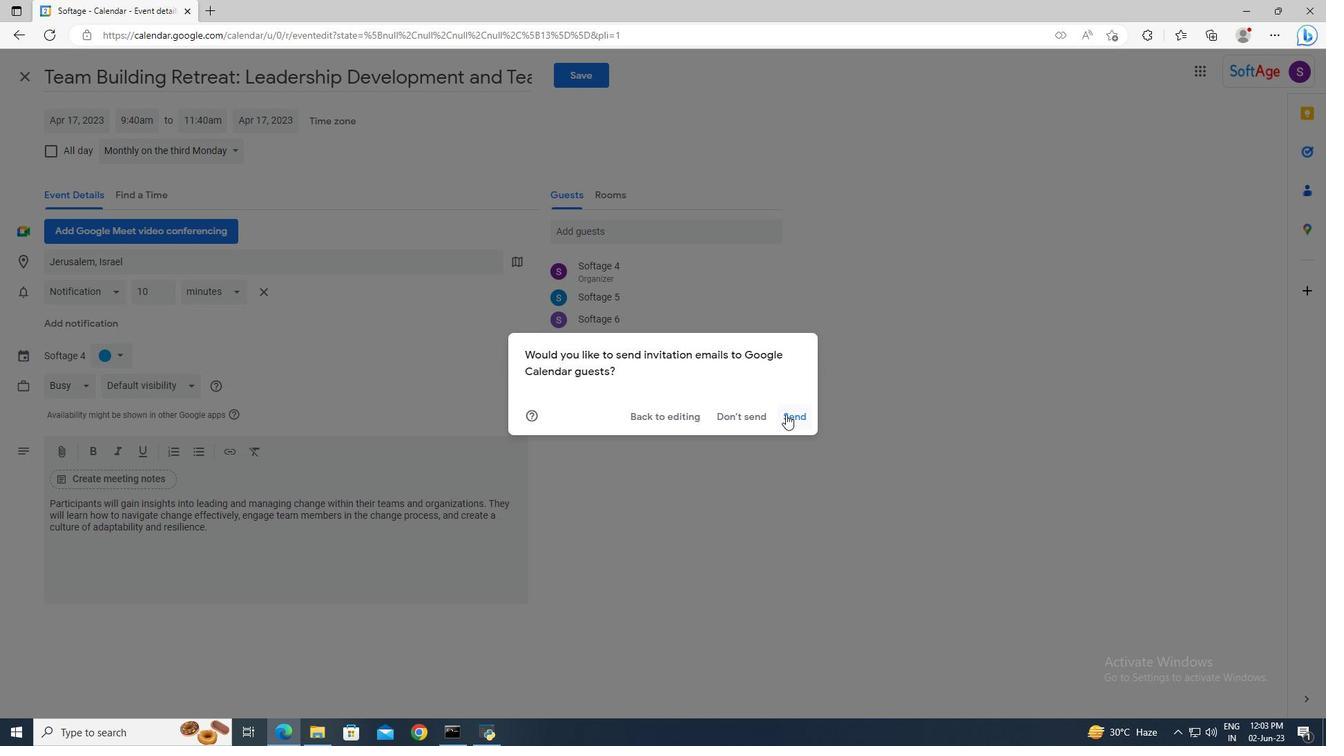 
Action: Mouse moved to (786, 415)
Screenshot: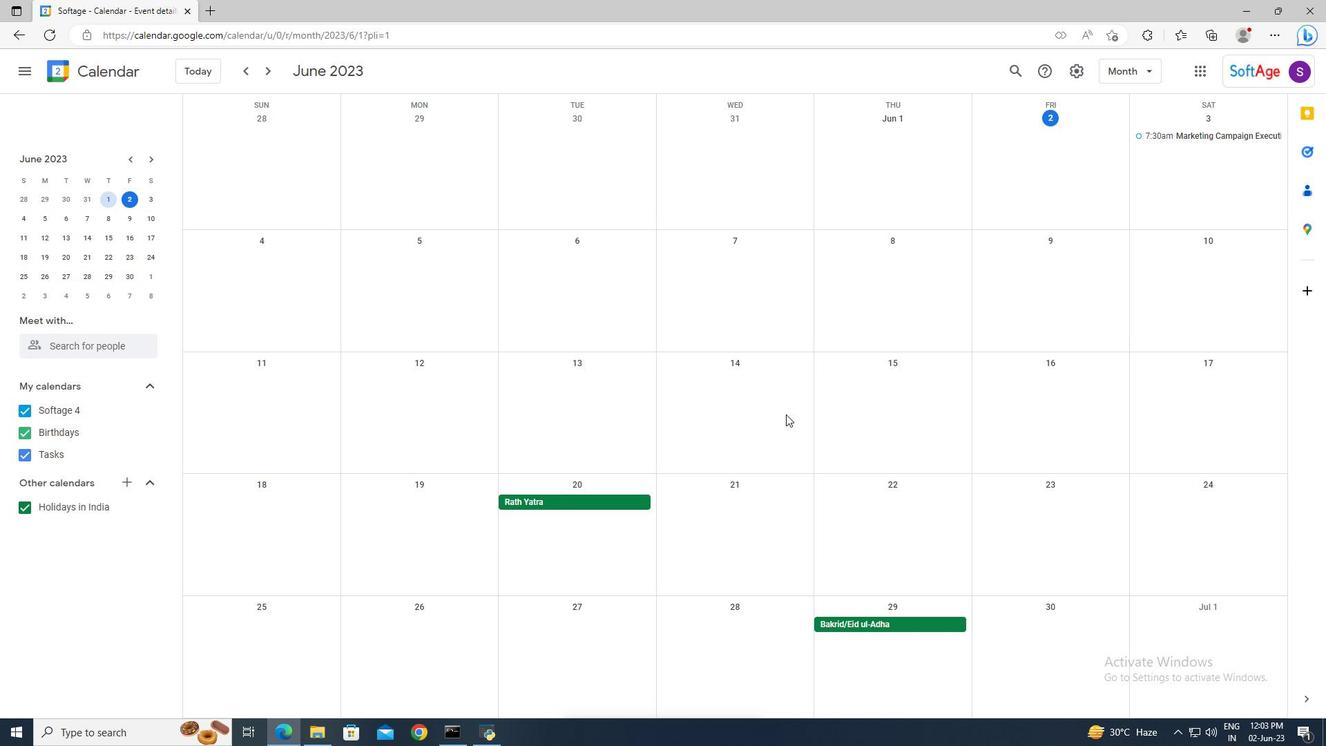 
